 Task: Look for space in South Valley, United States from 12th July, 2023 to 16th July, 2023 for 8 adults in price range Rs.10000 to Rs.16000. Place can be private room with 8 bedrooms having 8 beds and 8 bathrooms. Property type can be house, flat, guest house, hotel. Amenities needed are: wifi, TV, free parkinig on premises, gym, breakfast. Booking option can be shelf check-in. Required host language is English.
Action: Mouse moved to (614, 154)
Screenshot: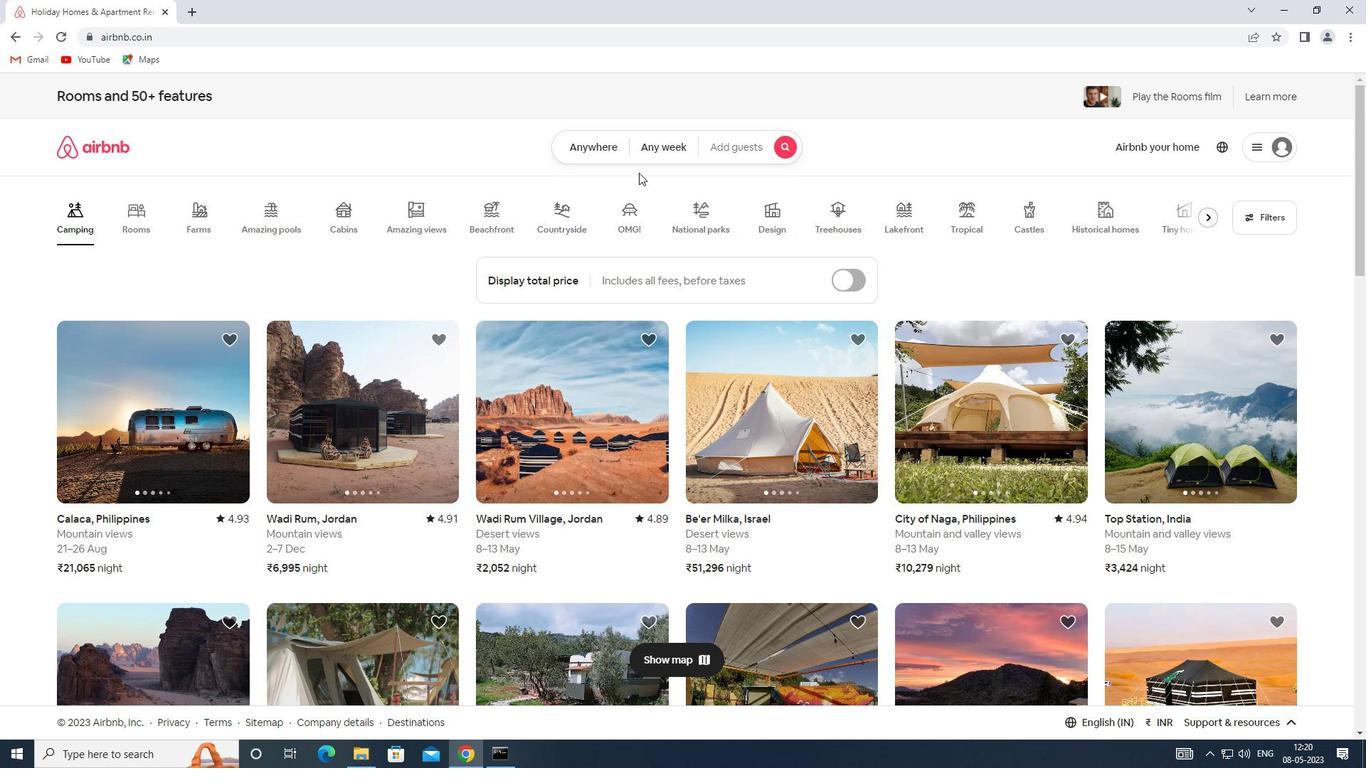 
Action: Mouse pressed left at (614, 154)
Screenshot: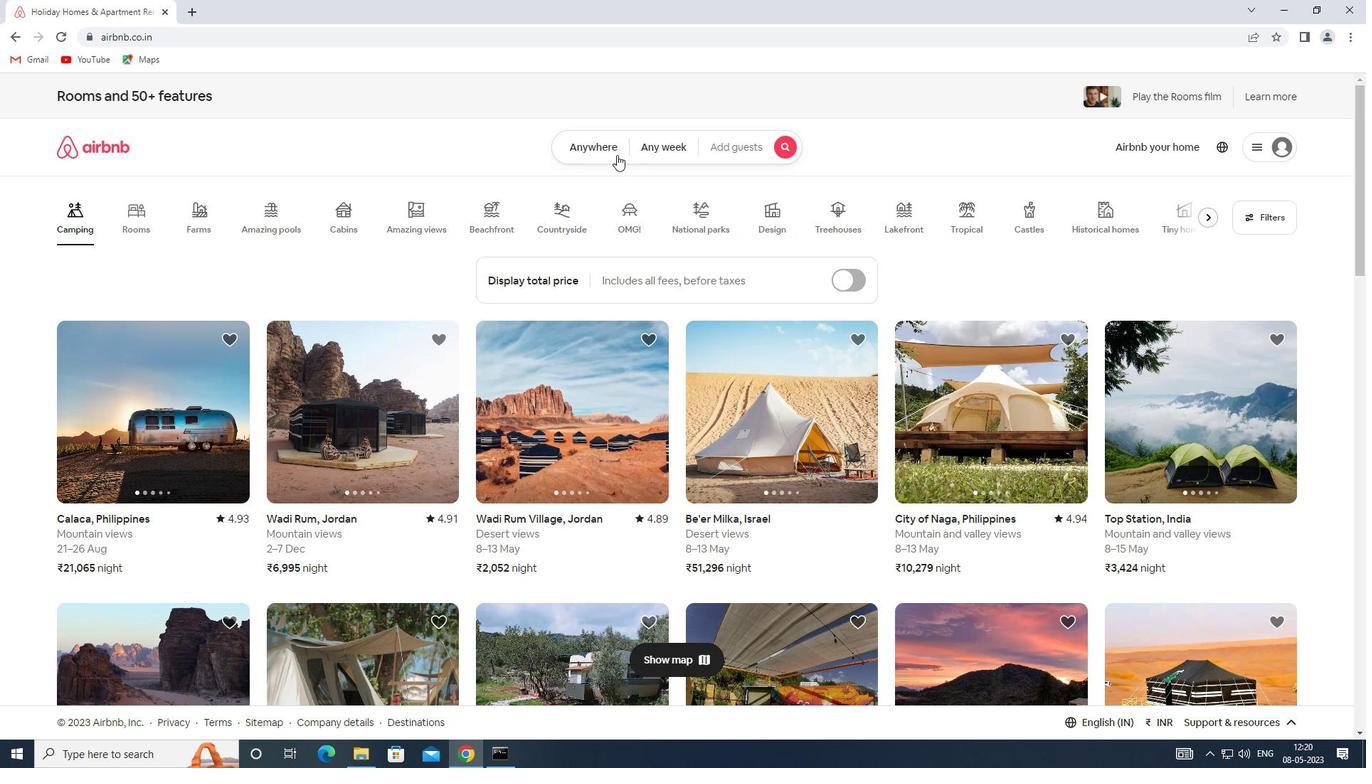 
Action: Mouse moved to (444, 205)
Screenshot: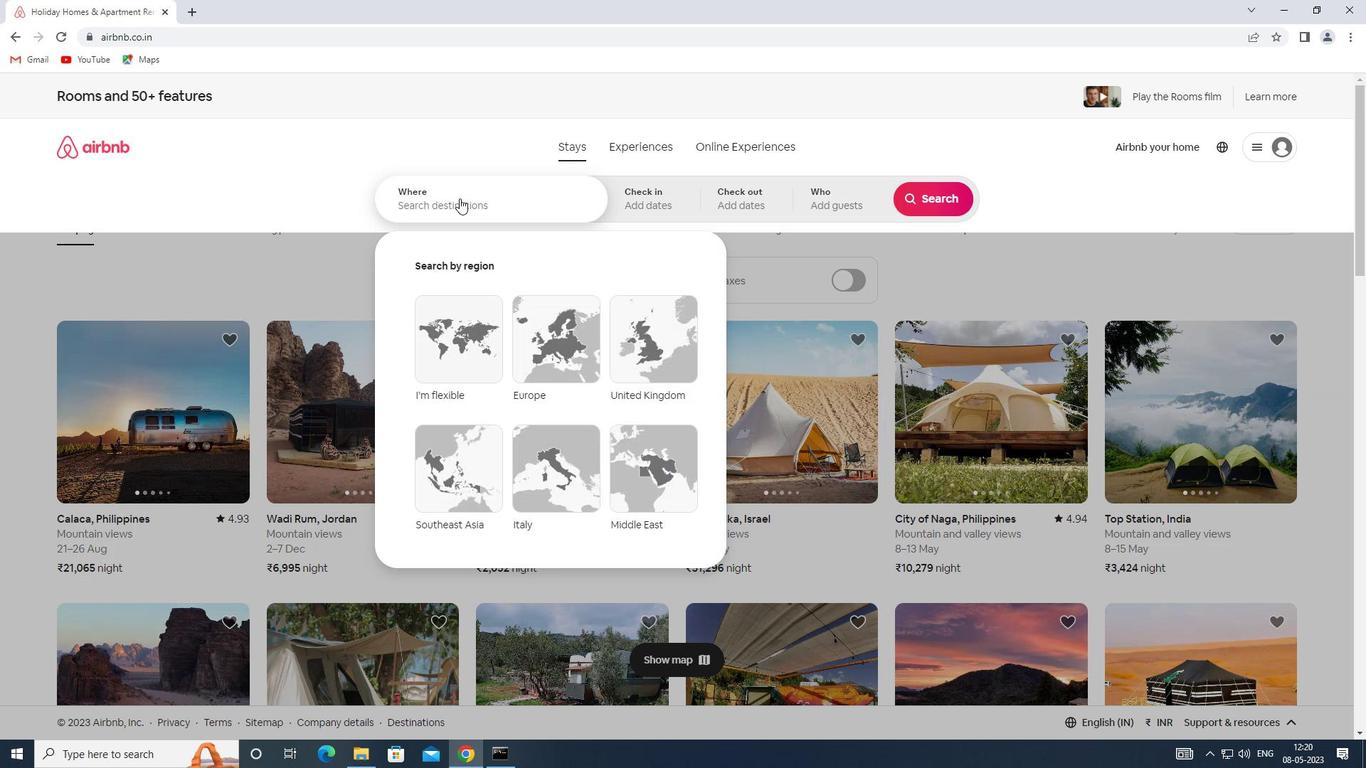 
Action: Mouse pressed left at (444, 205)
Screenshot: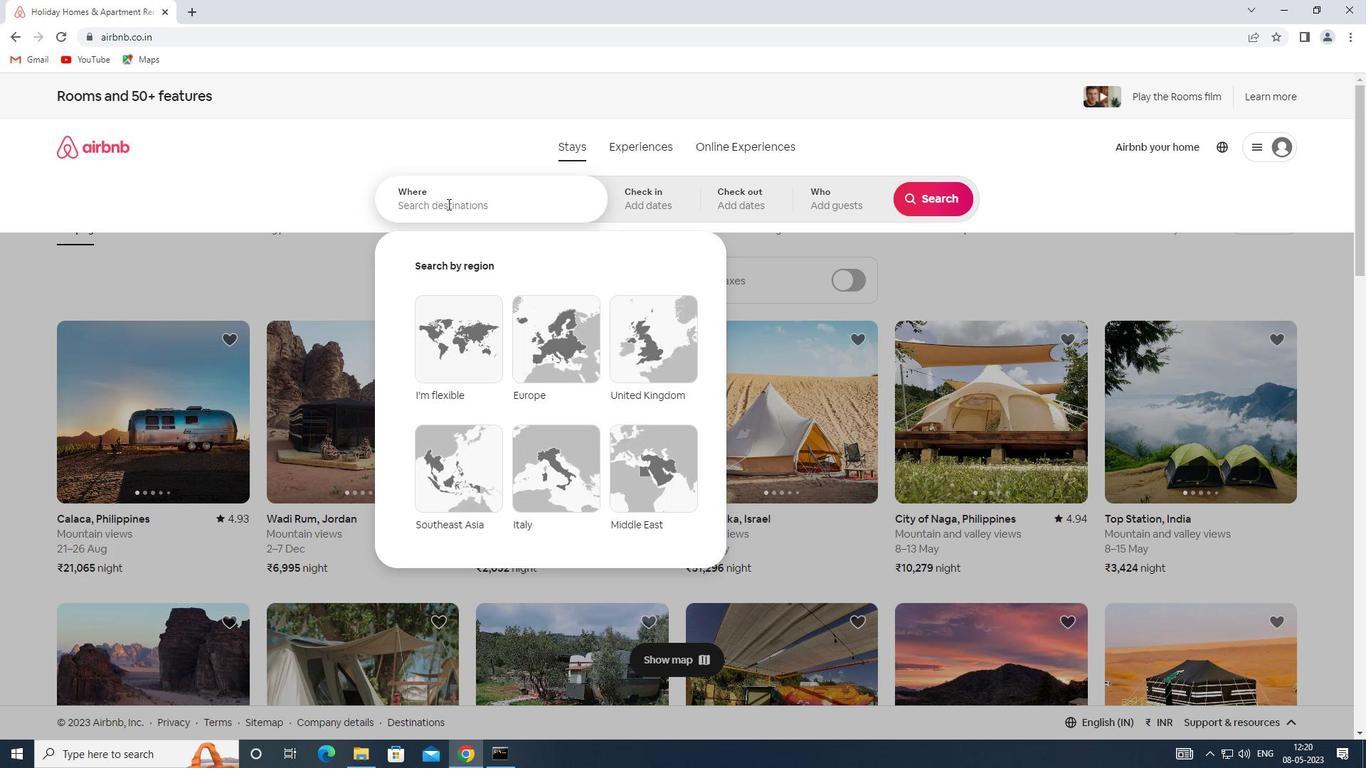 
Action: Key pressed <Key.shift>SPACE<Key.space>IN<Key.space><Key.shift><Key.shift><Key.shift><Key.shift><Key.shift>SOUTH<Key.space><Key.shift>VALLEY,<Key.shift>UNITED<Key.space><Key.shift>STATES
Screenshot: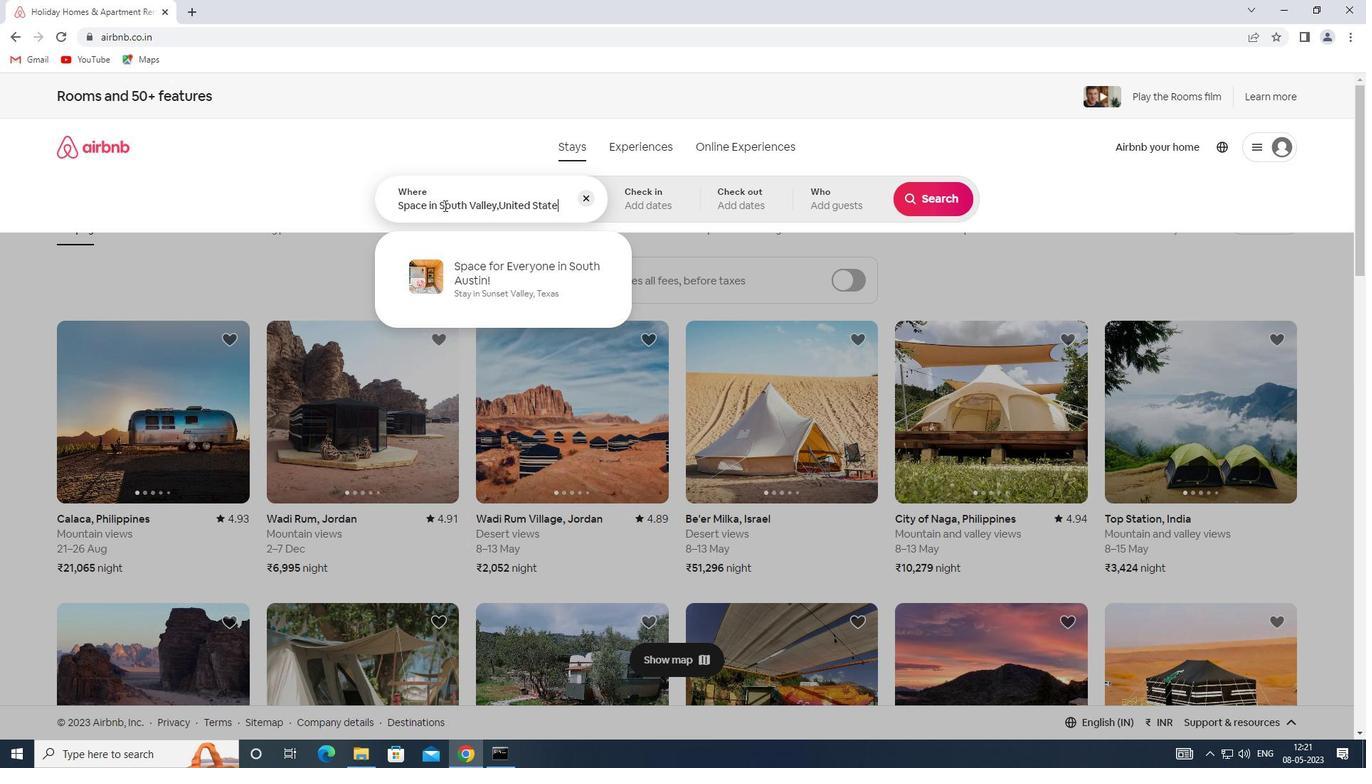 
Action: Mouse moved to (625, 200)
Screenshot: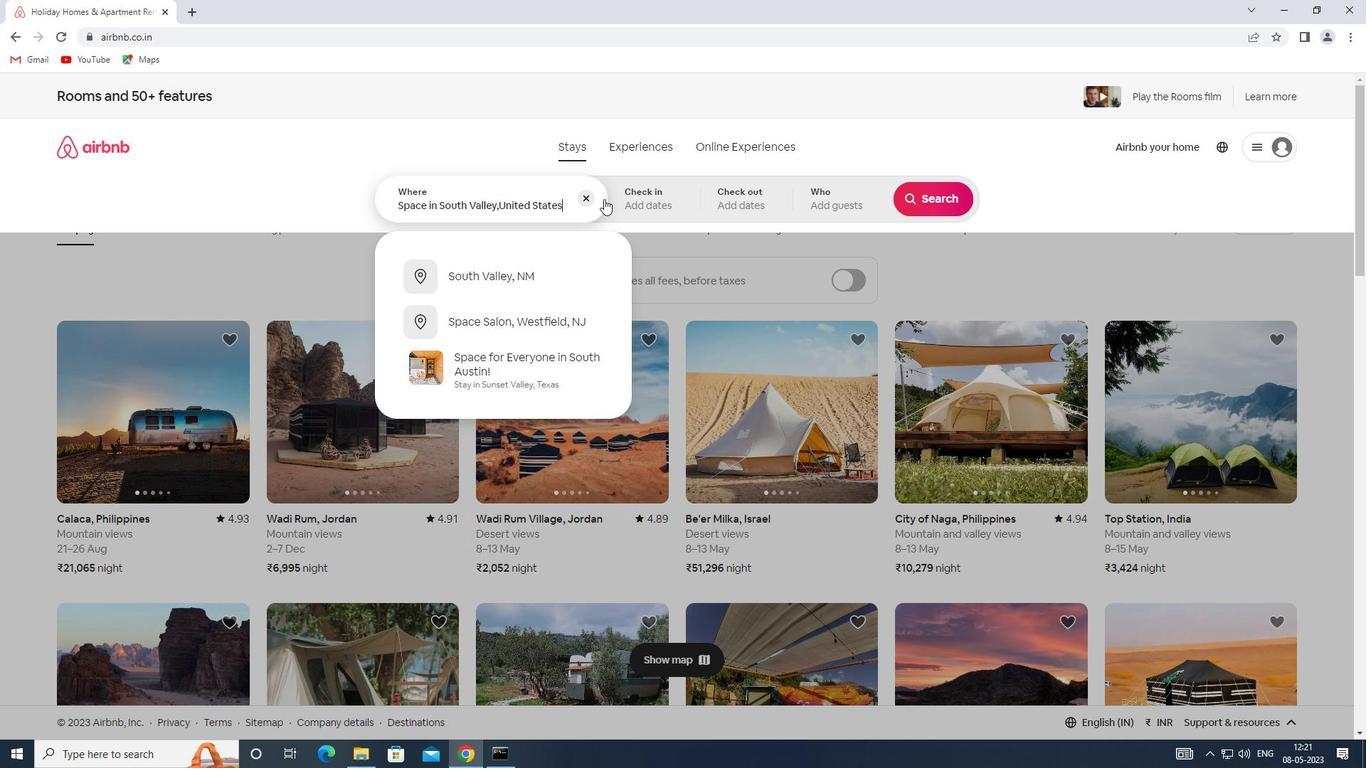
Action: Mouse pressed left at (625, 200)
Screenshot: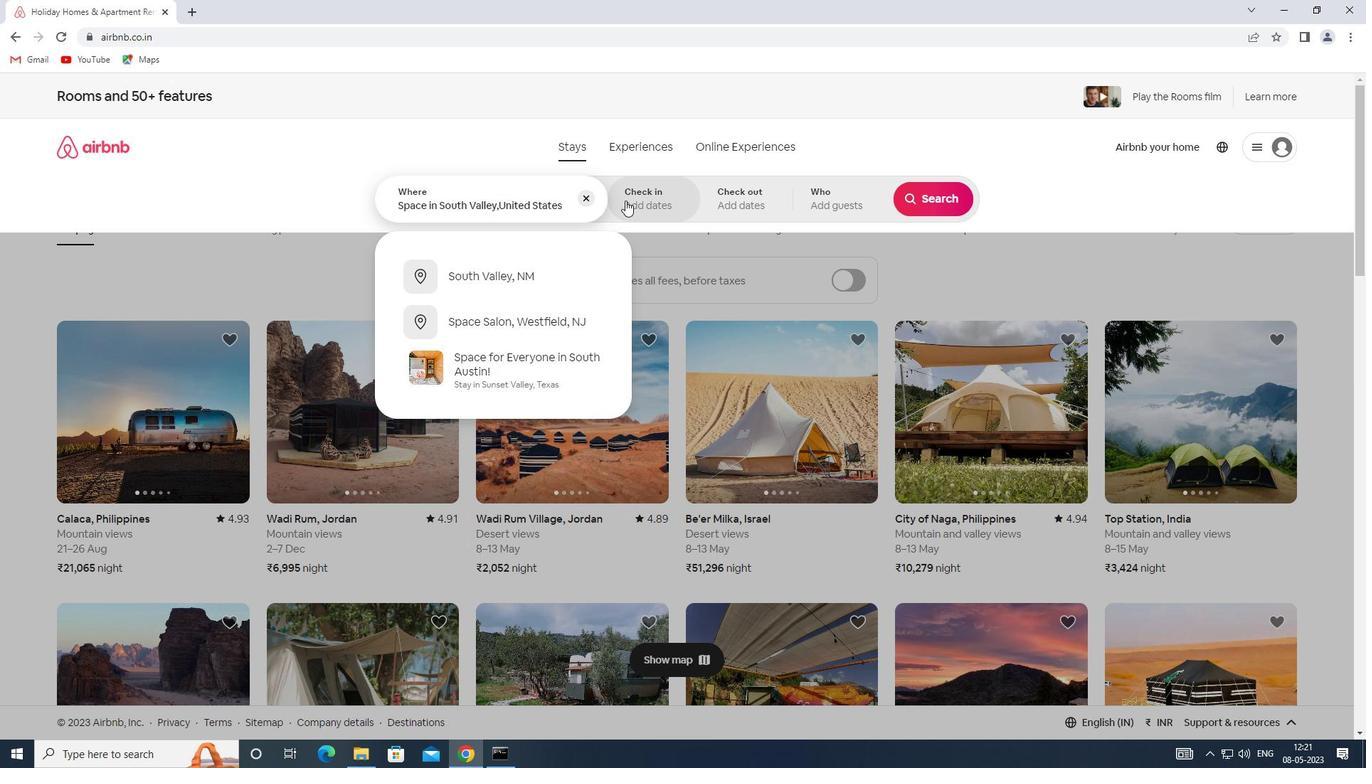 
Action: Mouse moved to (923, 312)
Screenshot: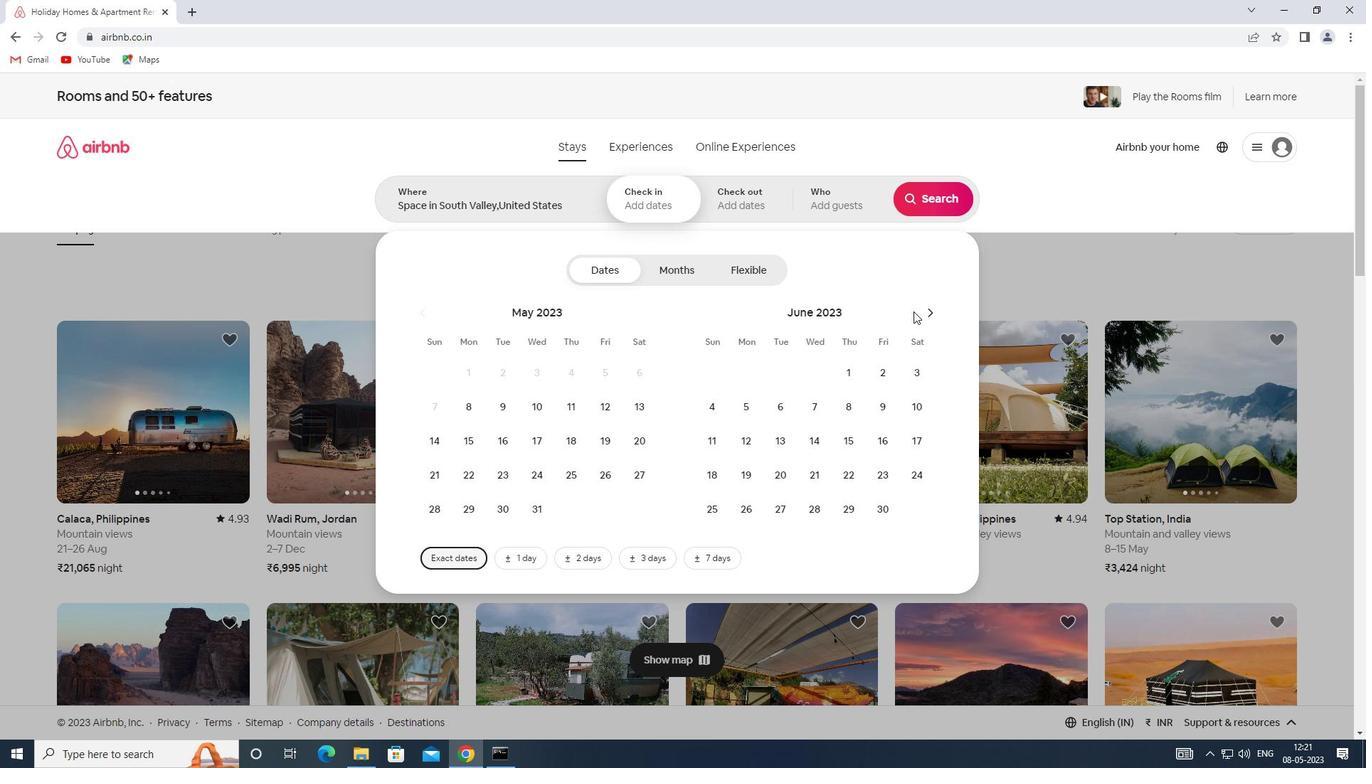 
Action: Mouse pressed left at (923, 312)
Screenshot: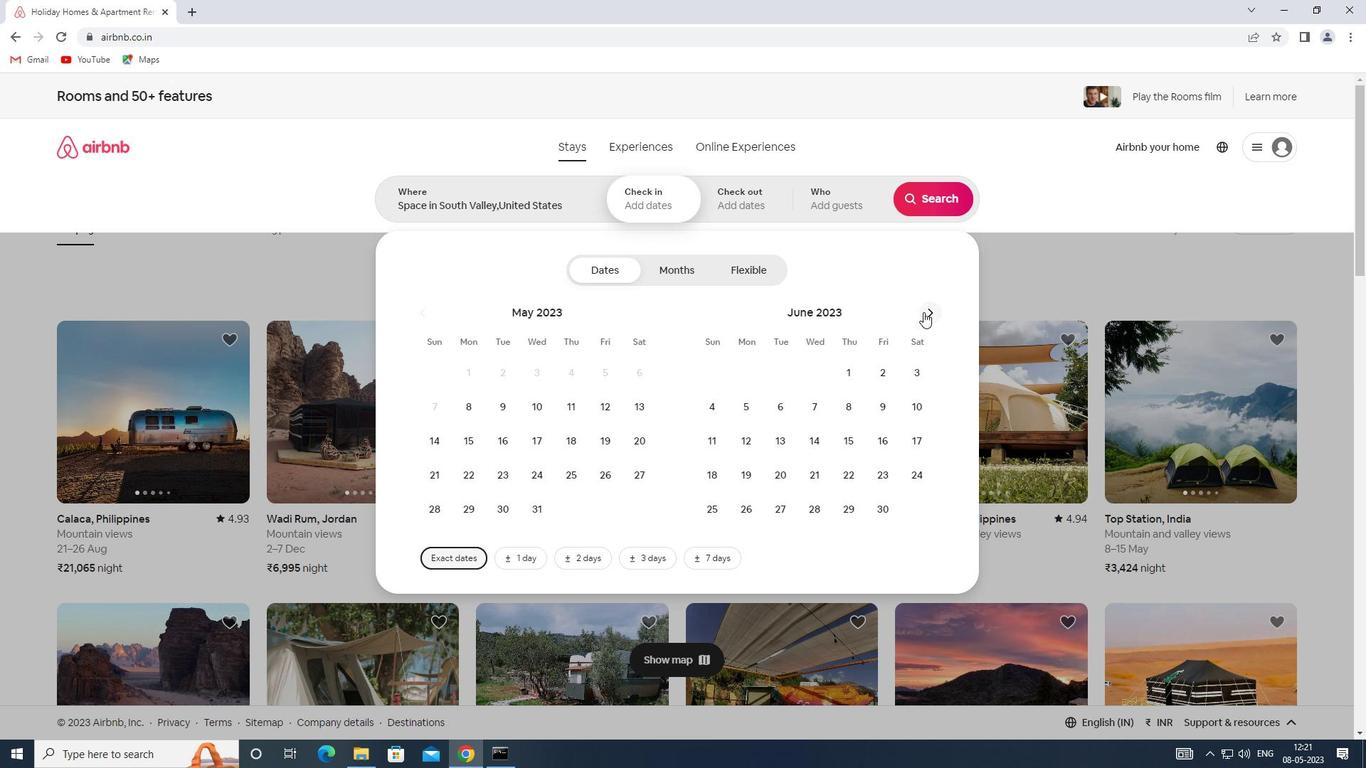 
Action: Mouse moved to (817, 438)
Screenshot: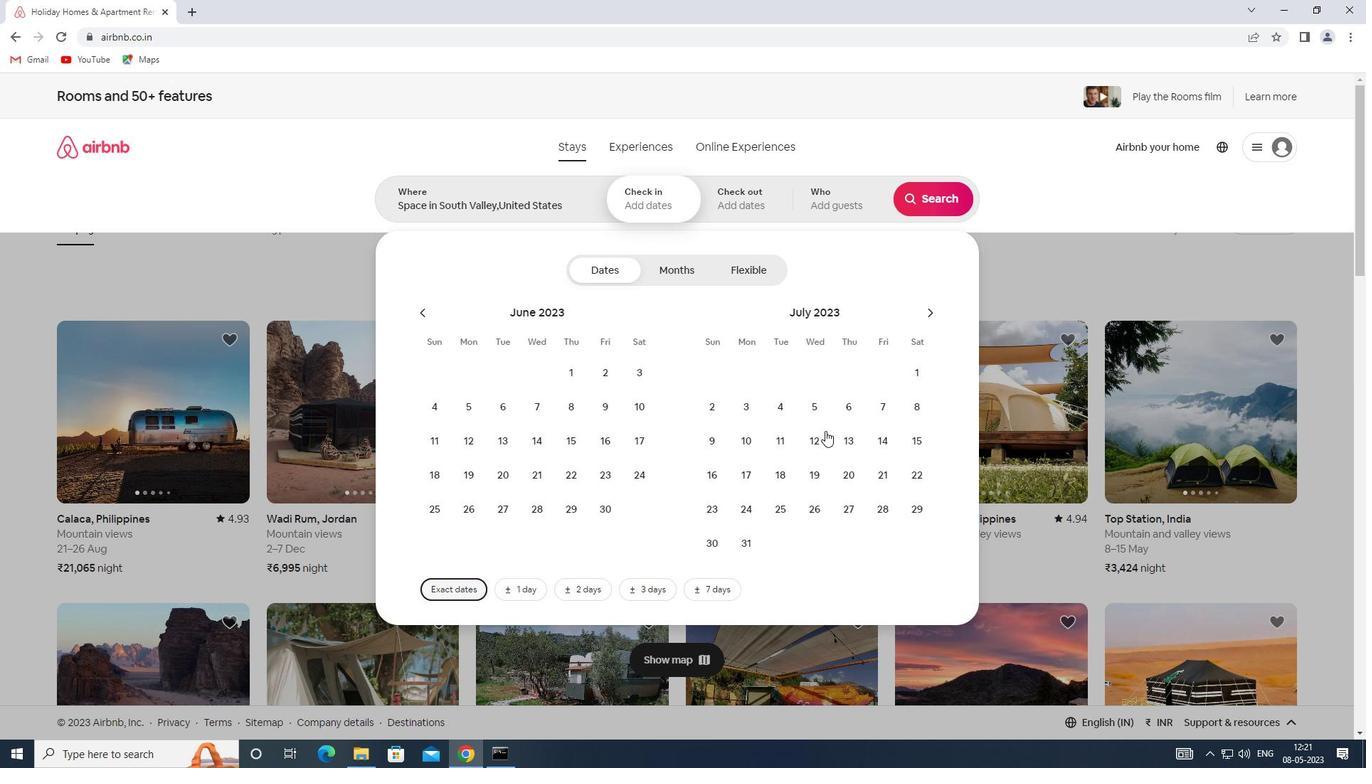 
Action: Mouse pressed left at (817, 438)
Screenshot: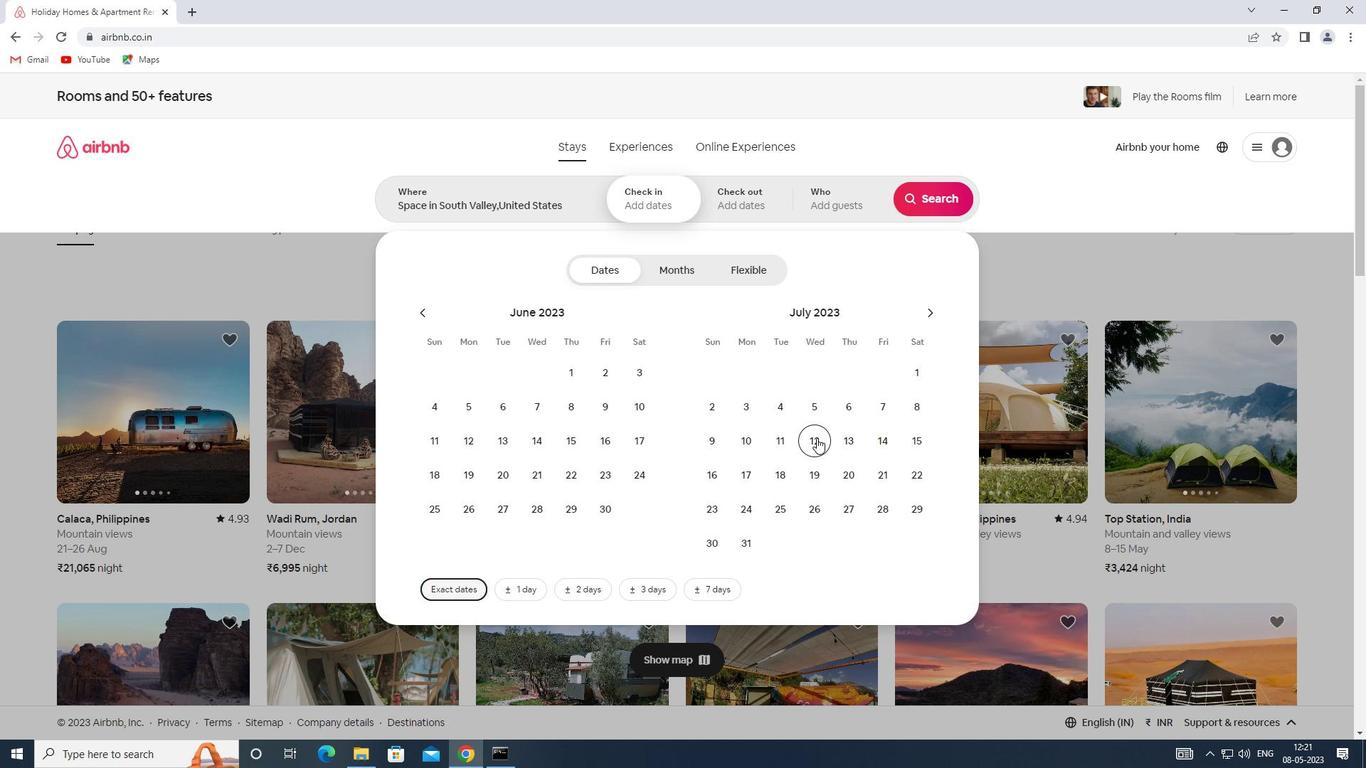 
Action: Mouse moved to (714, 476)
Screenshot: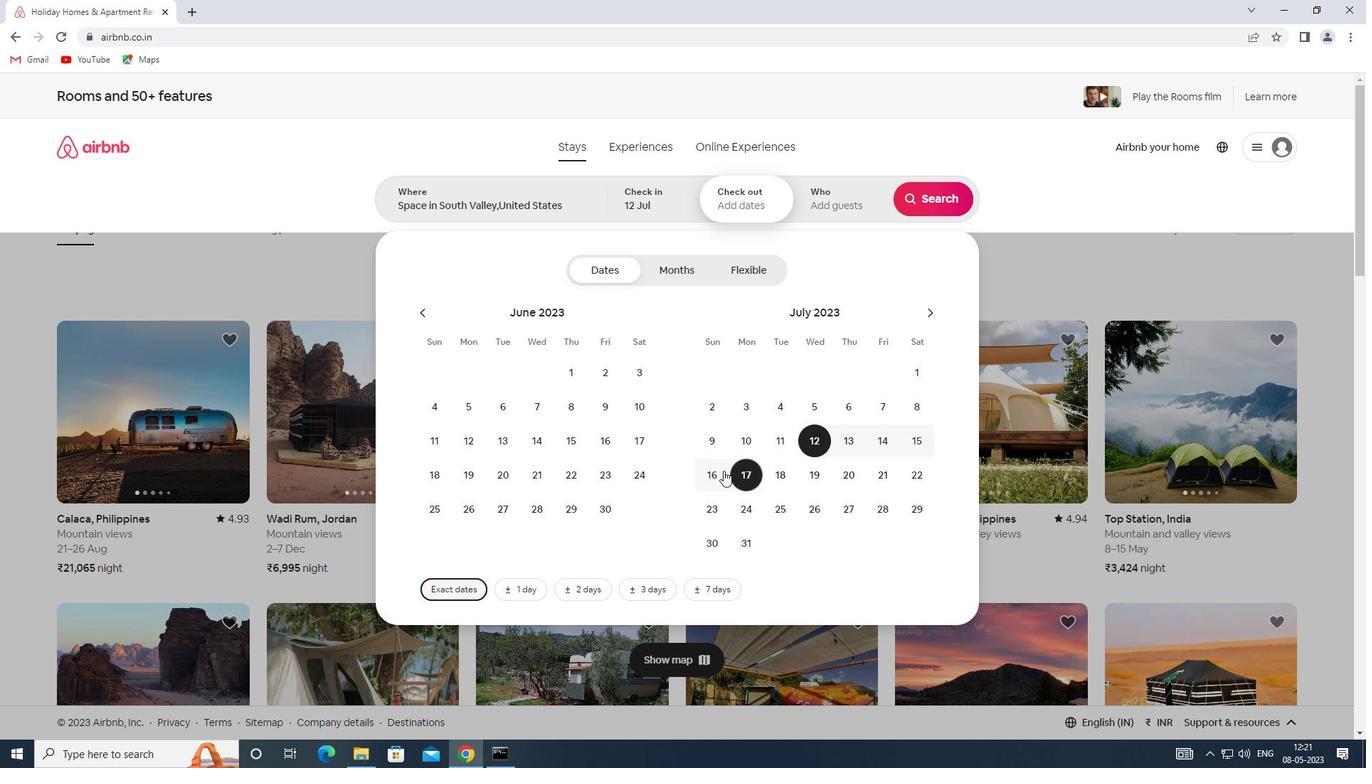 
Action: Mouse pressed left at (714, 476)
Screenshot: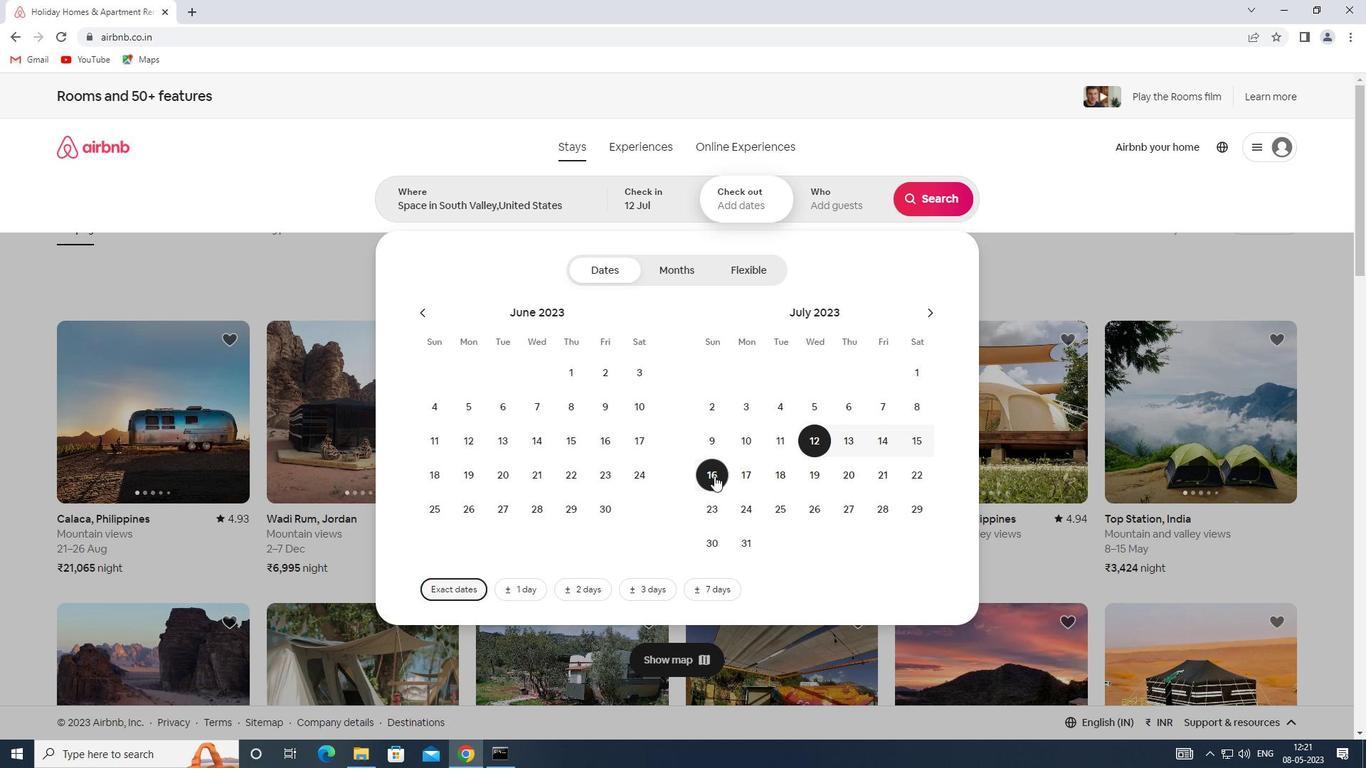 
Action: Mouse moved to (840, 189)
Screenshot: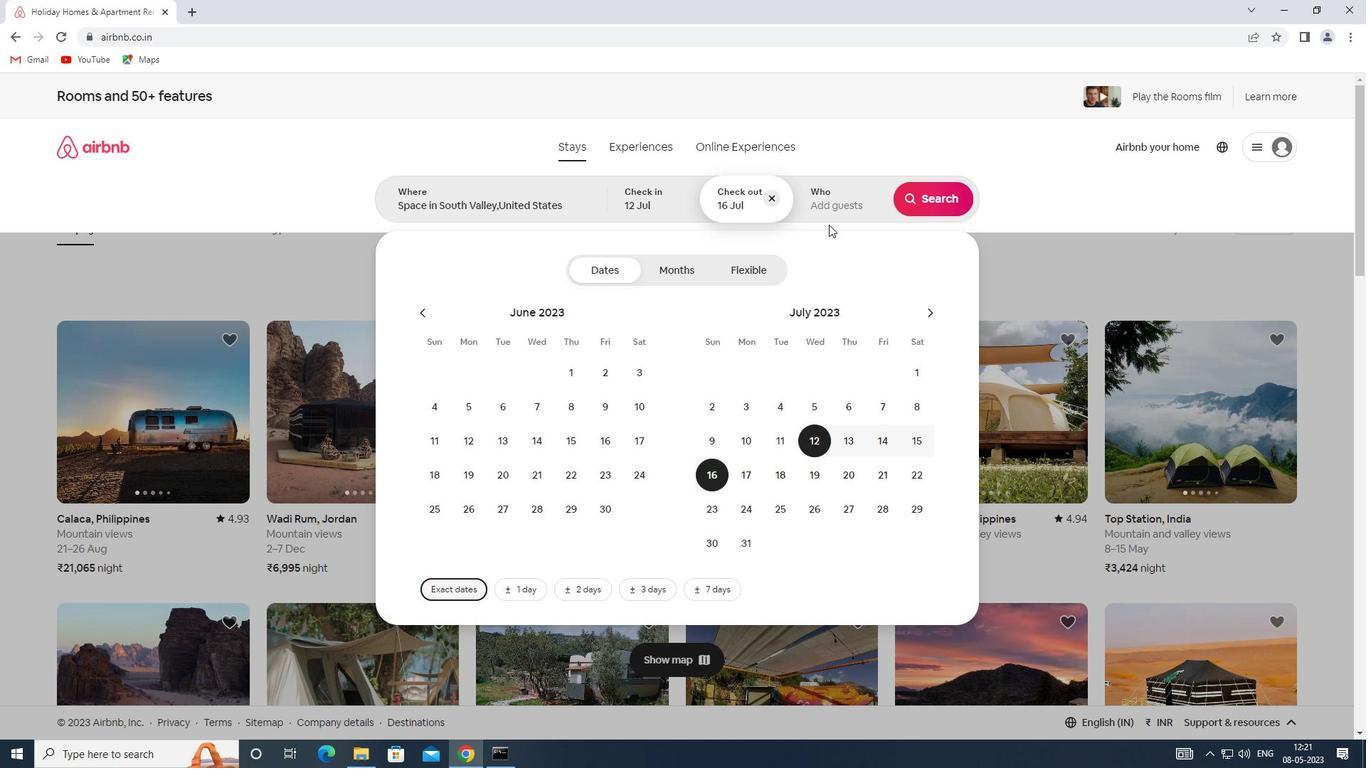 
Action: Mouse pressed left at (840, 189)
Screenshot: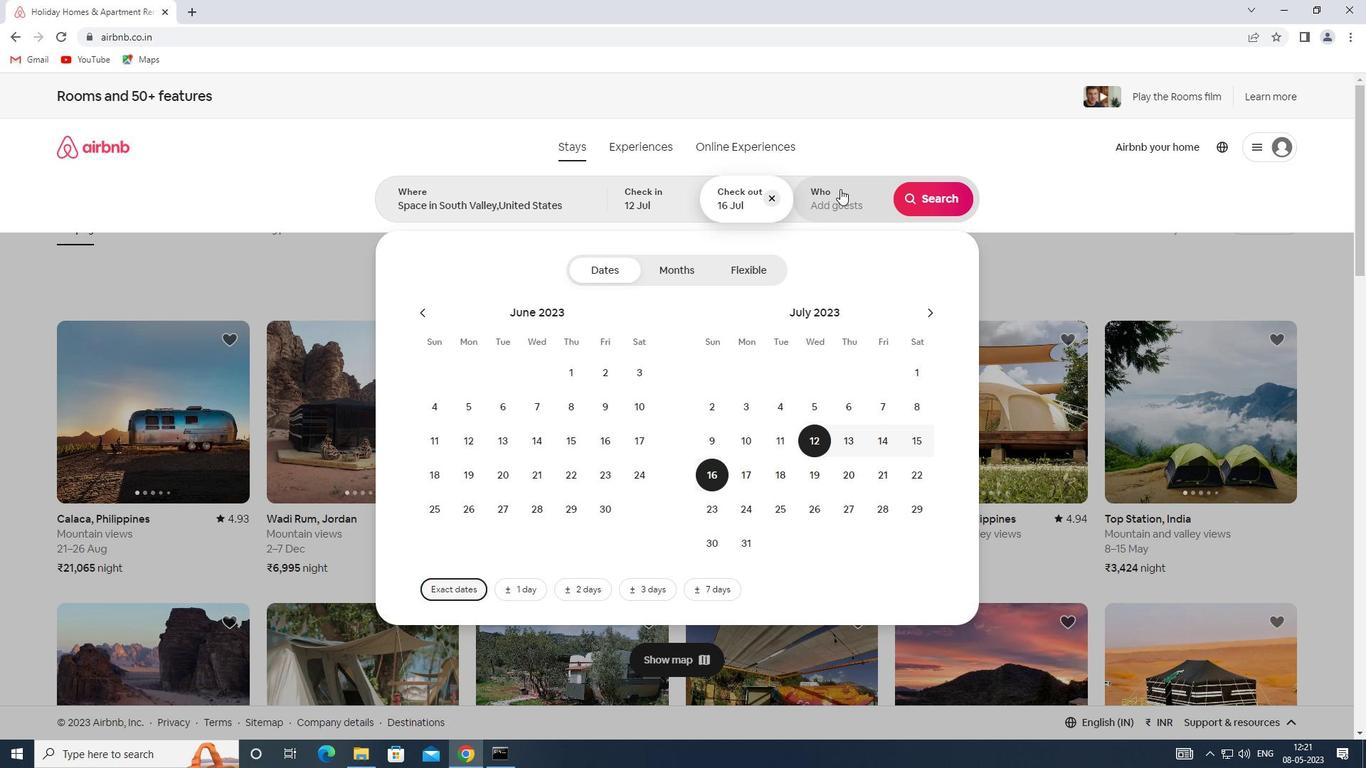 
Action: Mouse moved to (930, 279)
Screenshot: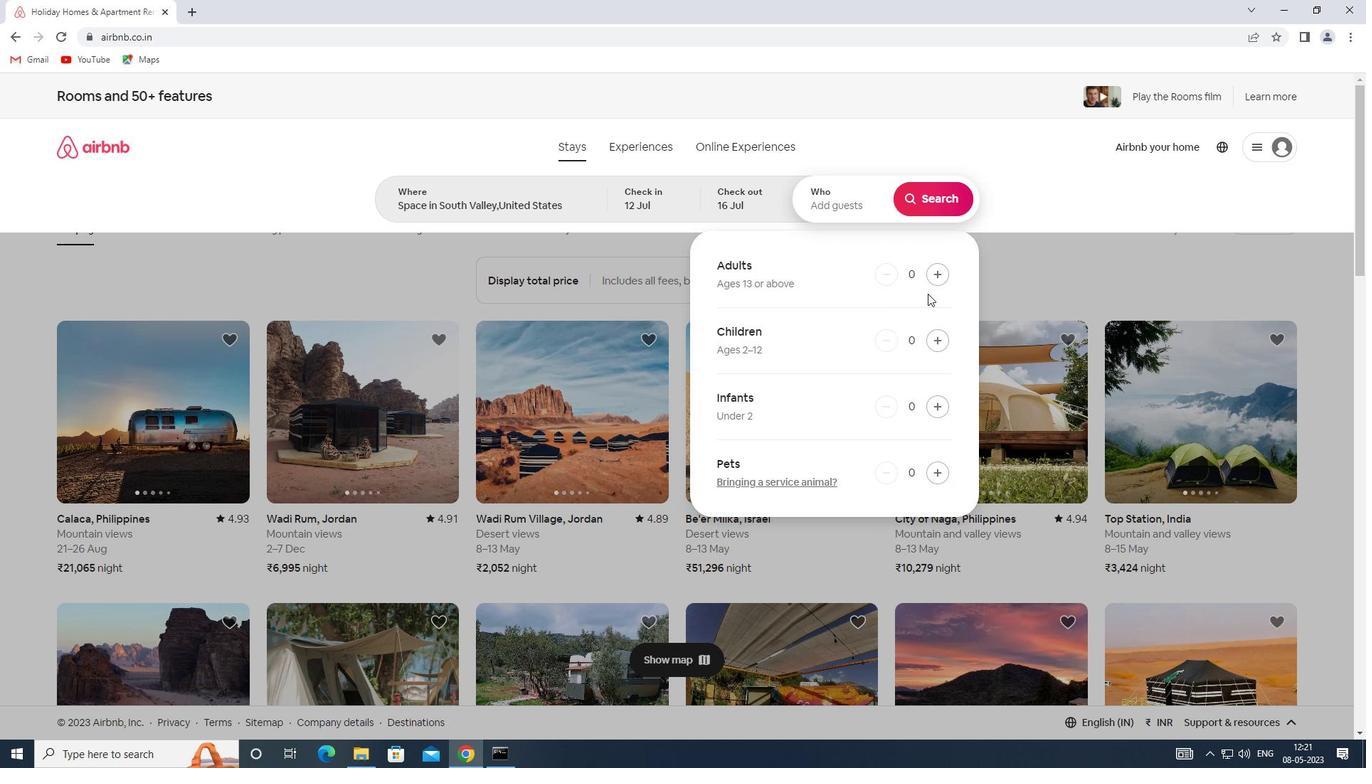
Action: Mouse pressed left at (930, 279)
Screenshot: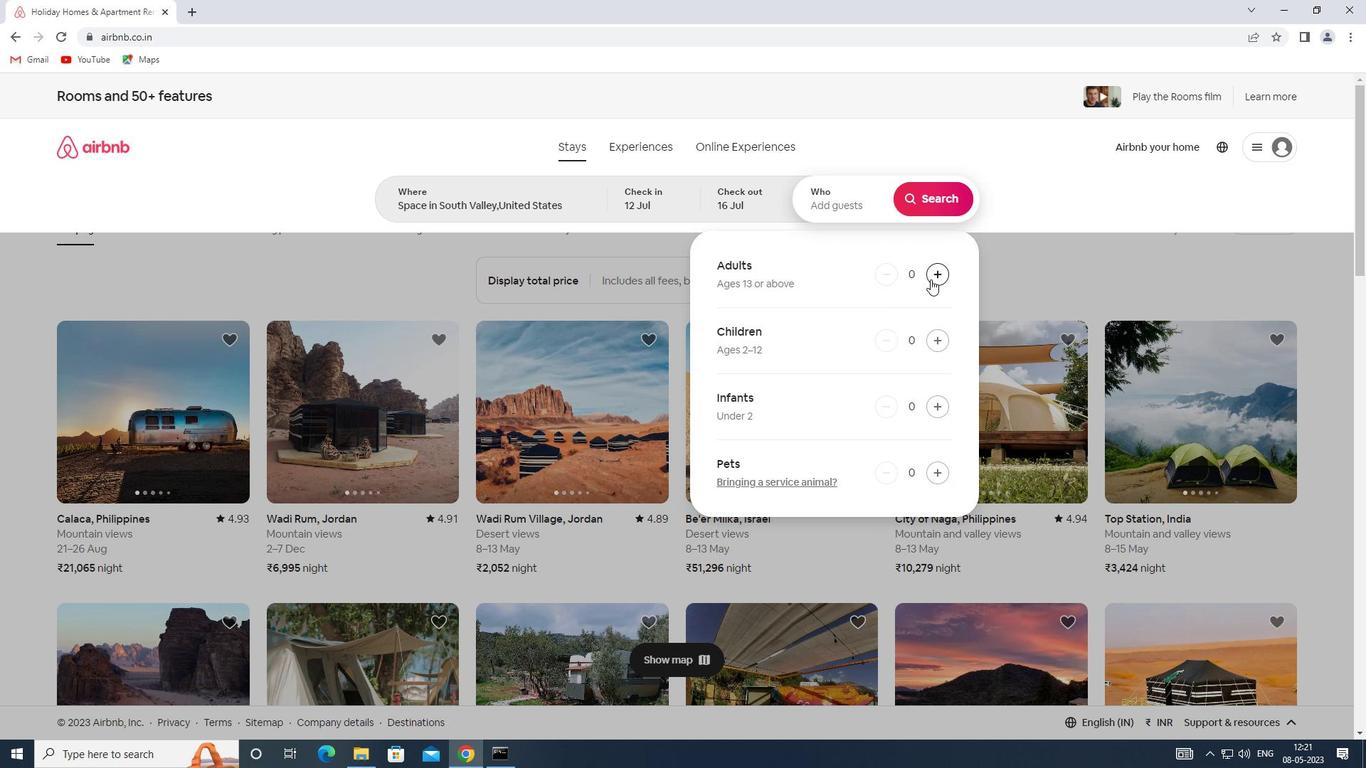 
Action: Mouse pressed left at (930, 279)
Screenshot: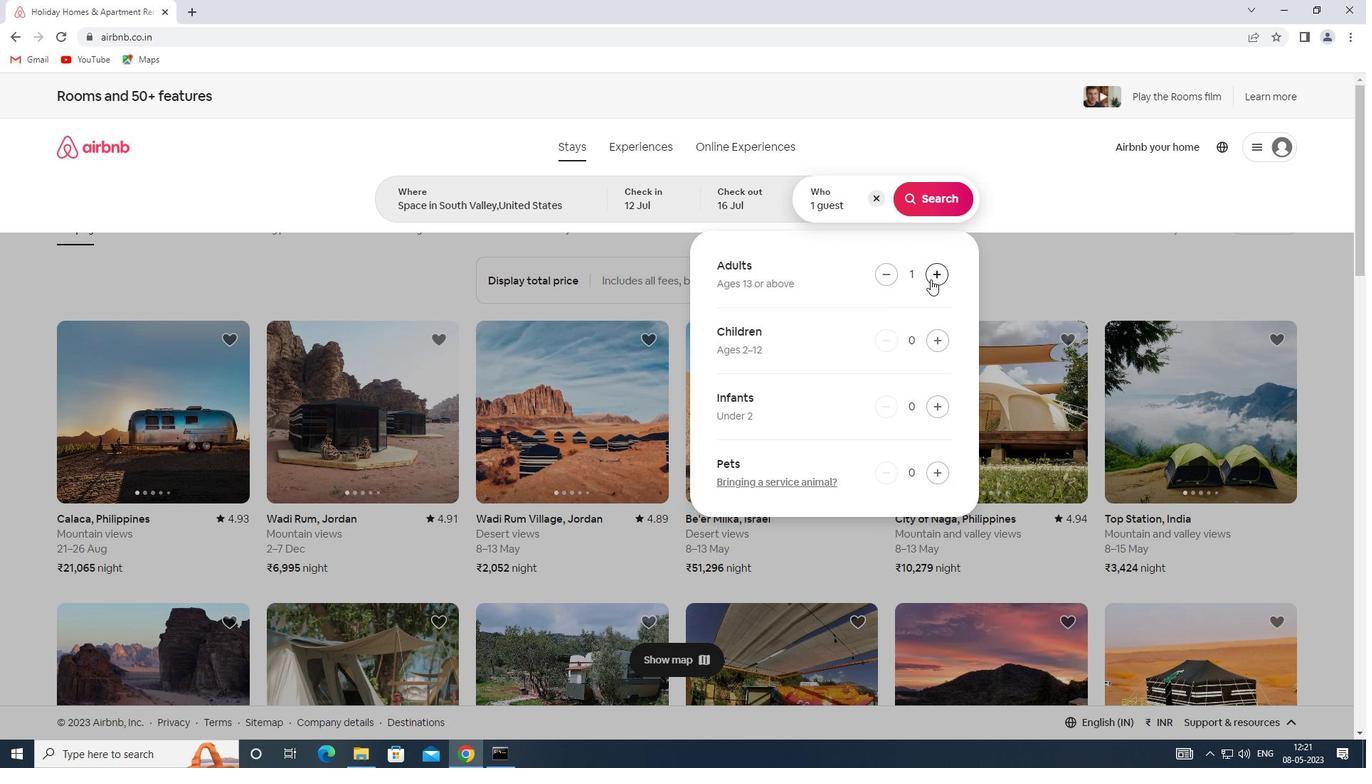 
Action: Mouse pressed left at (930, 279)
Screenshot: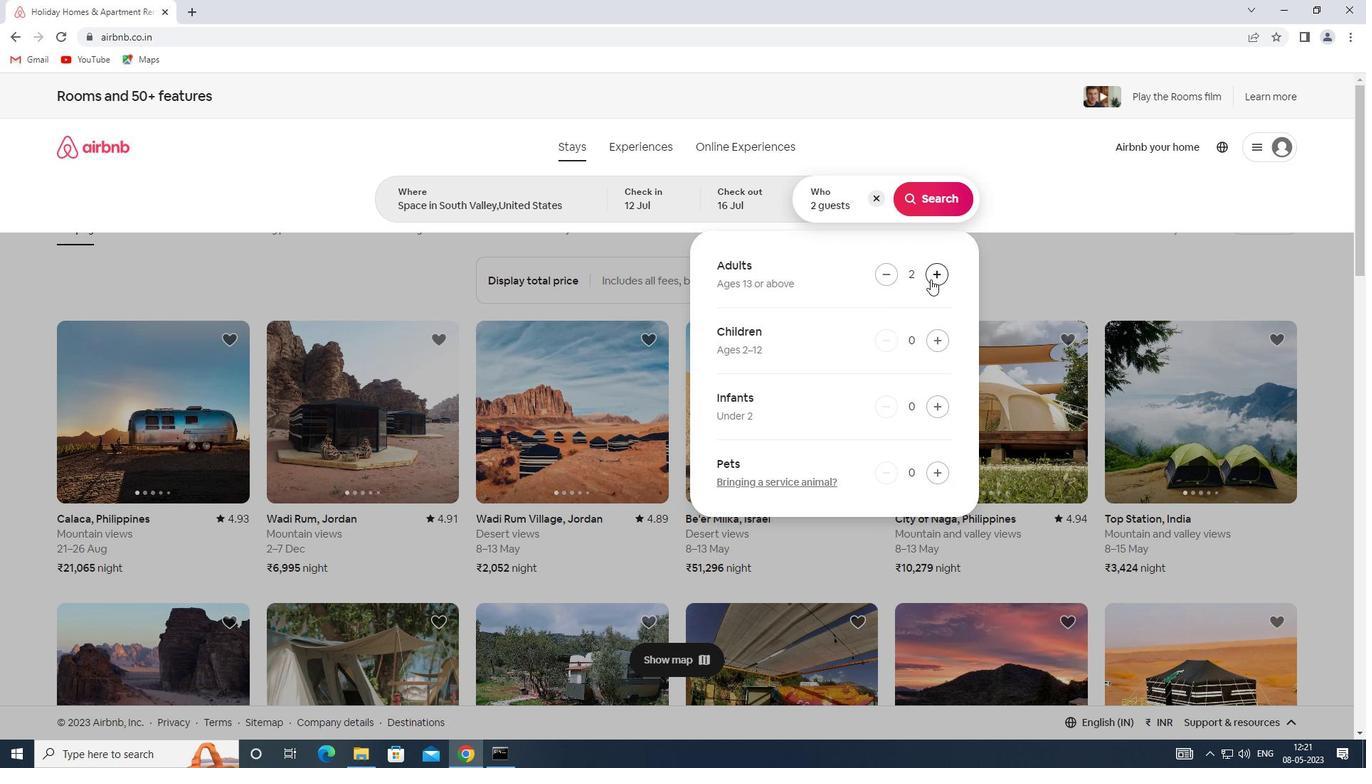 
Action: Mouse pressed left at (930, 279)
Screenshot: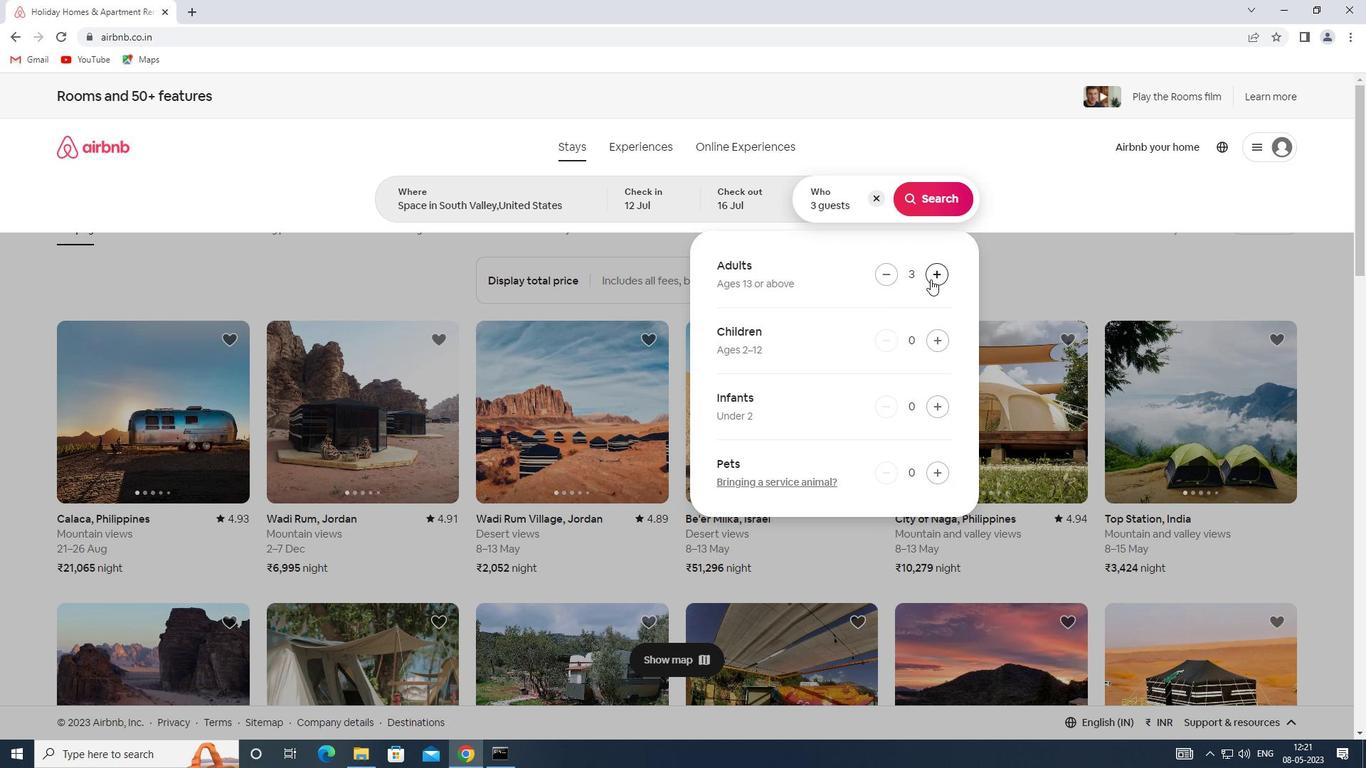 
Action: Mouse pressed left at (930, 279)
Screenshot: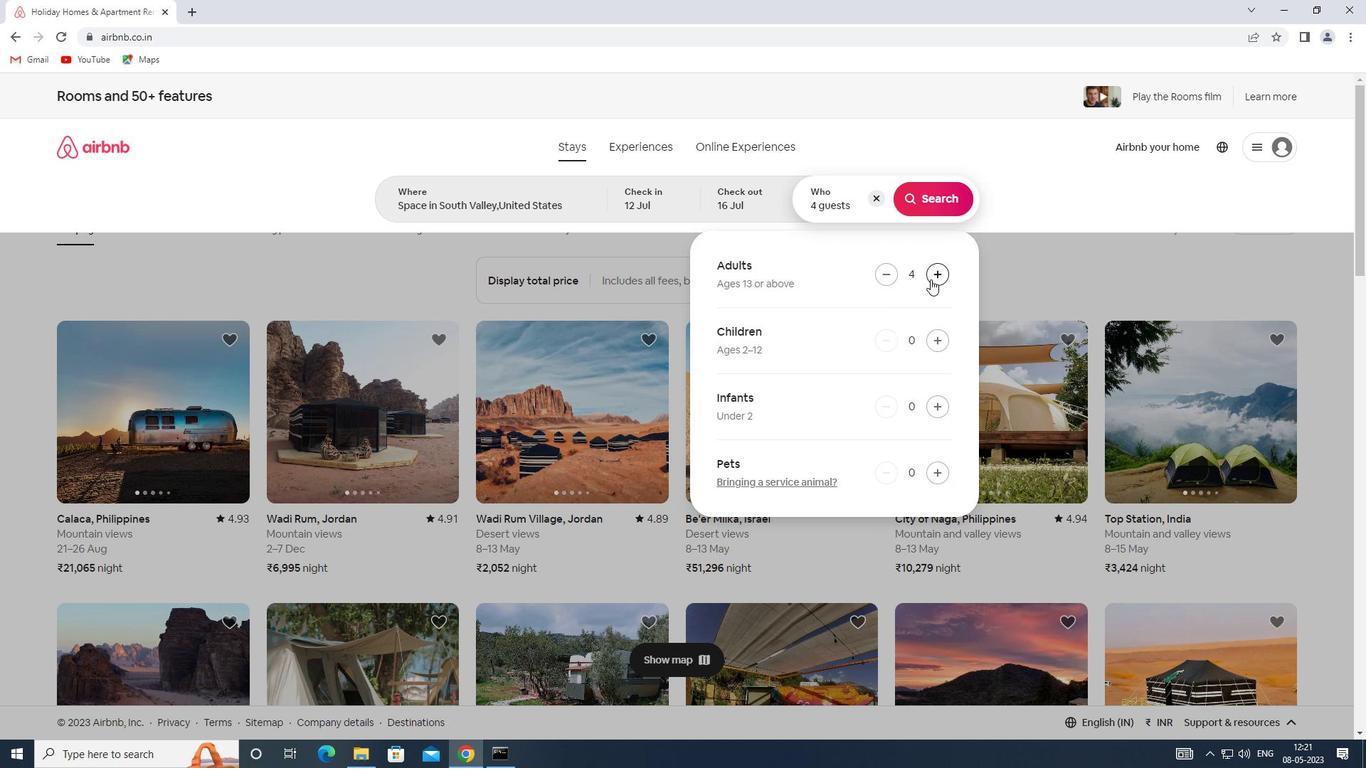 
Action: Mouse pressed left at (930, 279)
Screenshot: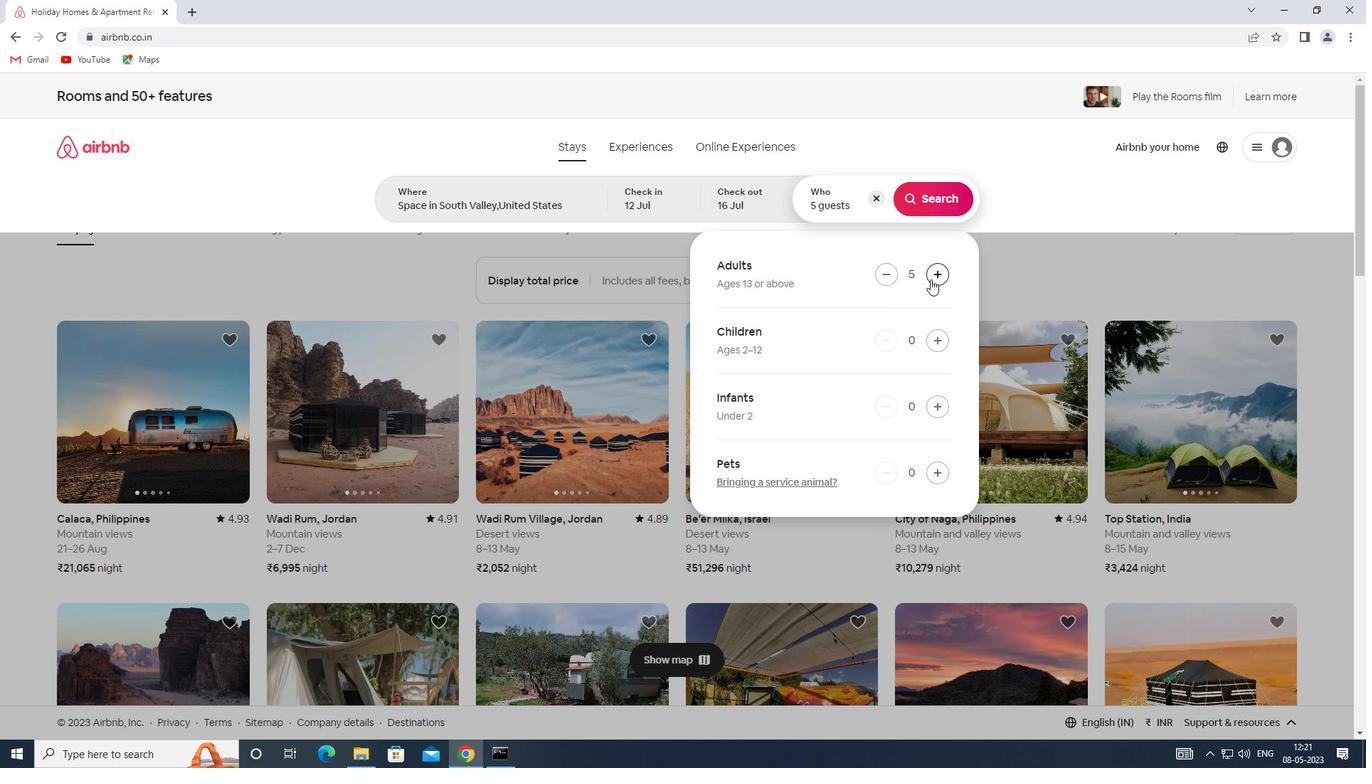 
Action: Mouse pressed left at (930, 279)
Screenshot: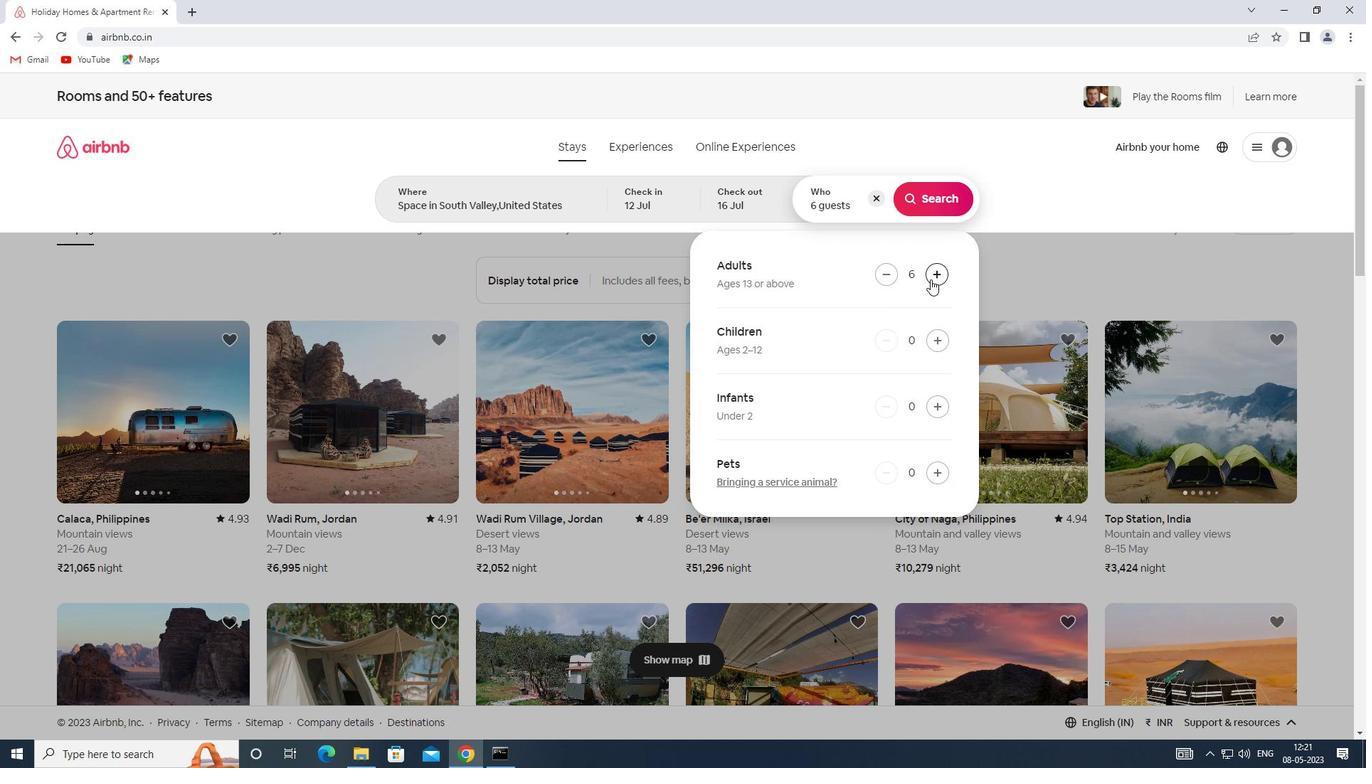 
Action: Mouse pressed left at (930, 279)
Screenshot: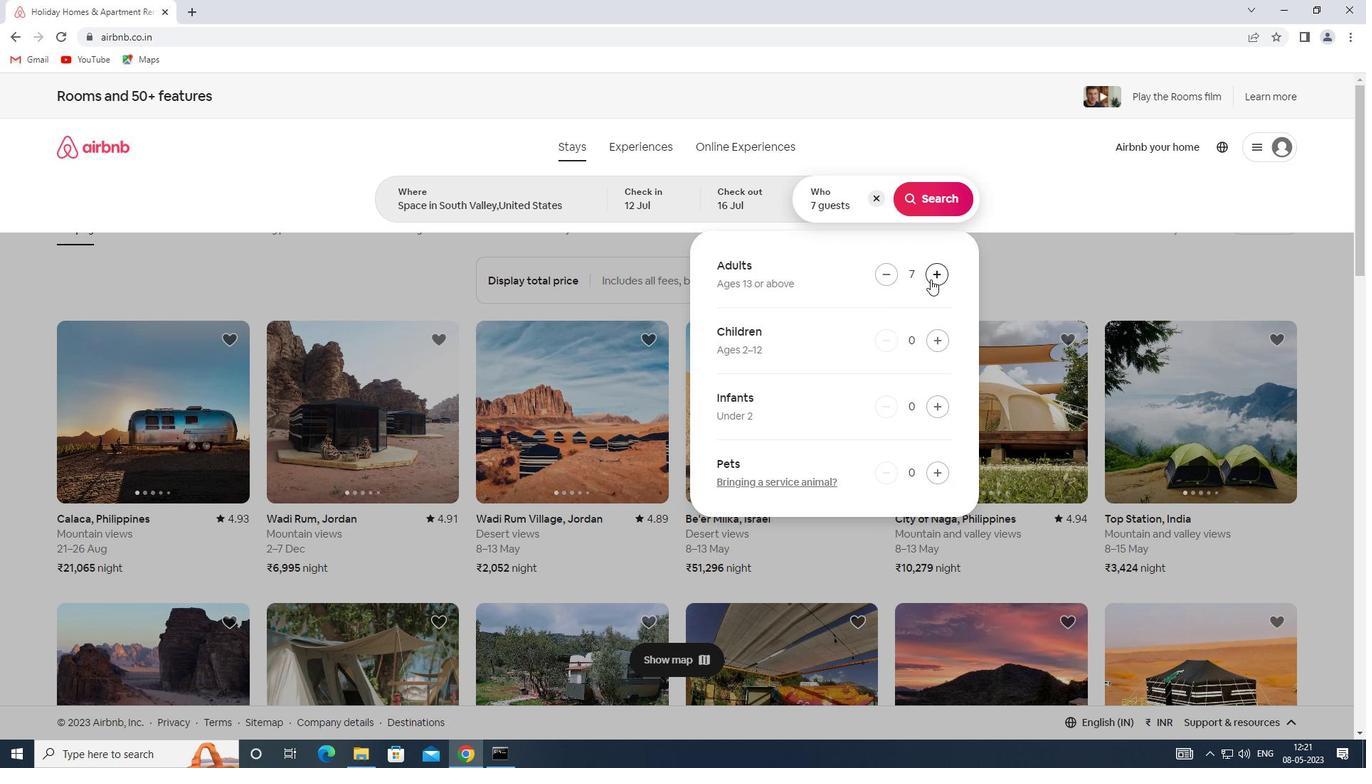 
Action: Mouse moved to (940, 202)
Screenshot: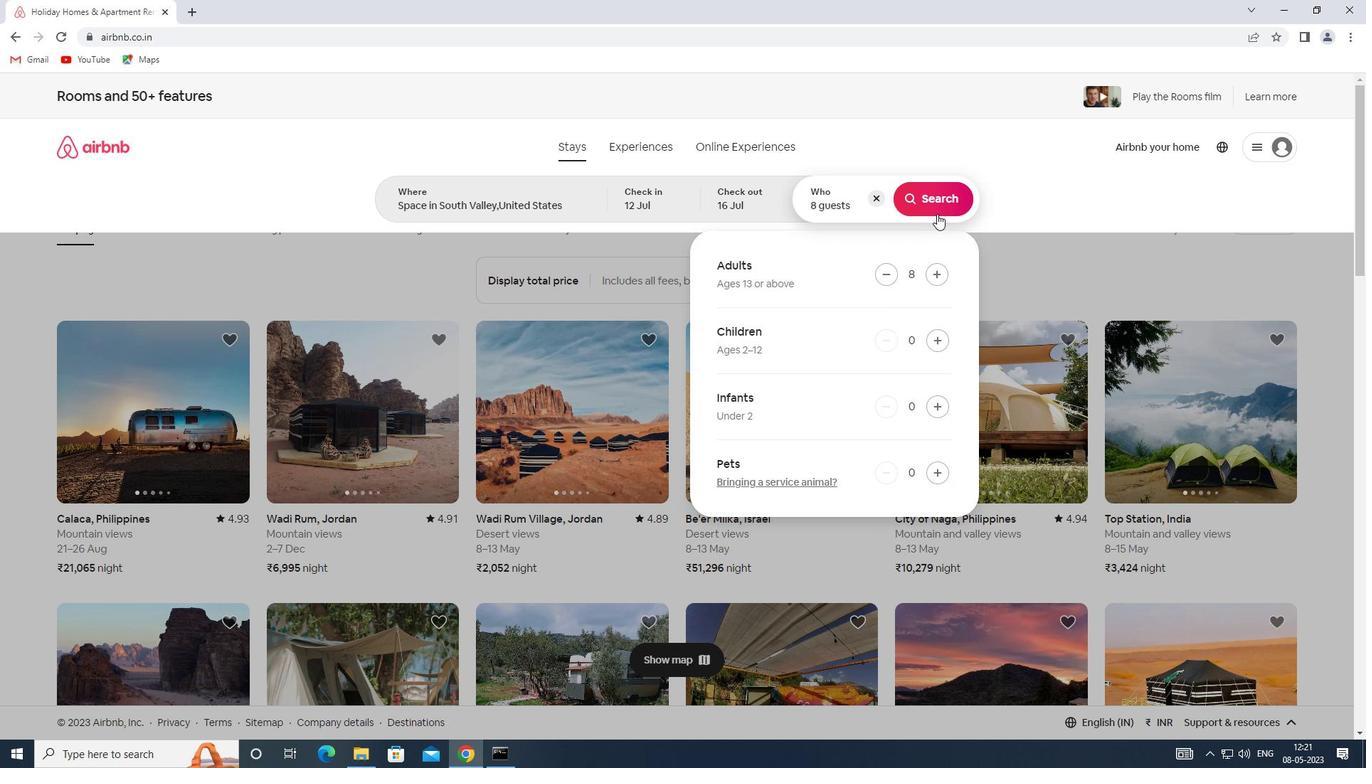 
Action: Mouse pressed left at (940, 202)
Screenshot: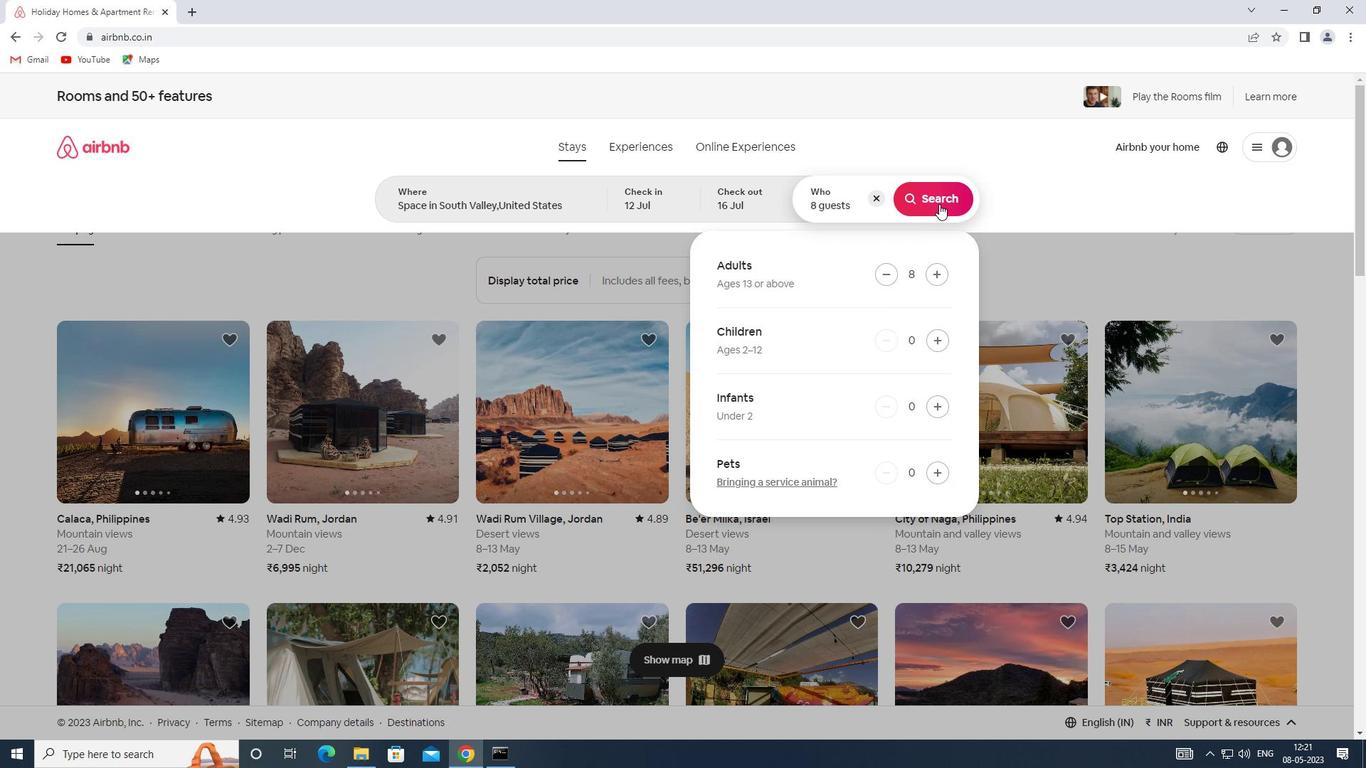 
Action: Mouse moved to (1295, 157)
Screenshot: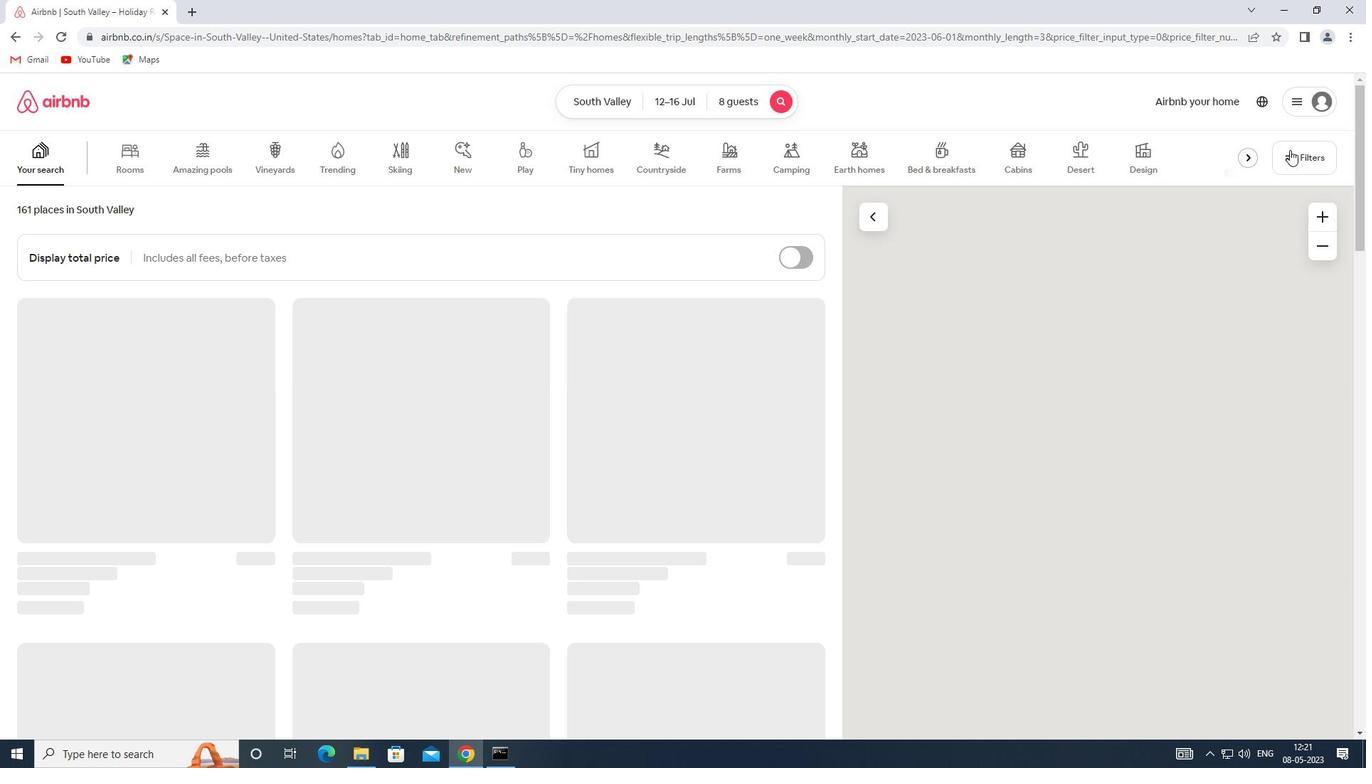 
Action: Mouse pressed left at (1295, 157)
Screenshot: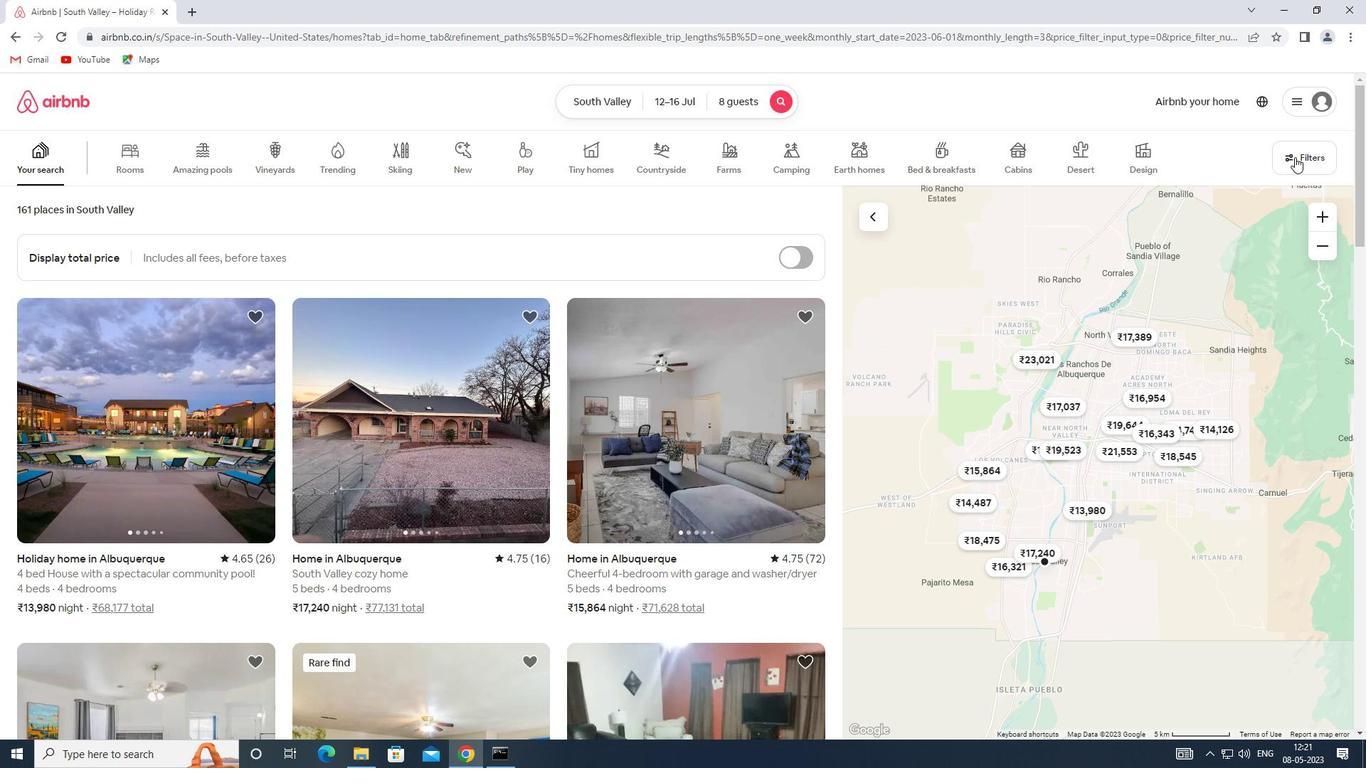 
Action: Mouse moved to (500, 503)
Screenshot: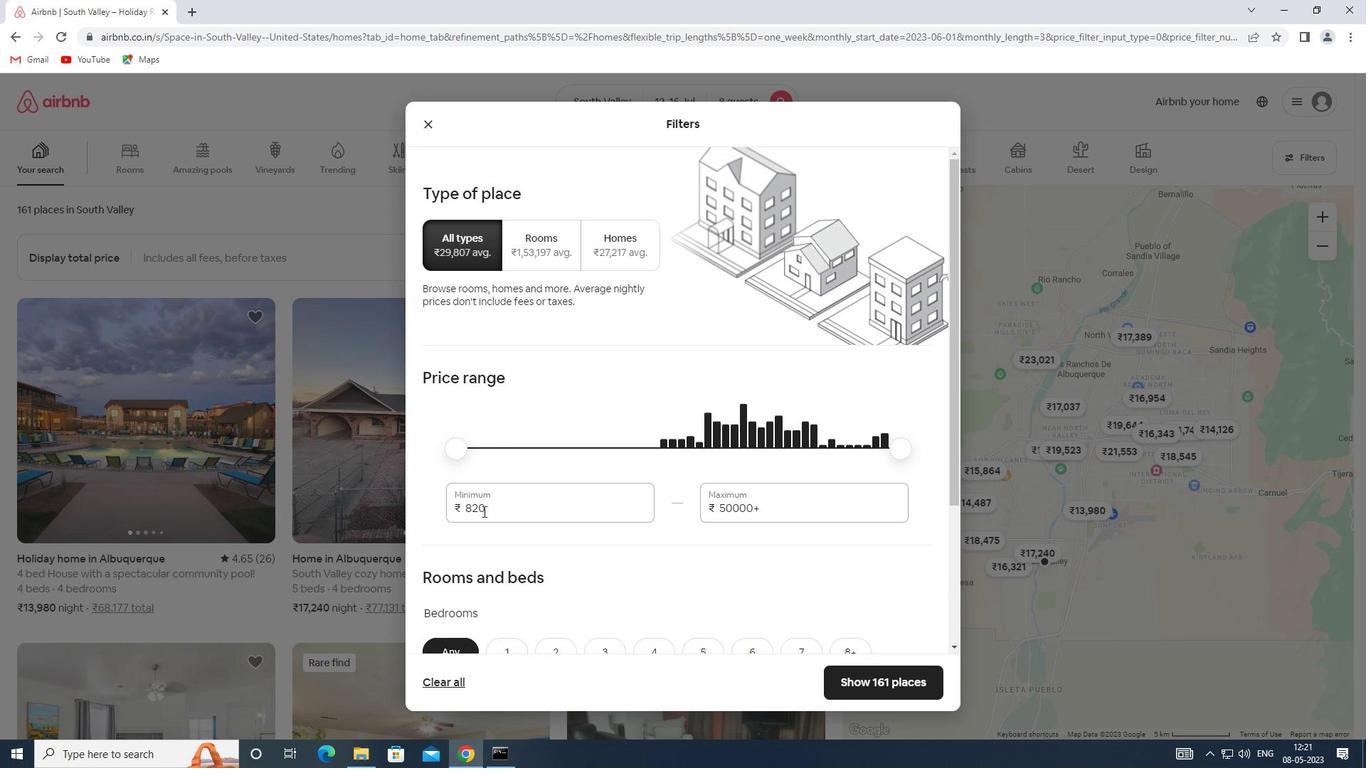 
Action: Mouse pressed left at (500, 503)
Screenshot: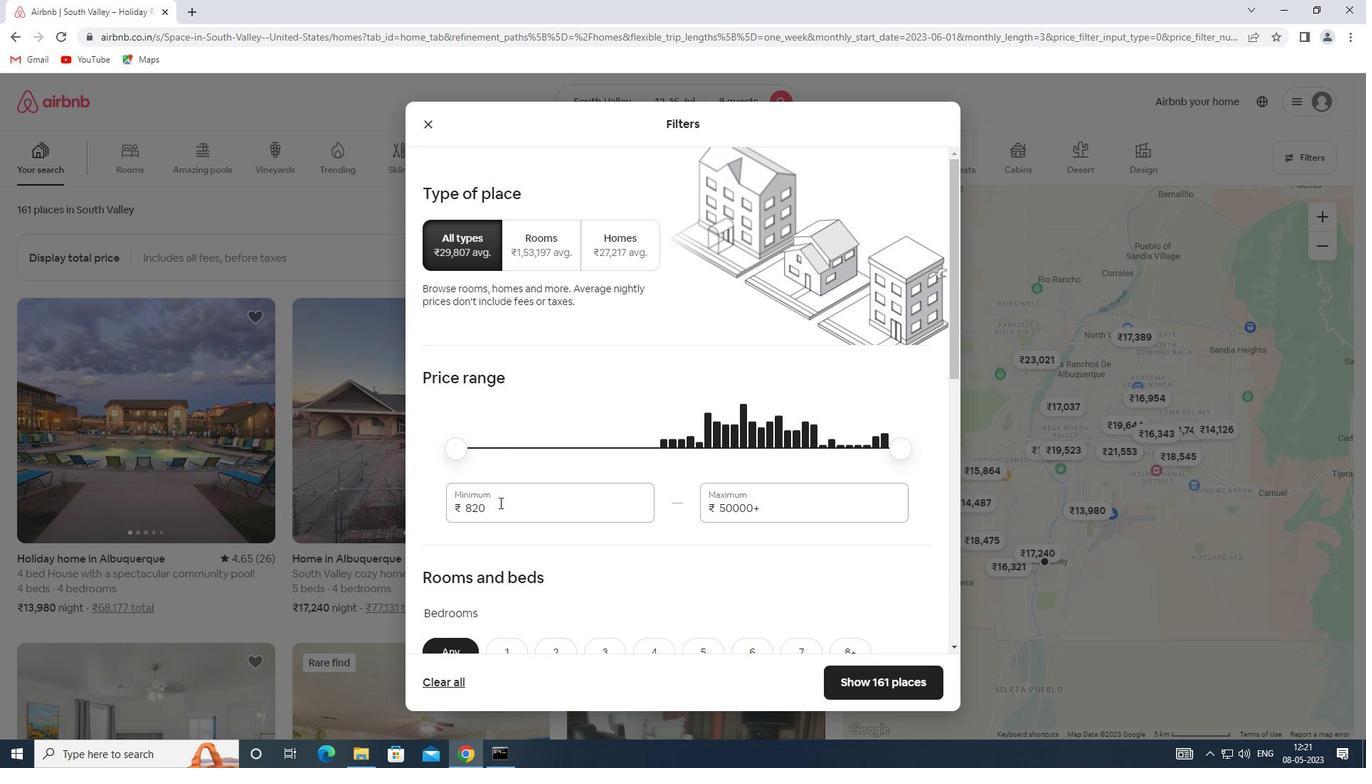 
Action: Mouse moved to (462, 508)
Screenshot: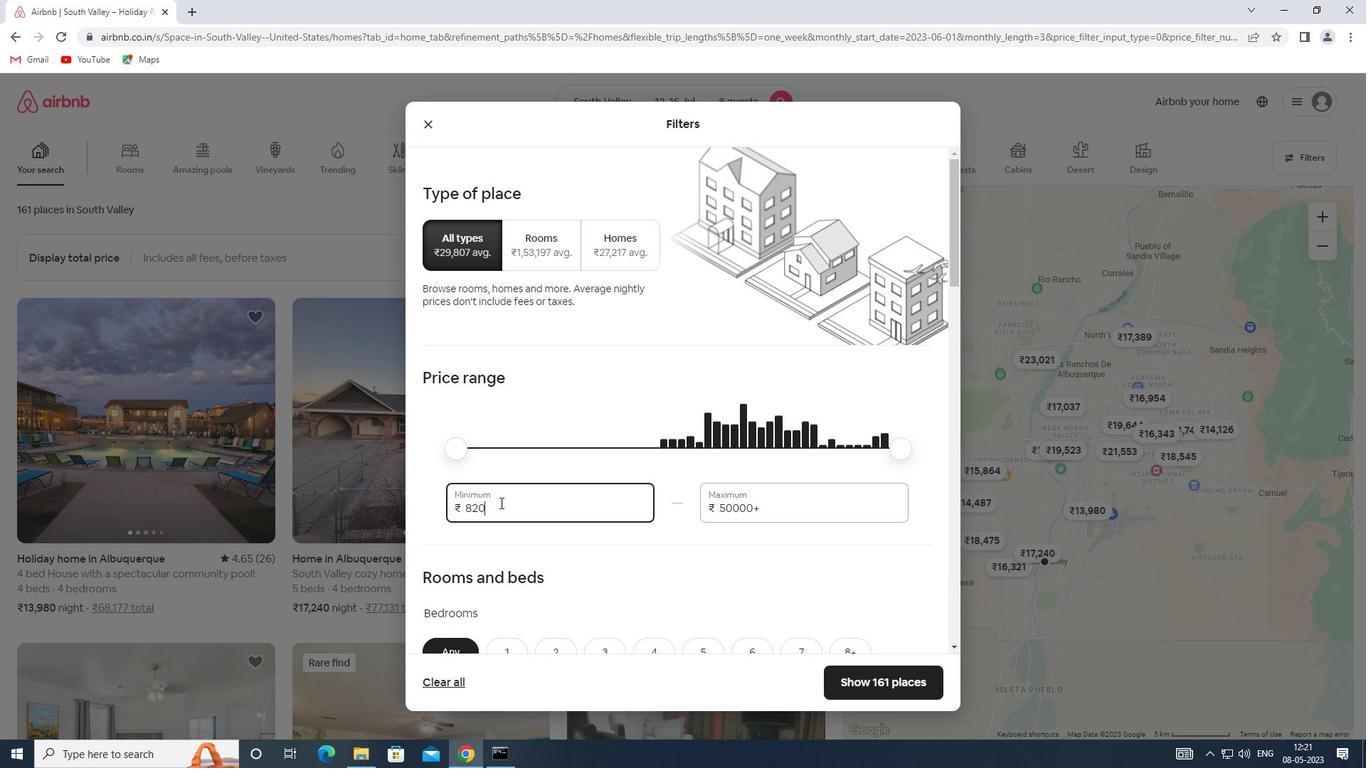 
Action: Key pressed 10000
Screenshot: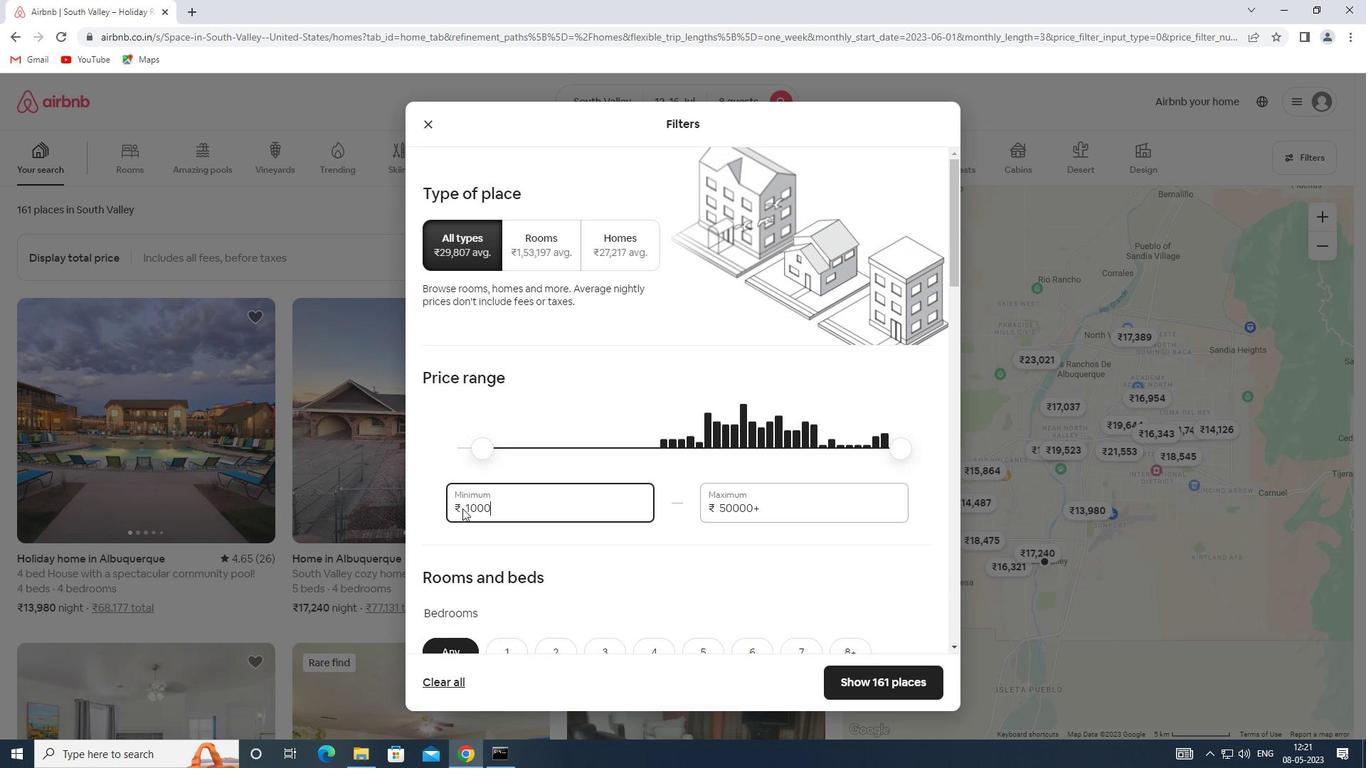 
Action: Mouse moved to (760, 507)
Screenshot: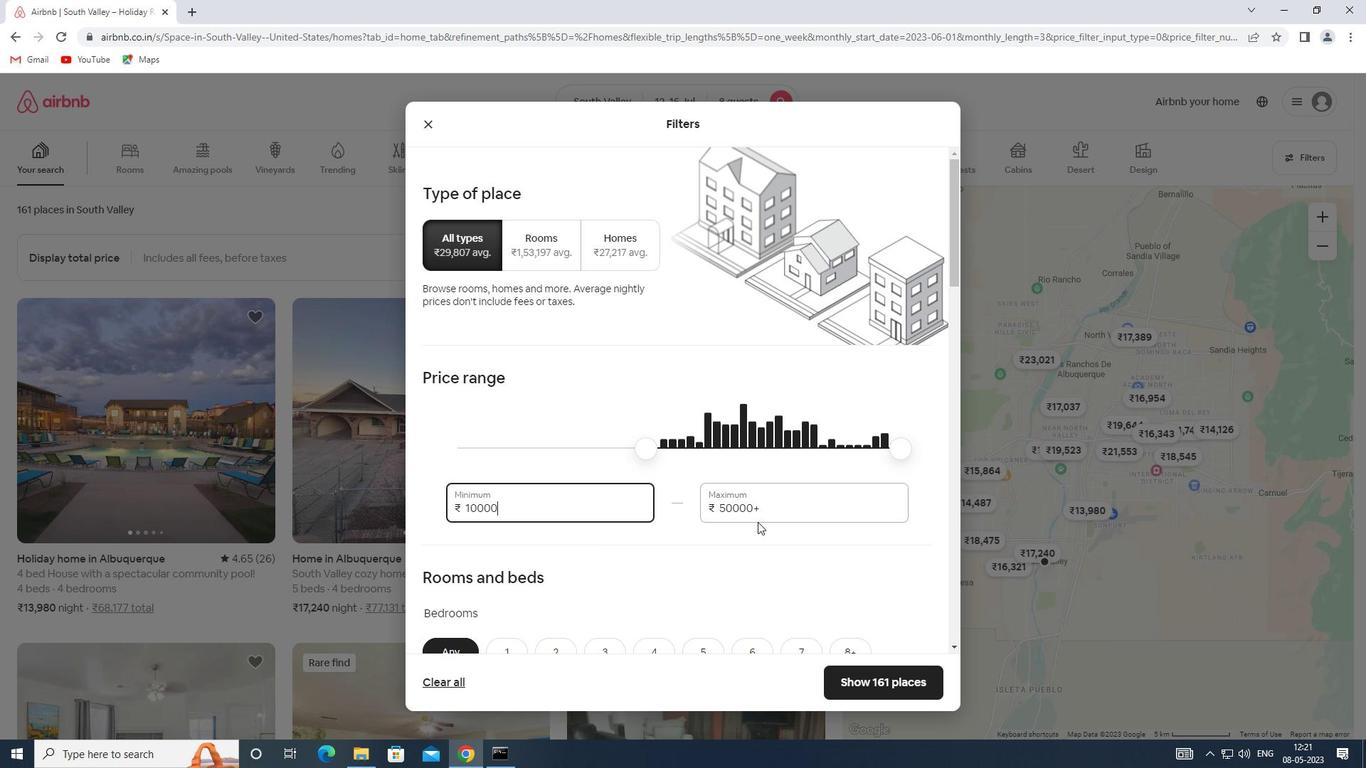 
Action: Mouse pressed left at (760, 507)
Screenshot: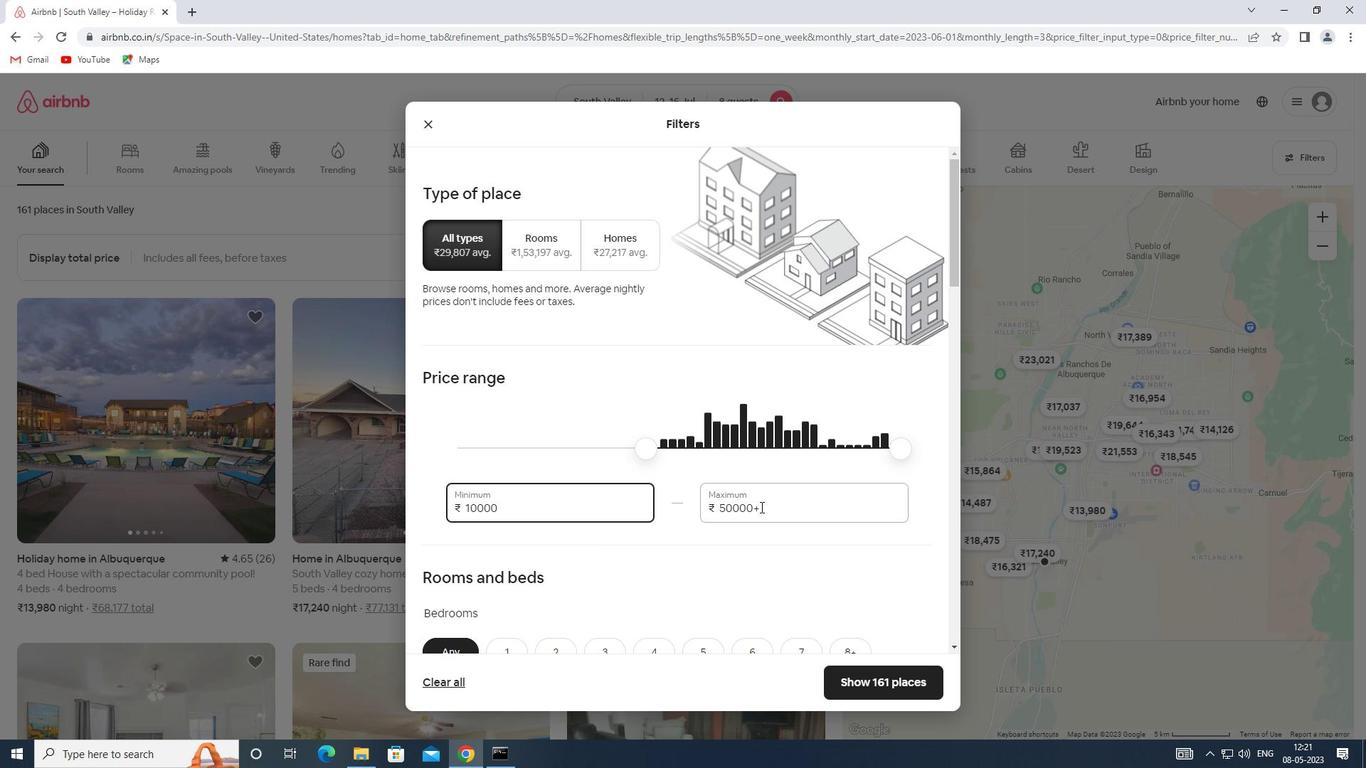 
Action: Mouse moved to (646, 506)
Screenshot: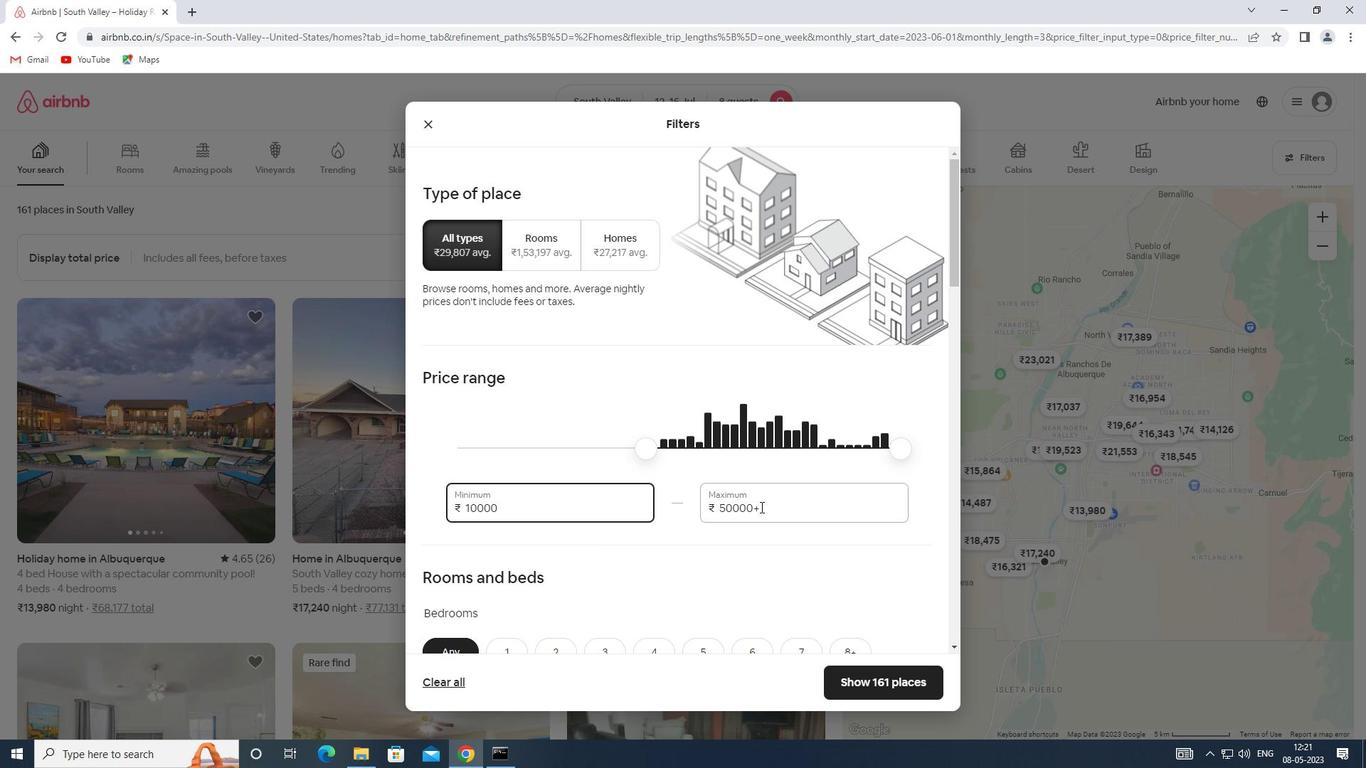 
Action: Key pressed 16000
Screenshot: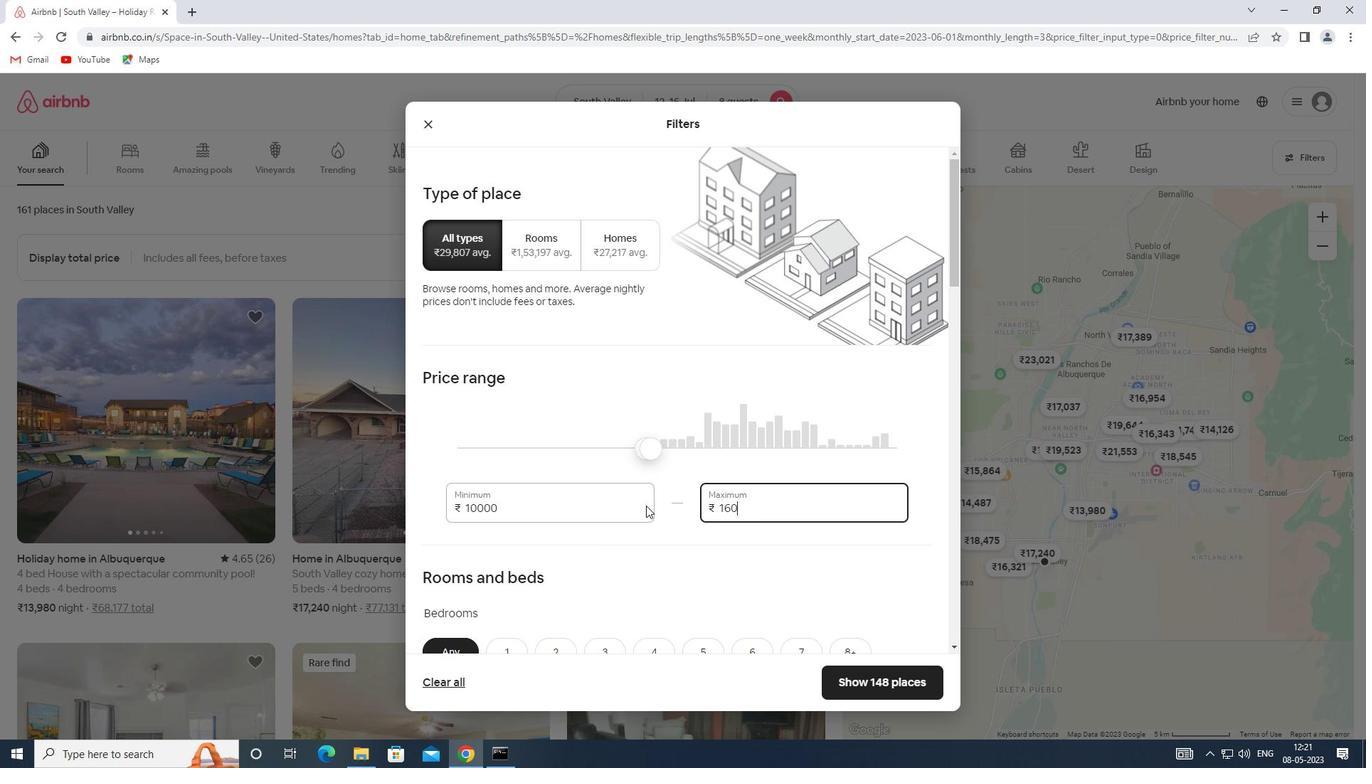 
Action: Mouse scrolled (646, 505) with delta (0, 0)
Screenshot: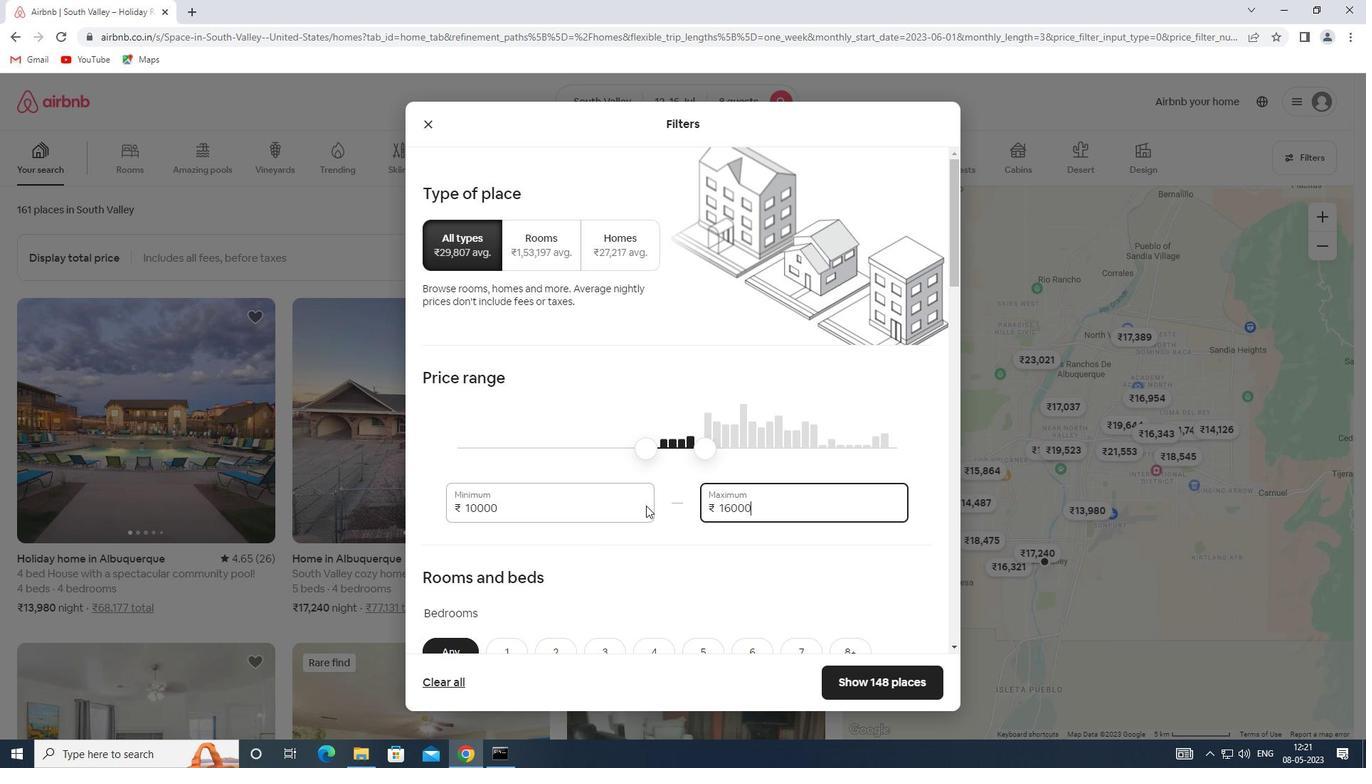 
Action: Mouse scrolled (646, 505) with delta (0, 0)
Screenshot: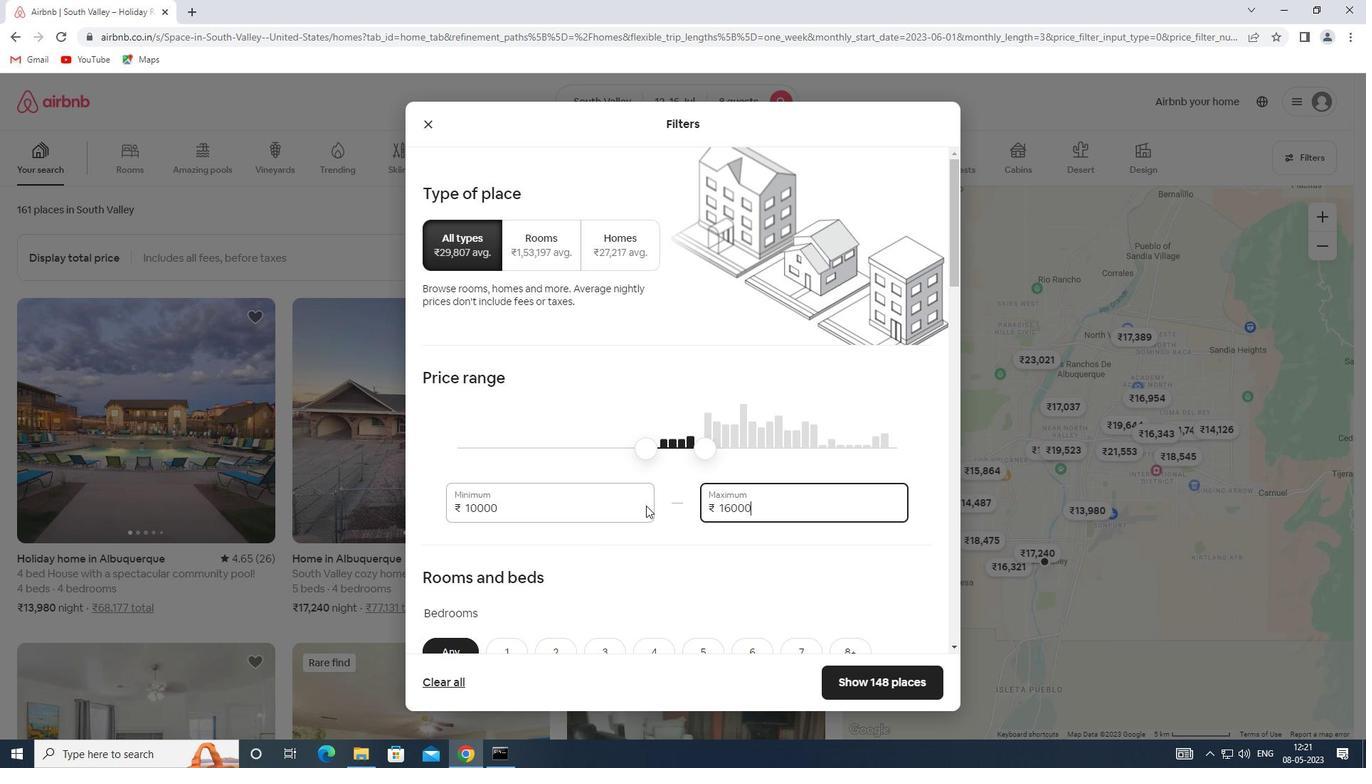 
Action: Mouse moved to (849, 506)
Screenshot: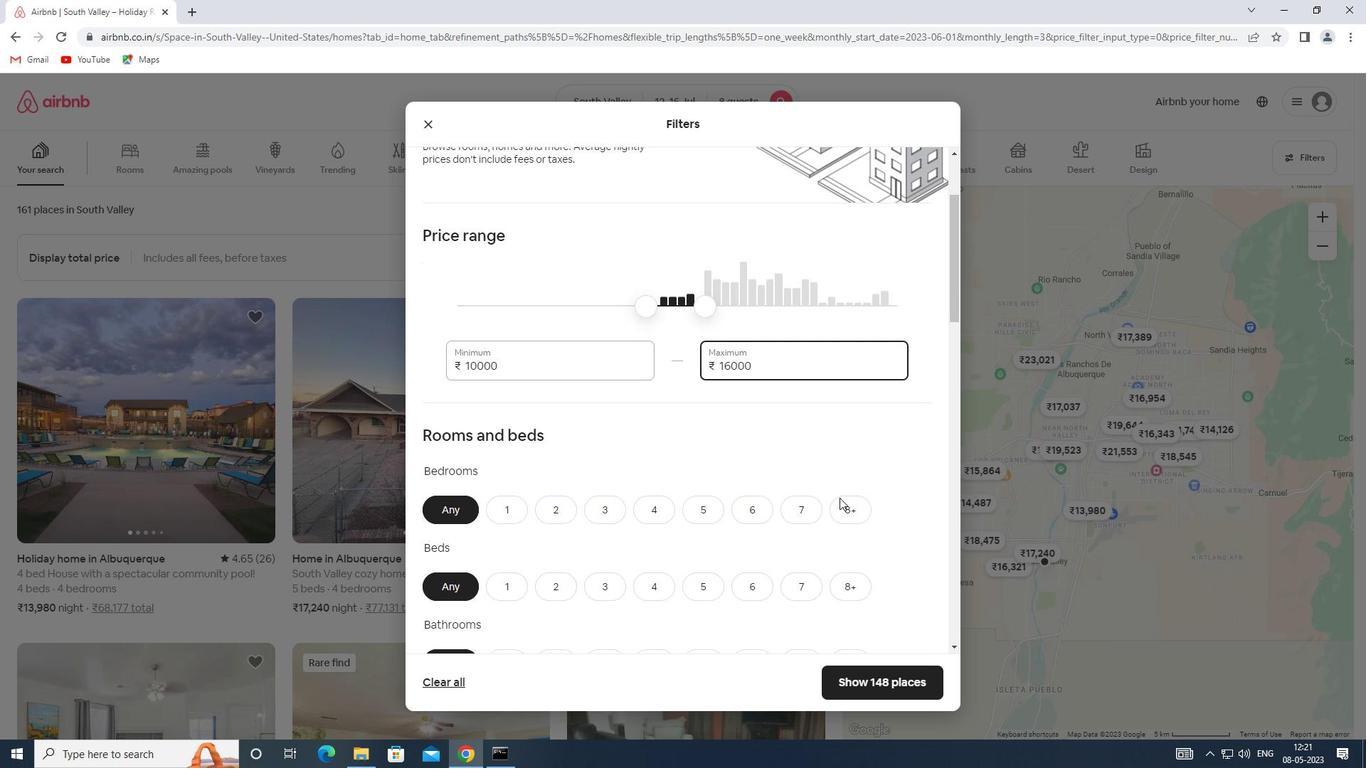 
Action: Mouse pressed left at (849, 506)
Screenshot: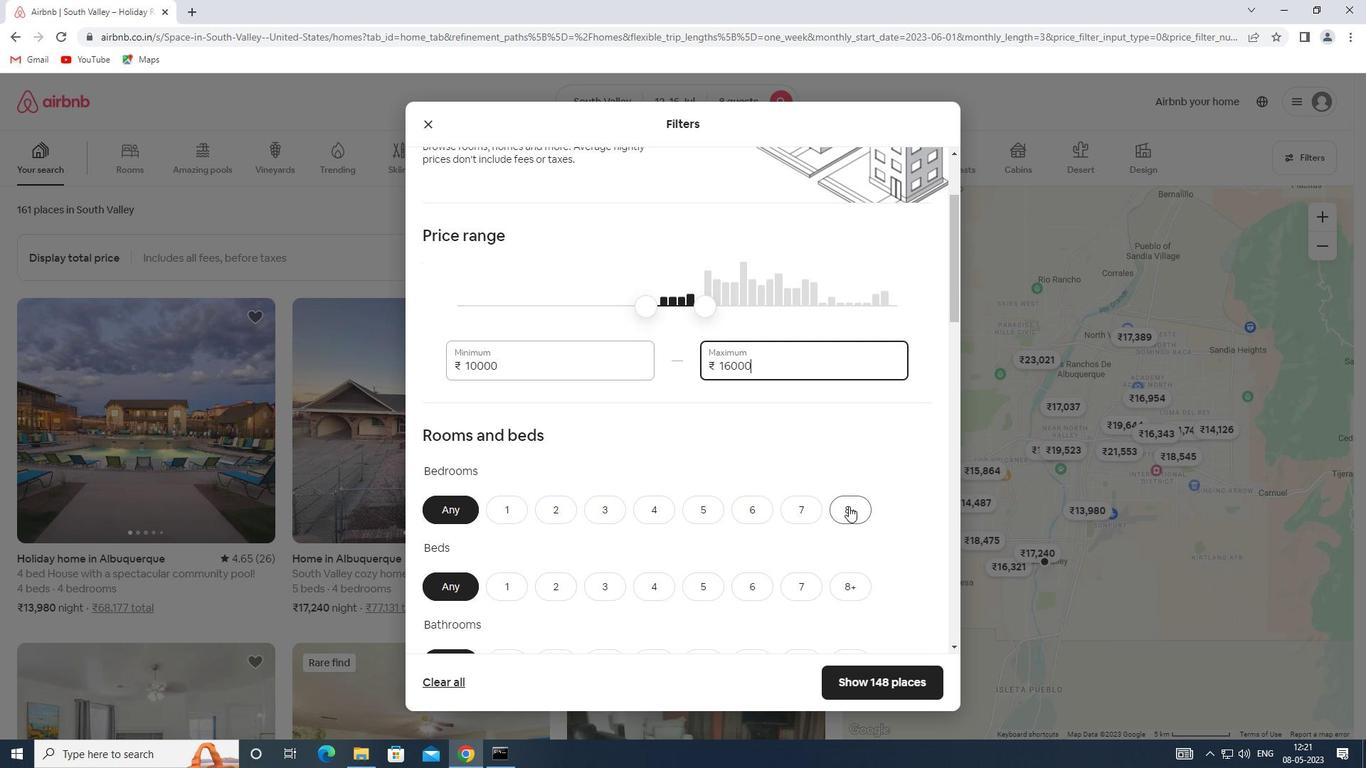 
Action: Mouse scrolled (849, 506) with delta (0, 0)
Screenshot: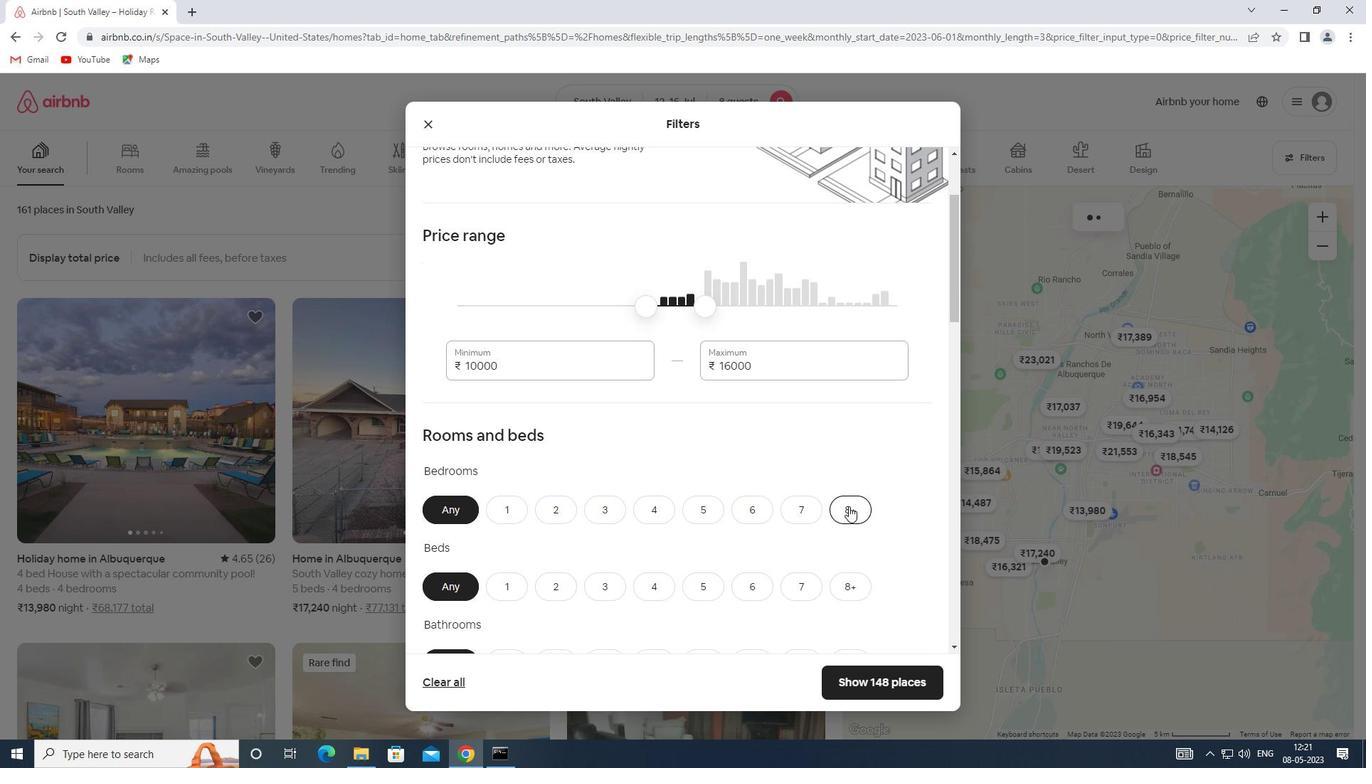 
Action: Mouse scrolled (849, 506) with delta (0, 0)
Screenshot: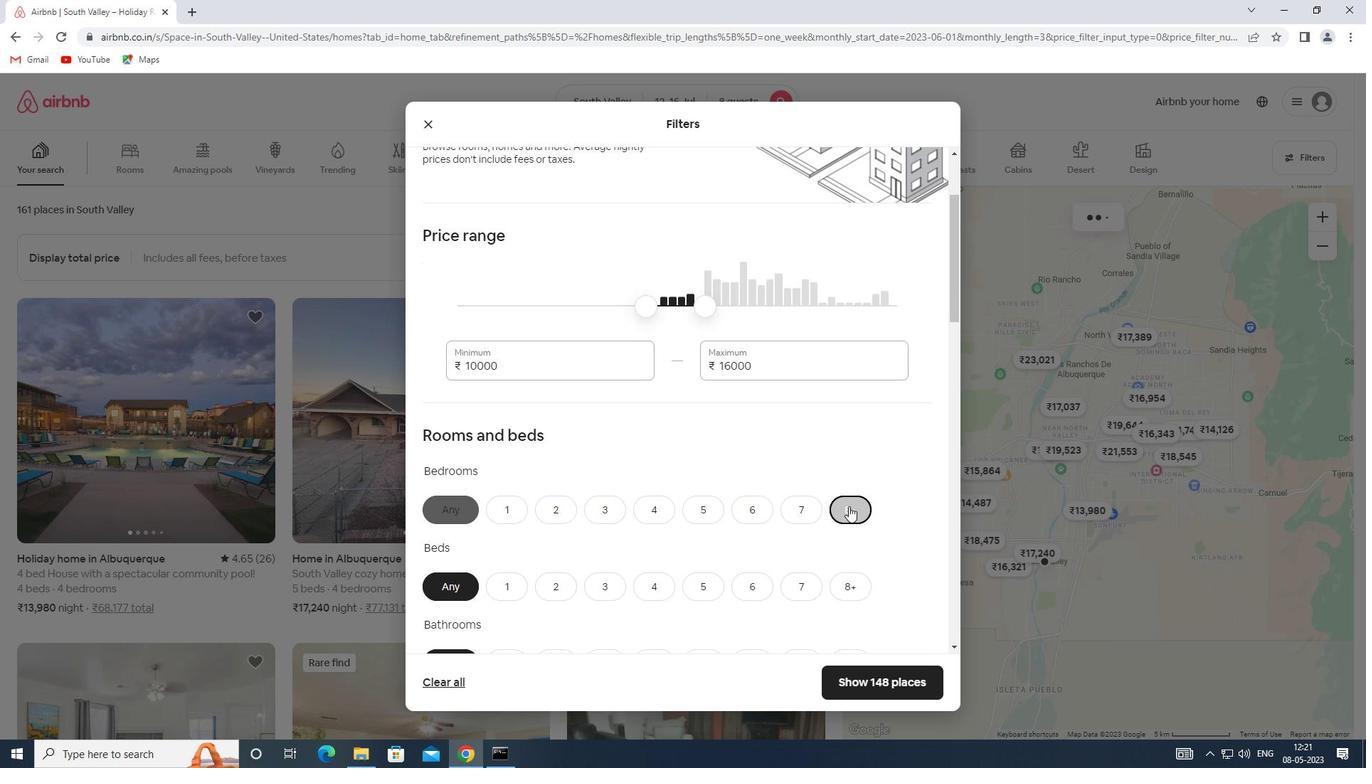 
Action: Mouse moved to (855, 445)
Screenshot: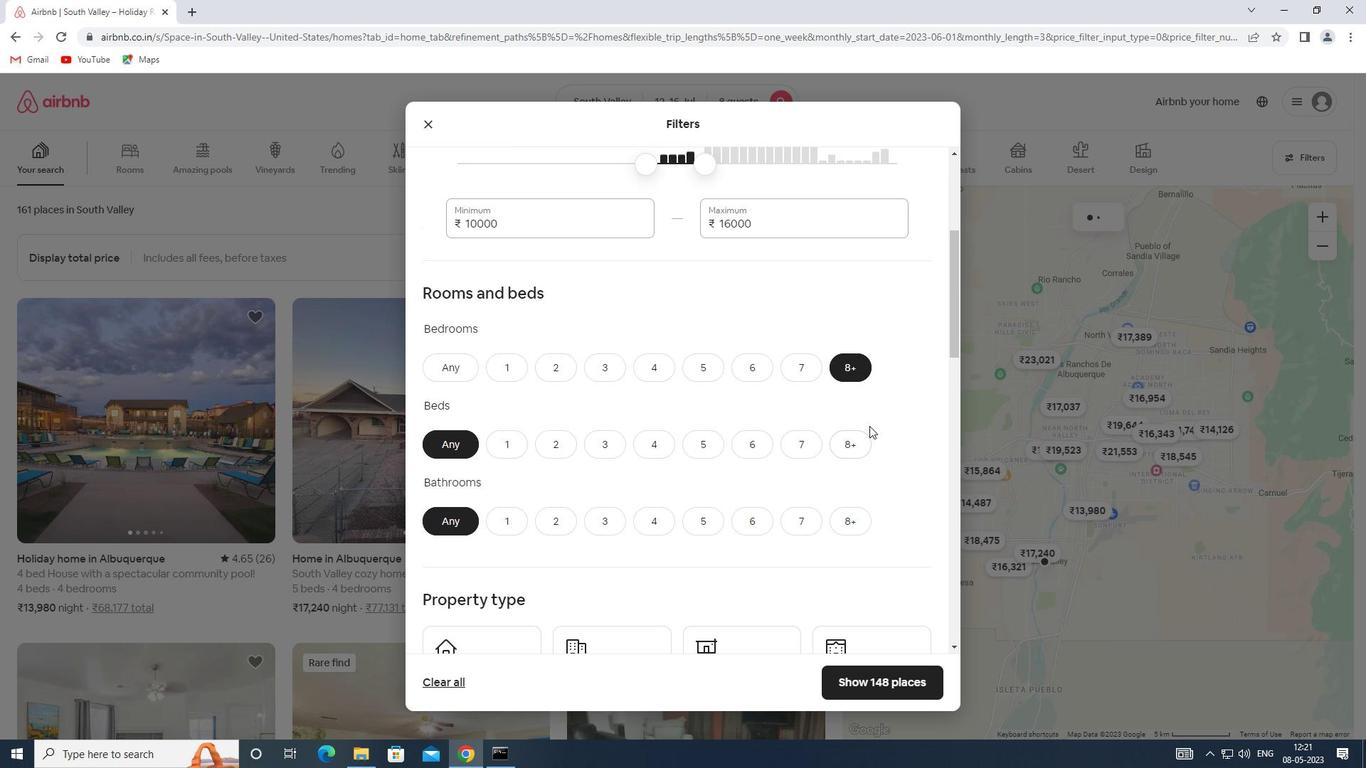 
Action: Mouse pressed left at (855, 445)
Screenshot: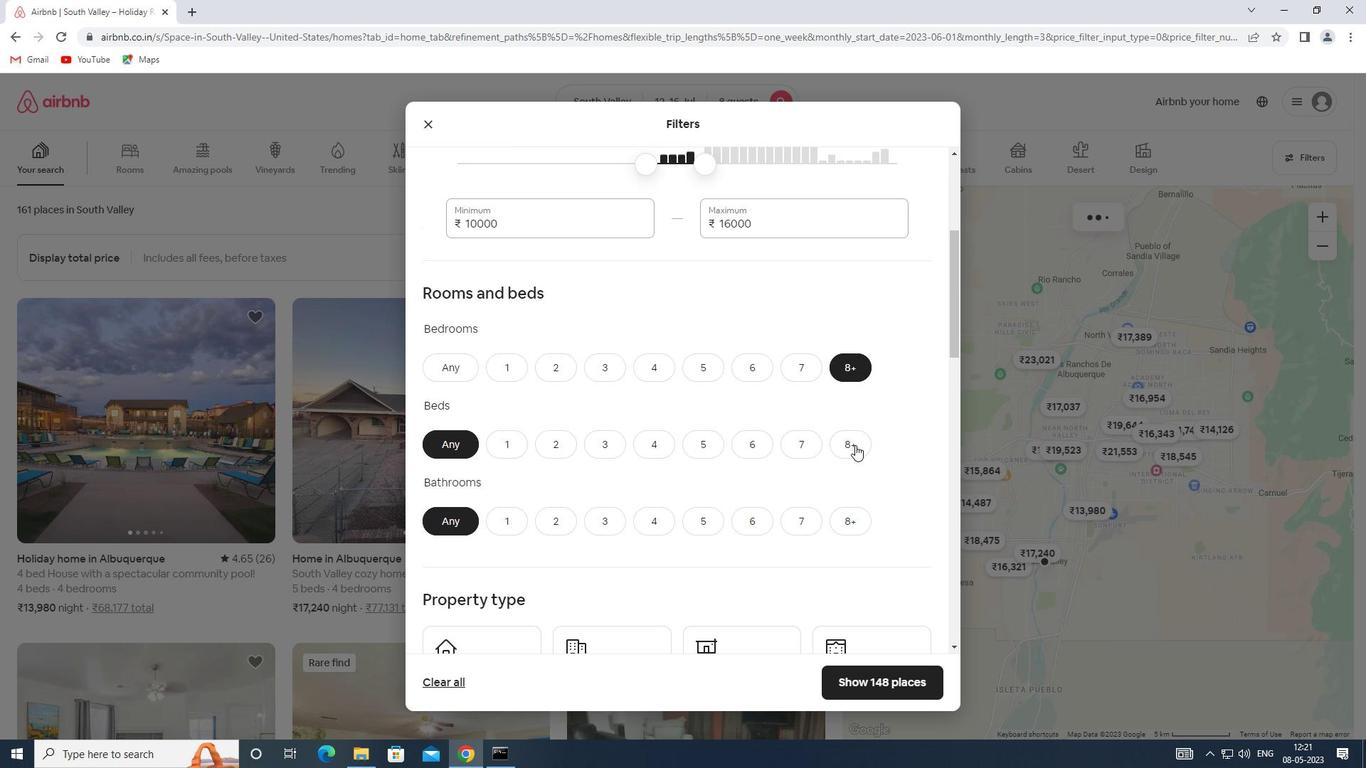 
Action: Mouse moved to (846, 519)
Screenshot: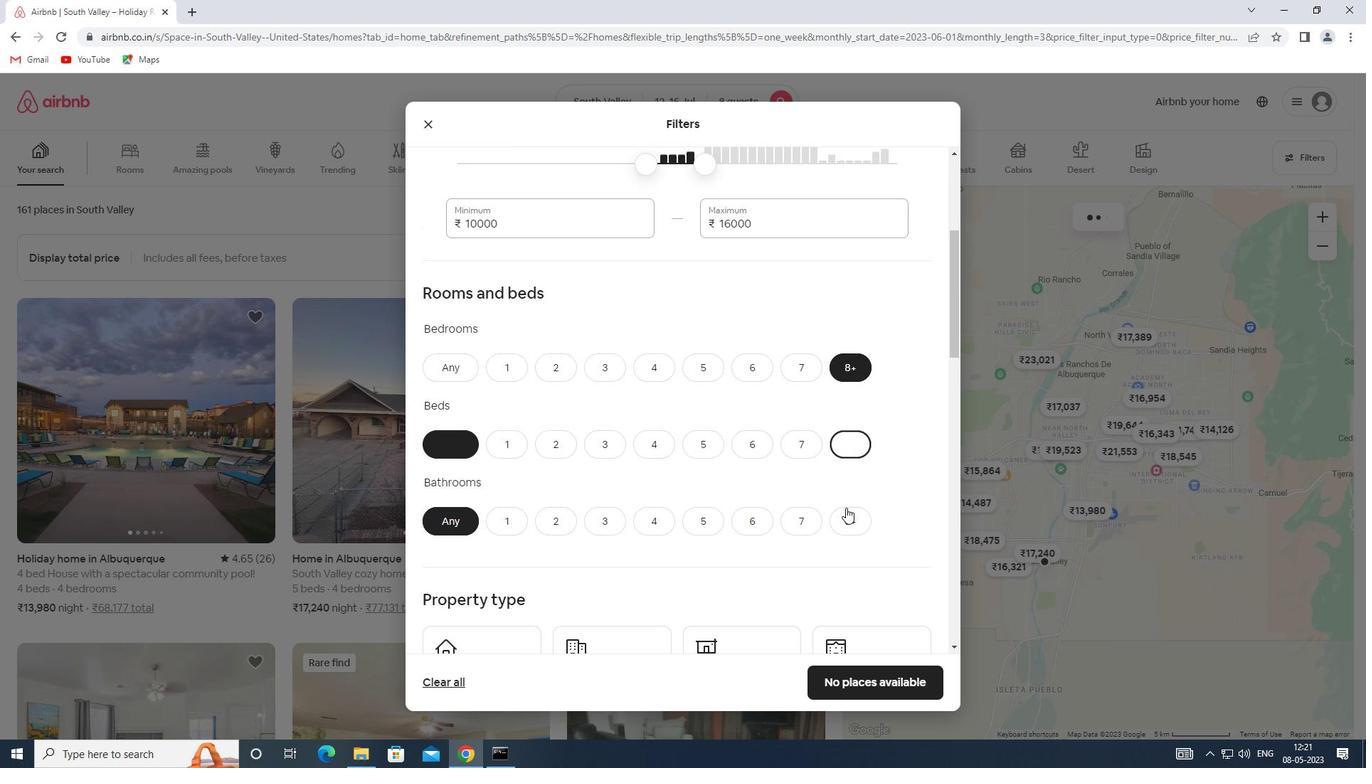 
Action: Mouse pressed left at (846, 519)
Screenshot: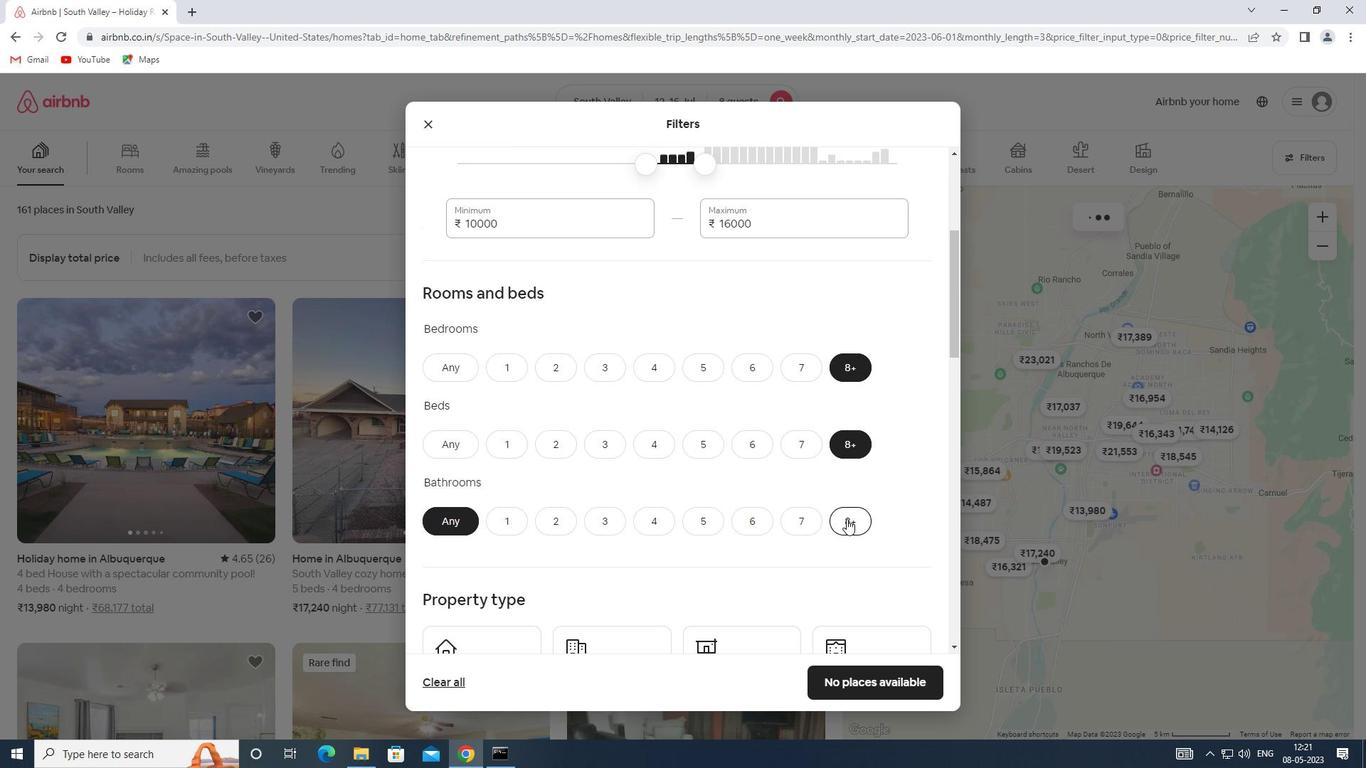 
Action: Mouse moved to (700, 495)
Screenshot: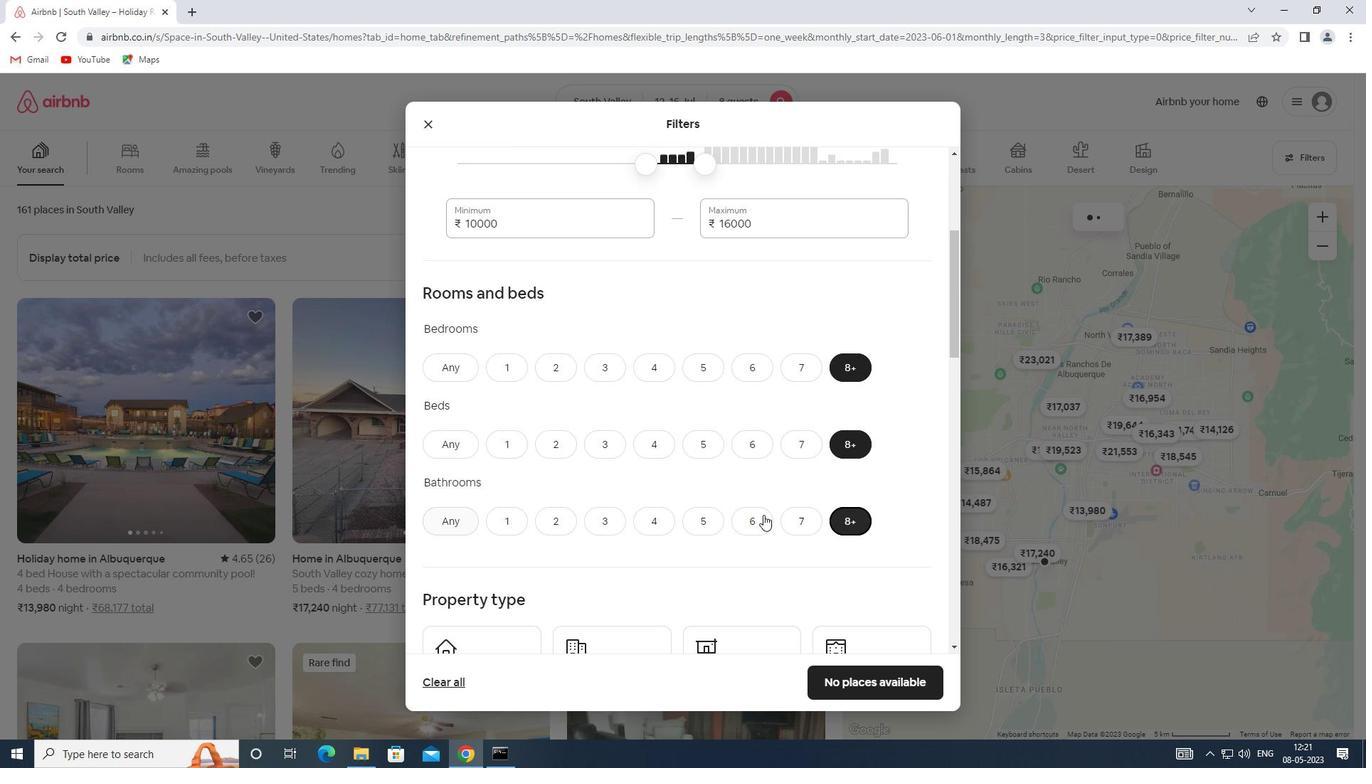 
Action: Mouse scrolled (700, 494) with delta (0, 0)
Screenshot: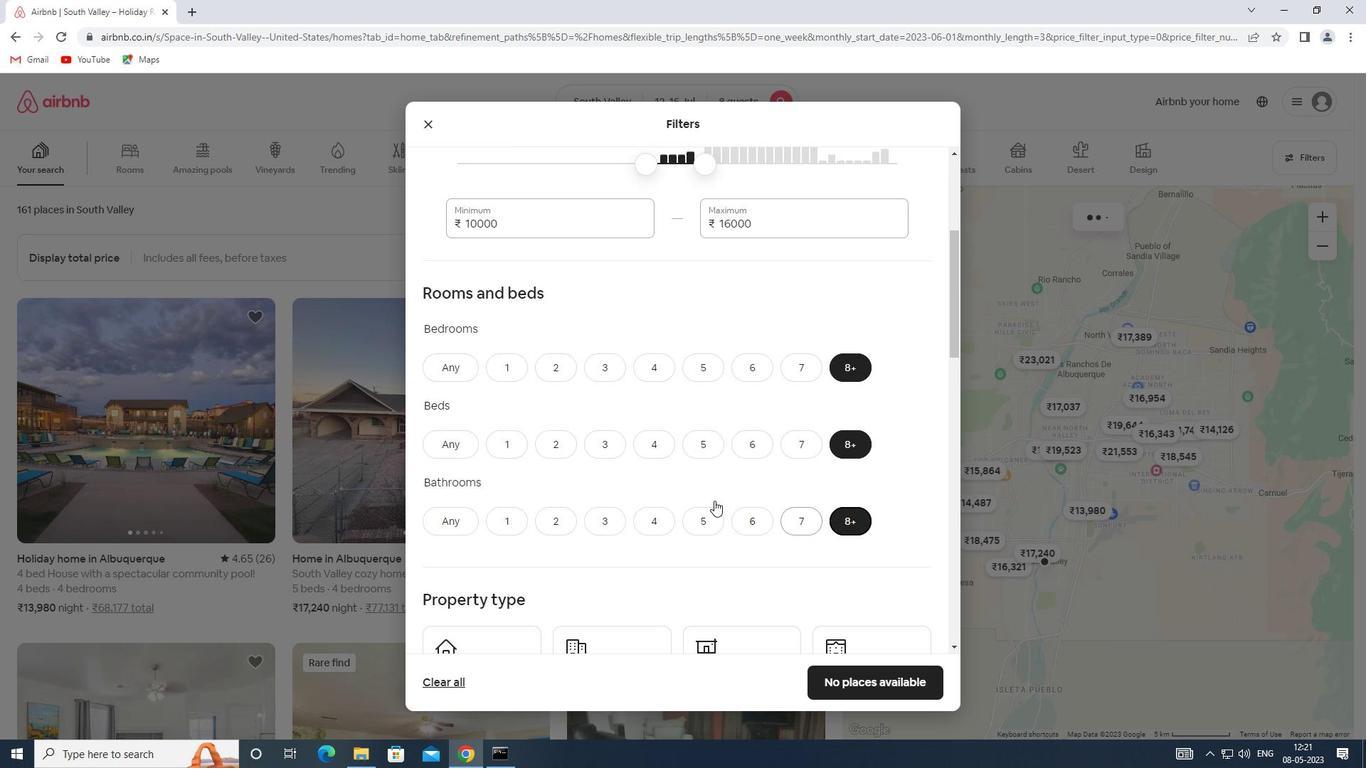 
Action: Mouse scrolled (700, 494) with delta (0, 0)
Screenshot: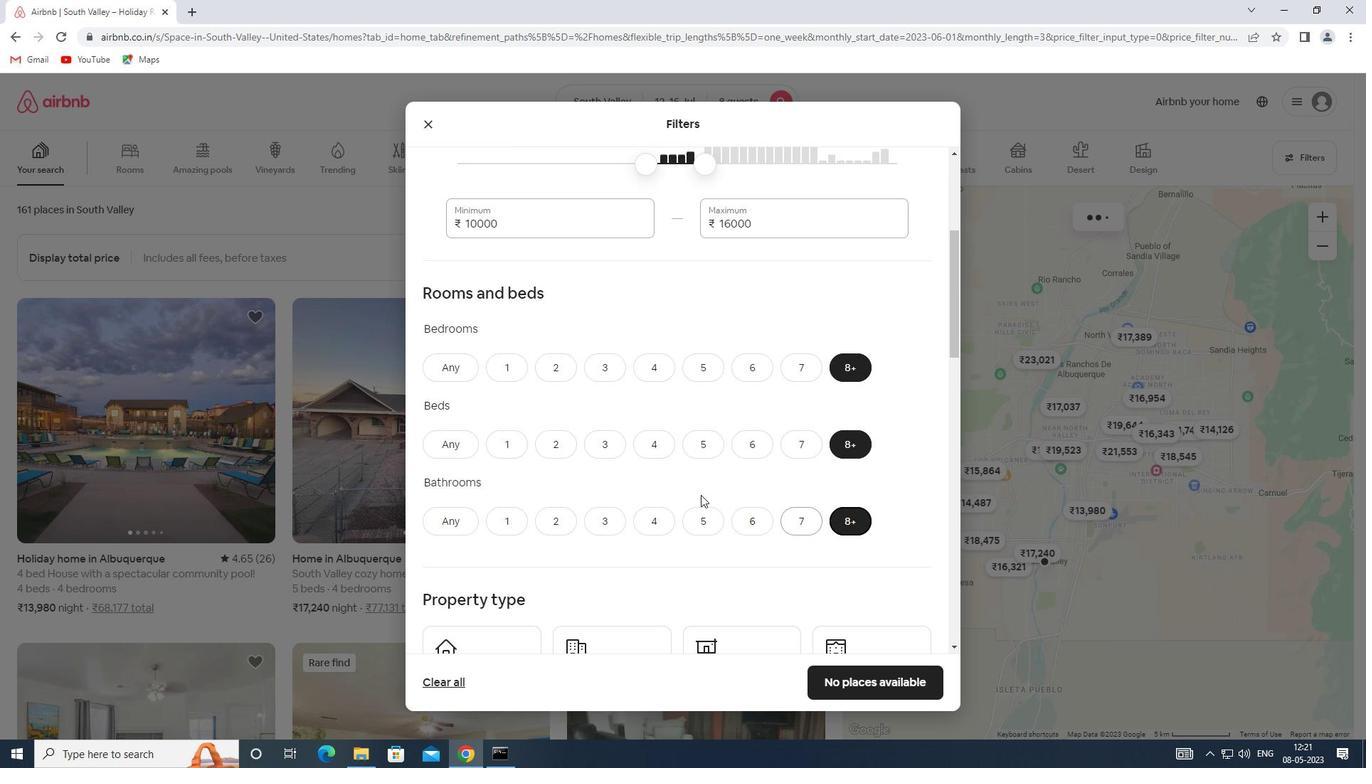 
Action: Mouse scrolled (700, 494) with delta (0, 0)
Screenshot: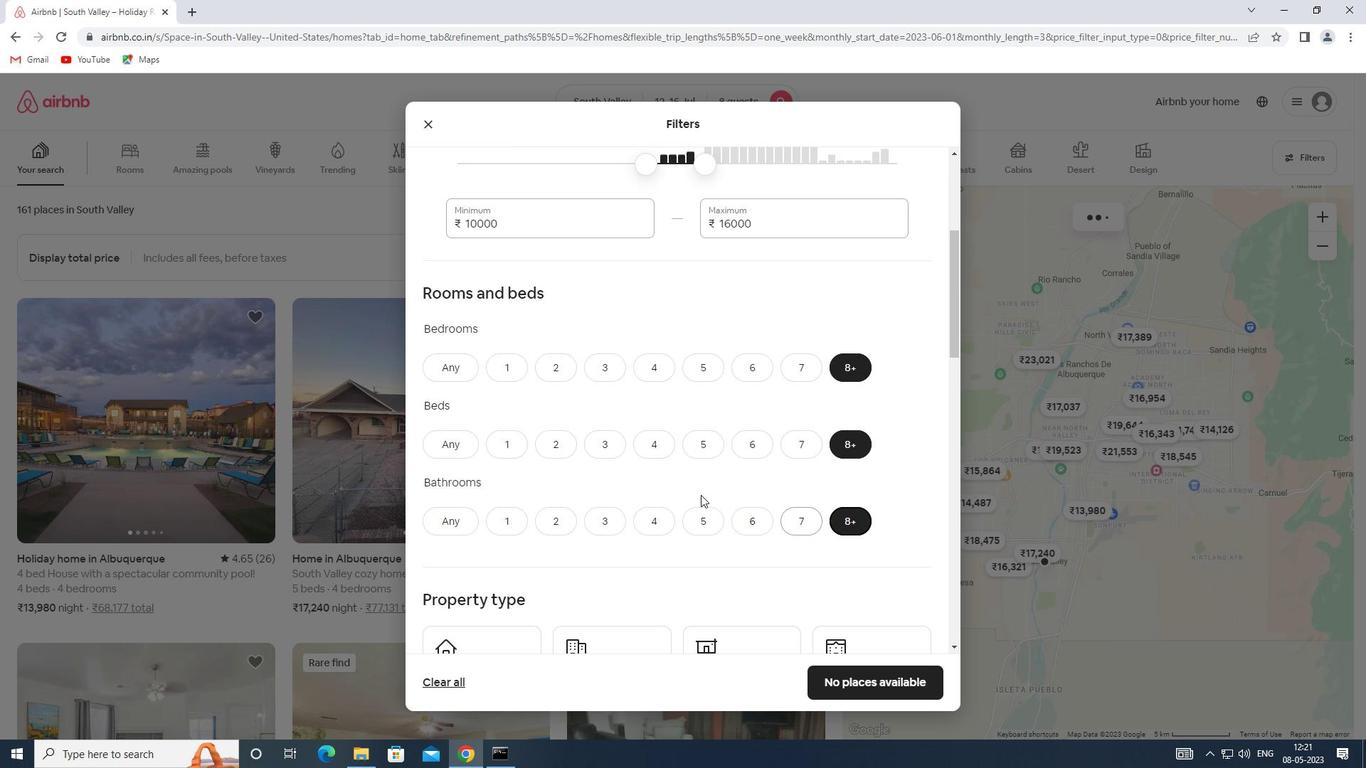 
Action: Mouse moved to (698, 489)
Screenshot: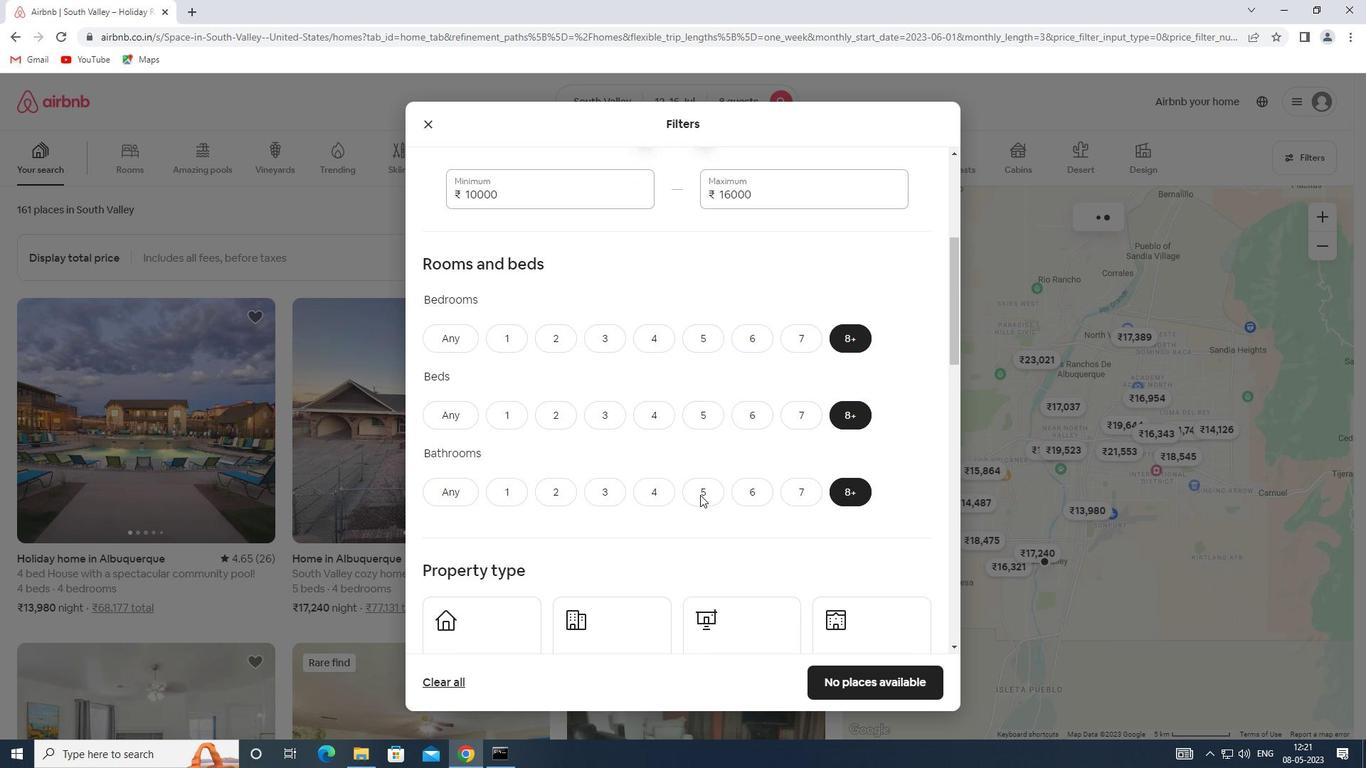 
Action: Mouse scrolled (698, 488) with delta (0, 0)
Screenshot: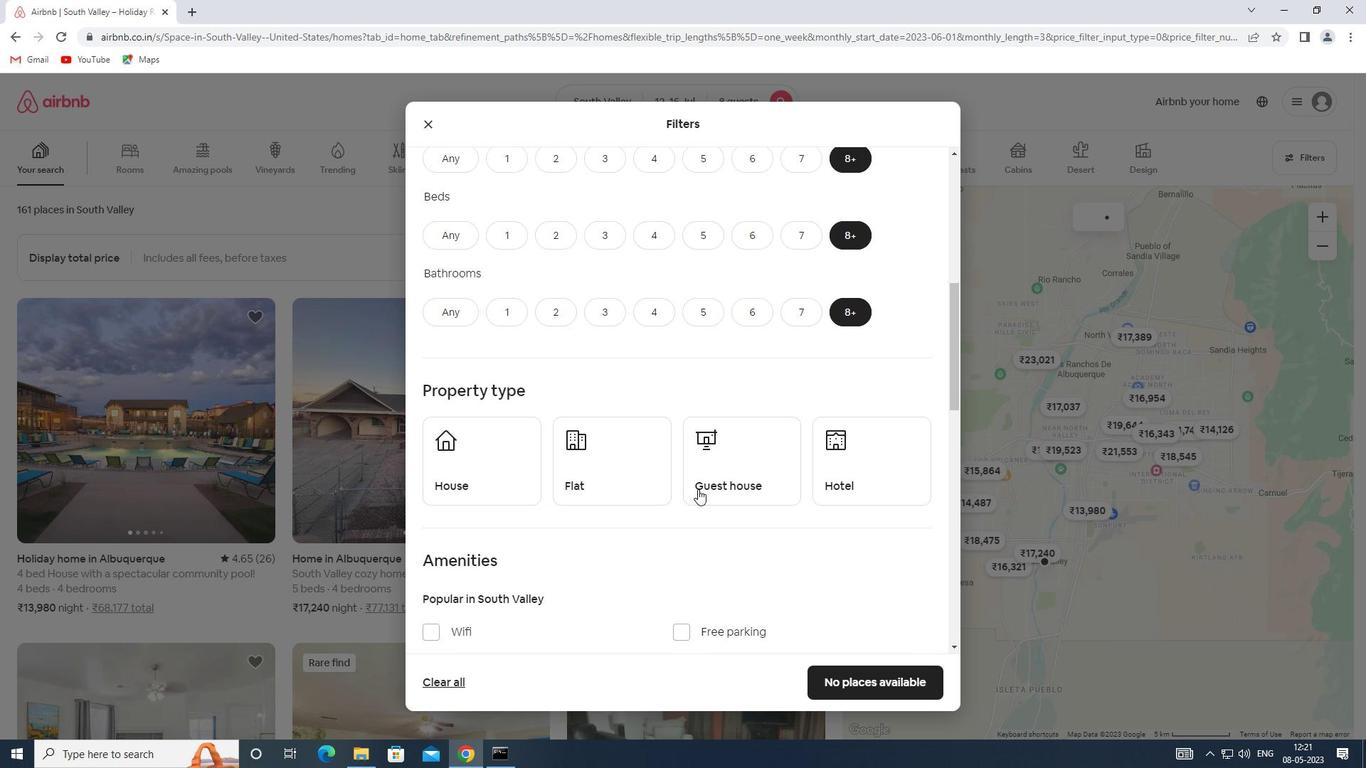 
Action: Mouse moved to (698, 489)
Screenshot: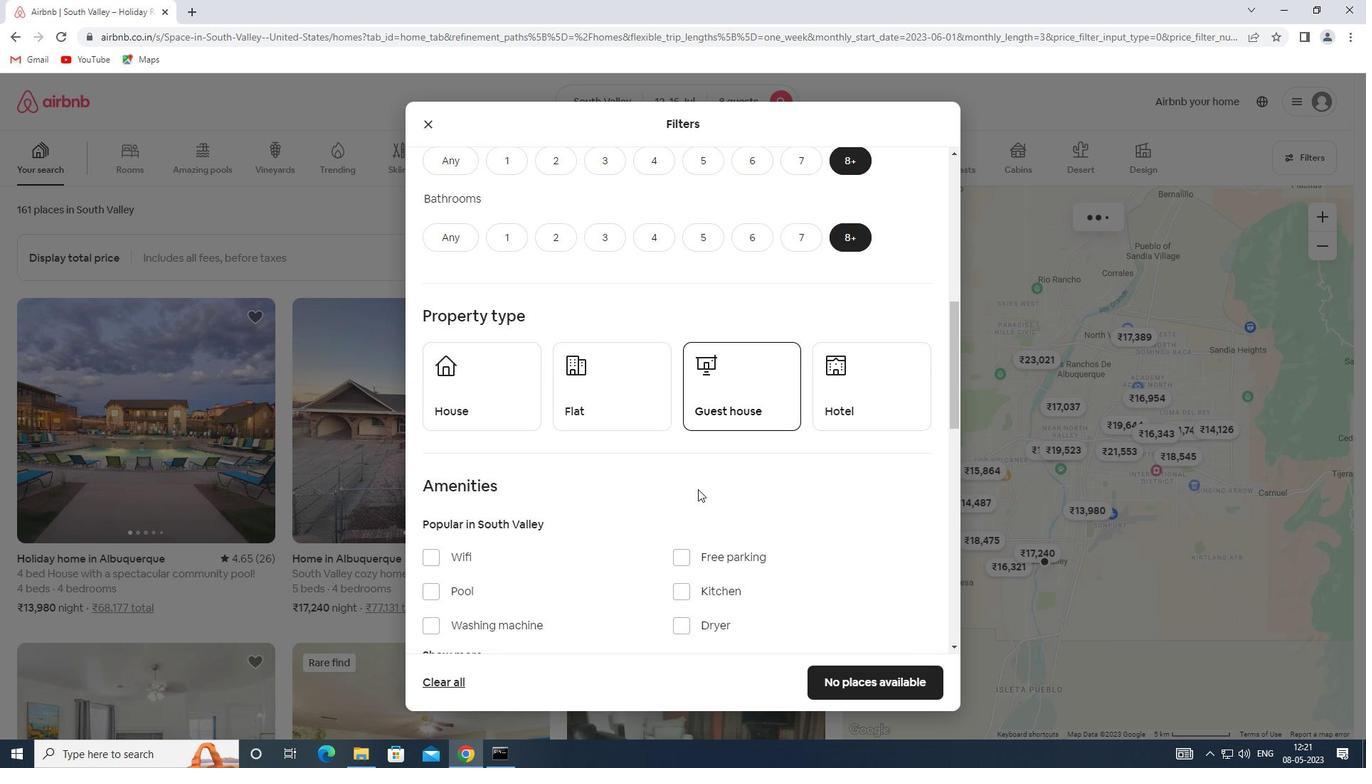 
Action: Mouse scrolled (698, 488) with delta (0, 0)
Screenshot: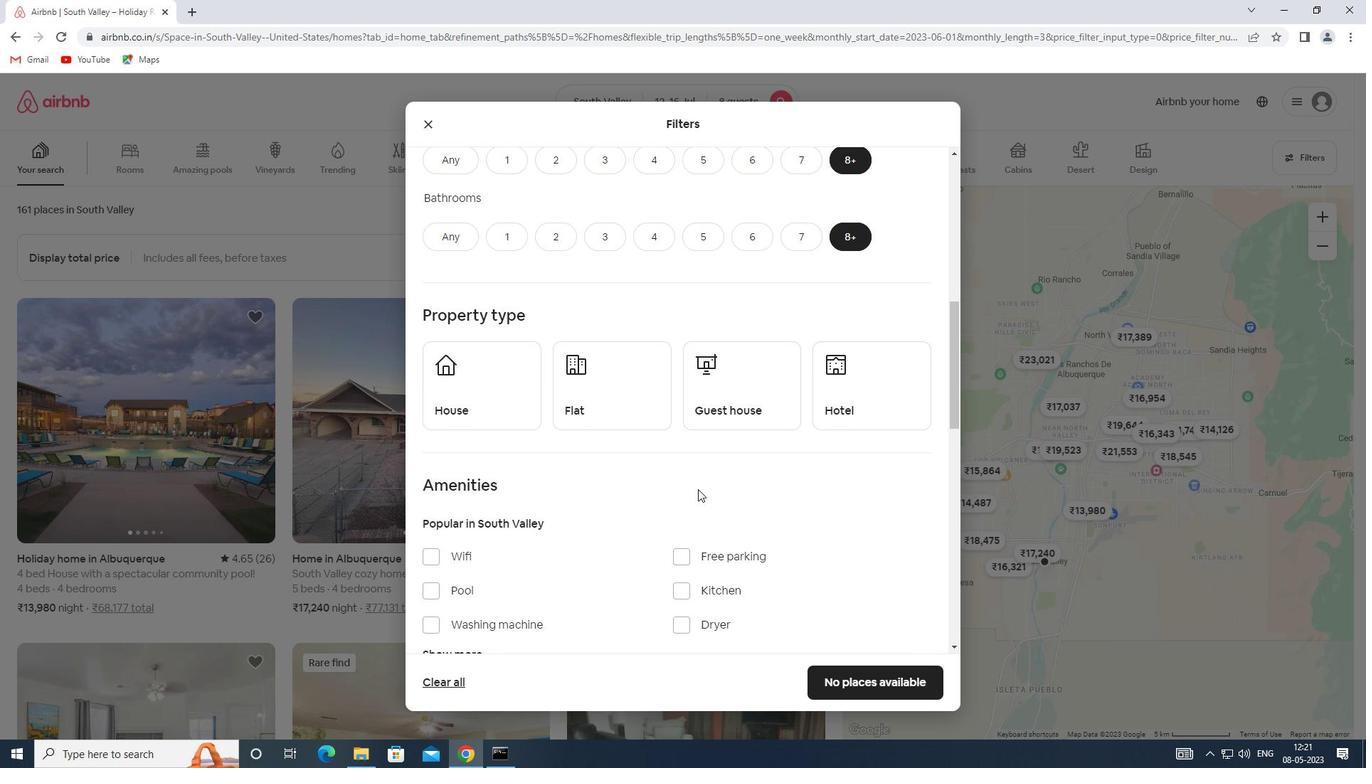 
Action: Mouse moved to (481, 324)
Screenshot: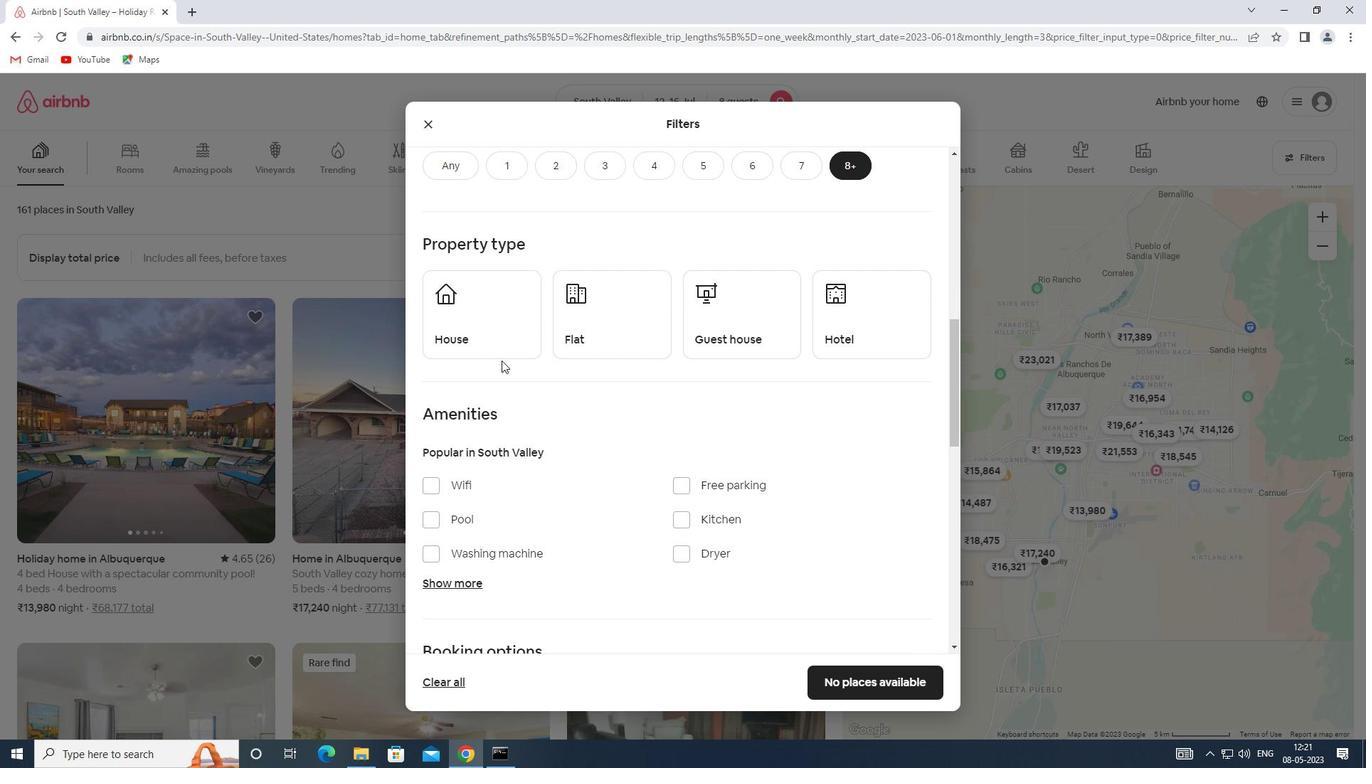 
Action: Mouse pressed left at (481, 324)
Screenshot: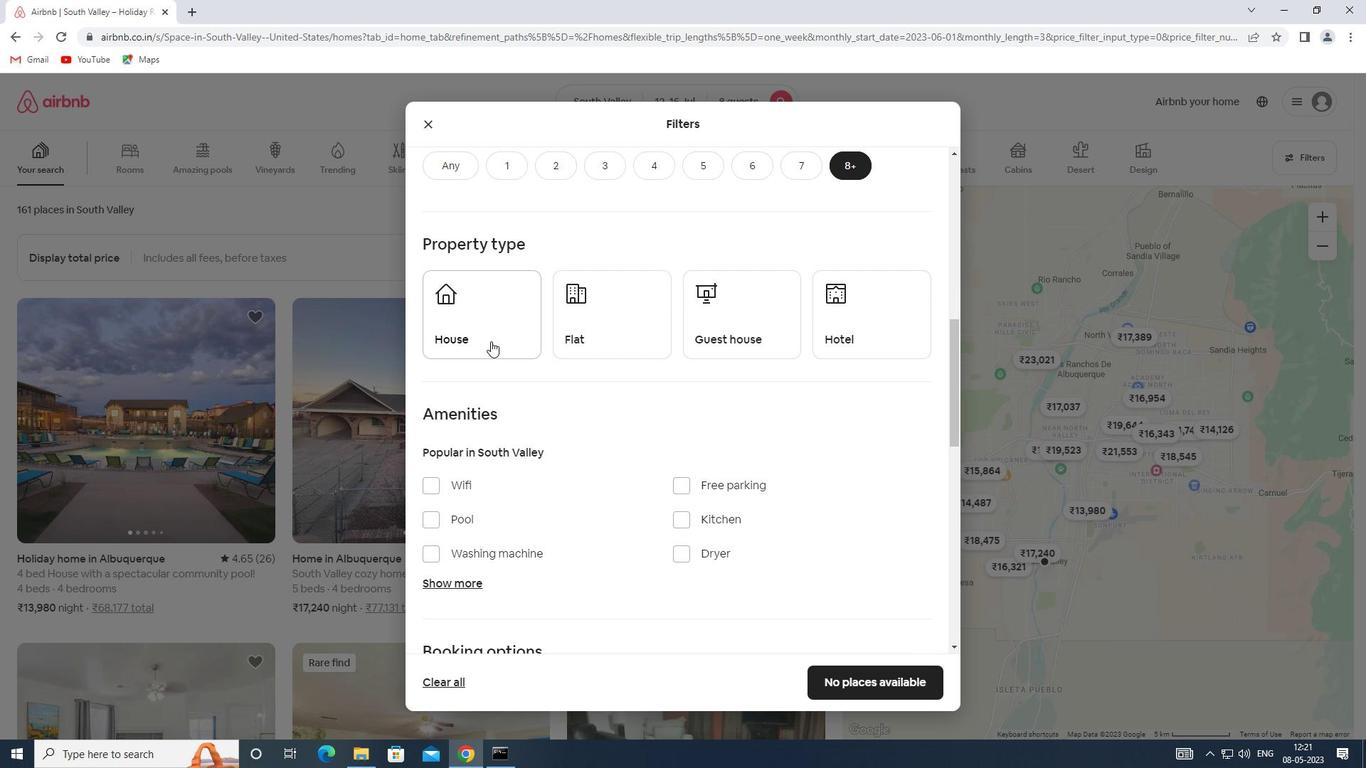 
Action: Mouse moved to (583, 323)
Screenshot: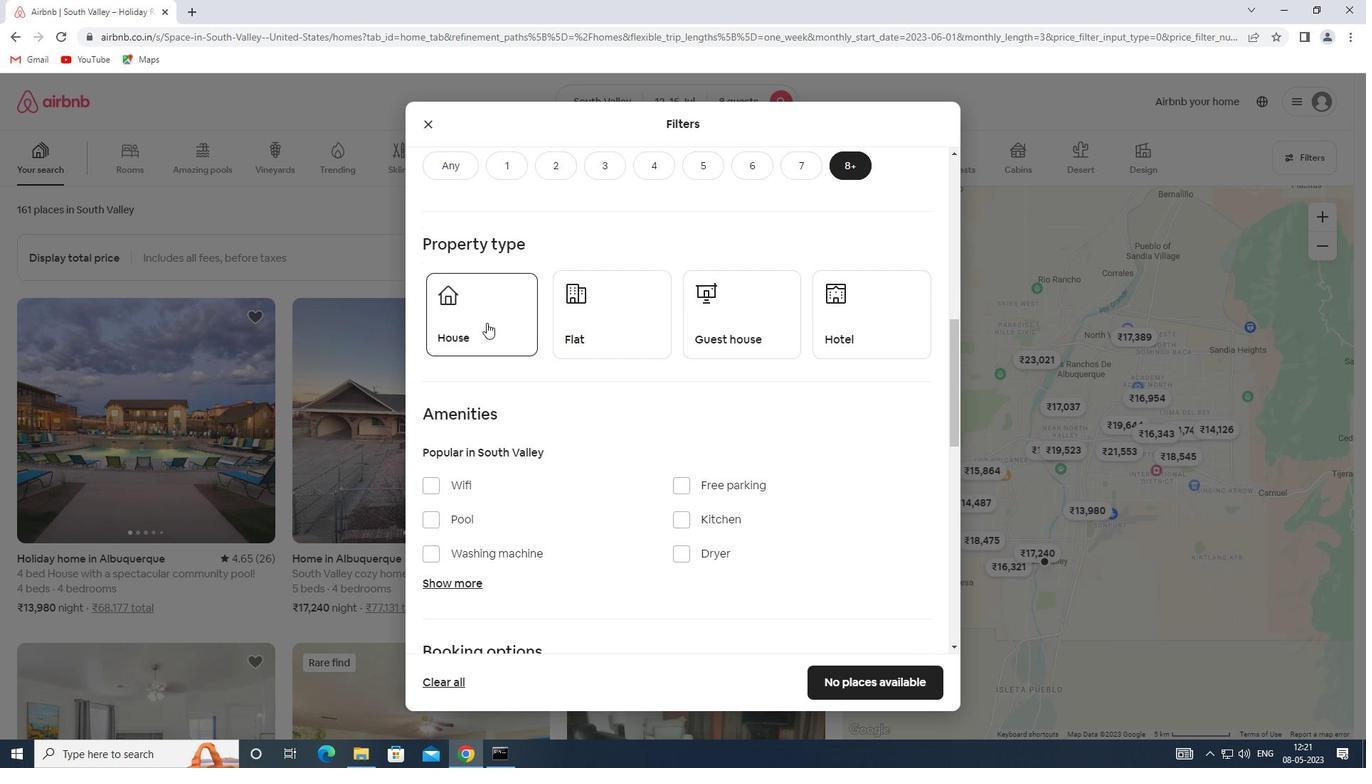 
Action: Mouse pressed left at (583, 323)
Screenshot: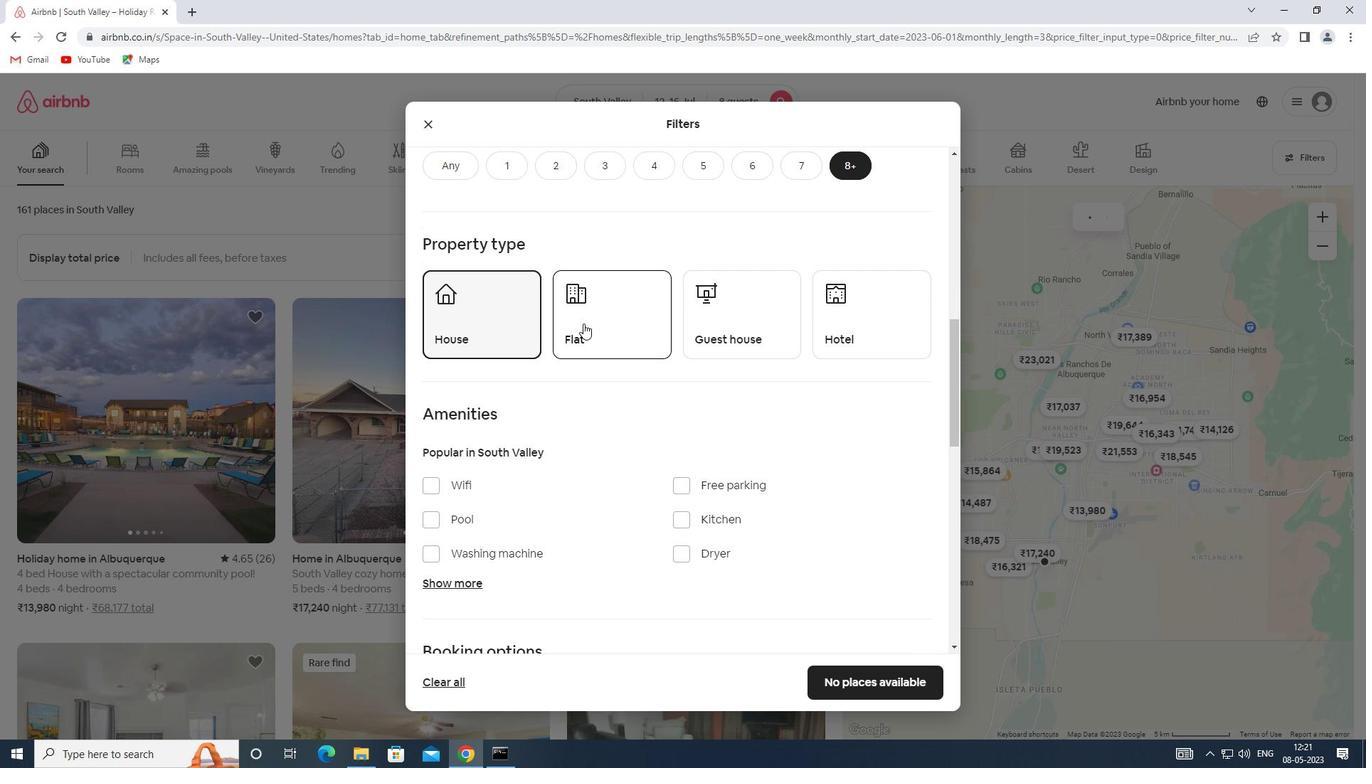 
Action: Mouse moved to (691, 325)
Screenshot: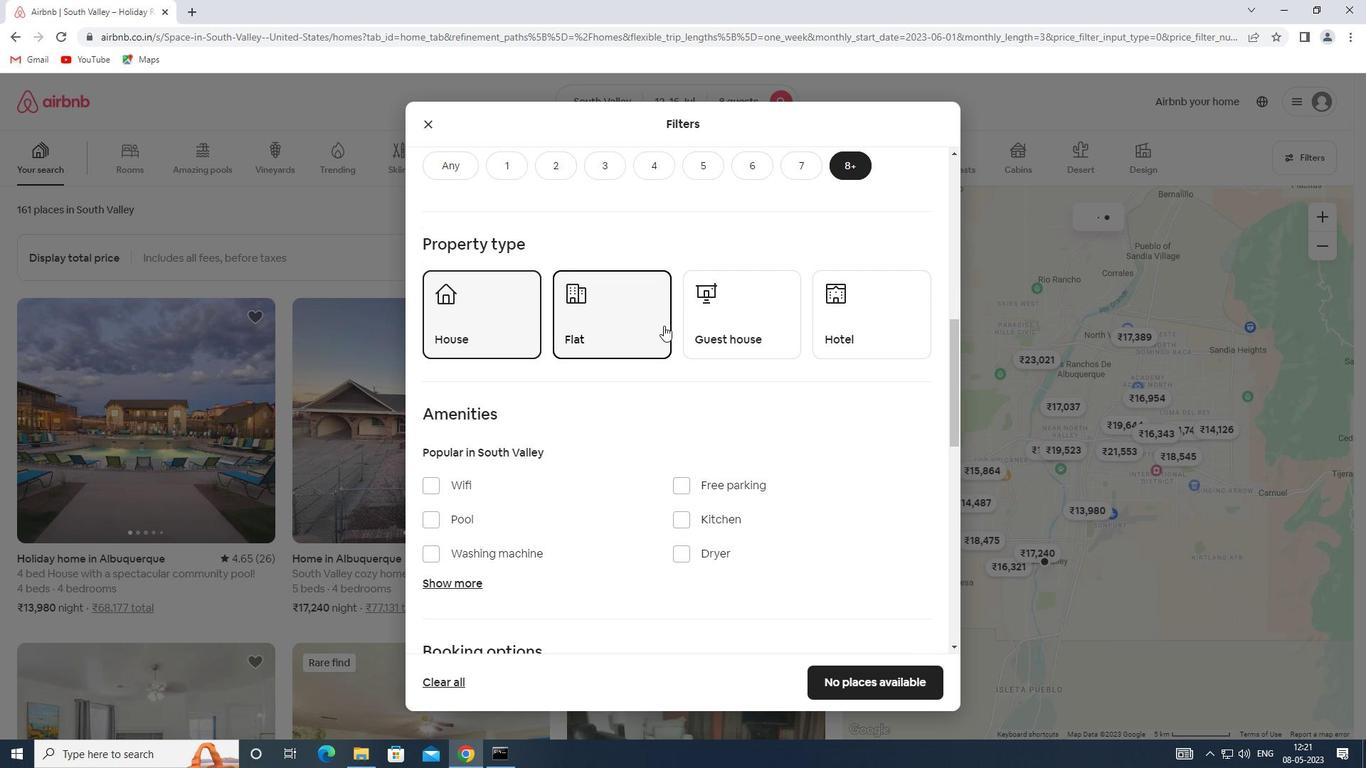 
Action: Mouse pressed left at (691, 325)
Screenshot: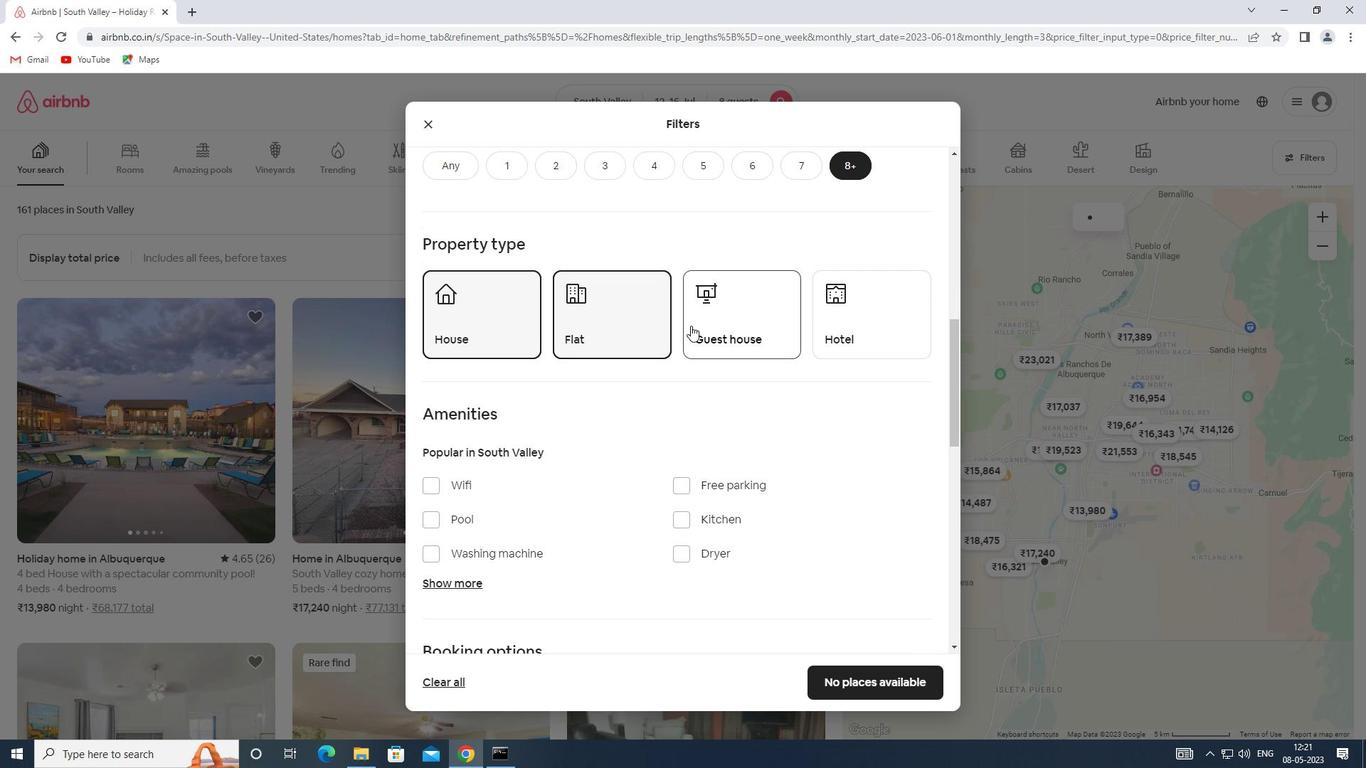 
Action: Mouse moved to (836, 339)
Screenshot: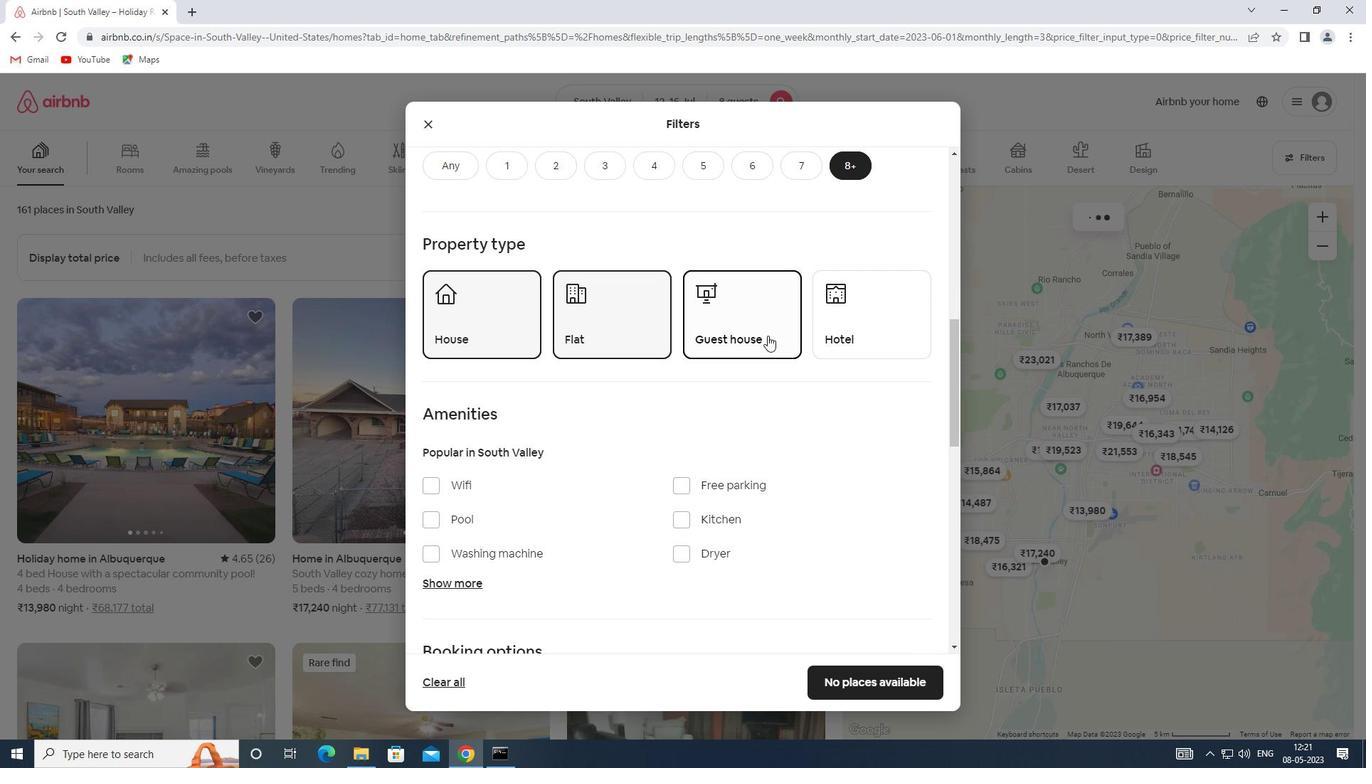 
Action: Mouse pressed left at (836, 339)
Screenshot: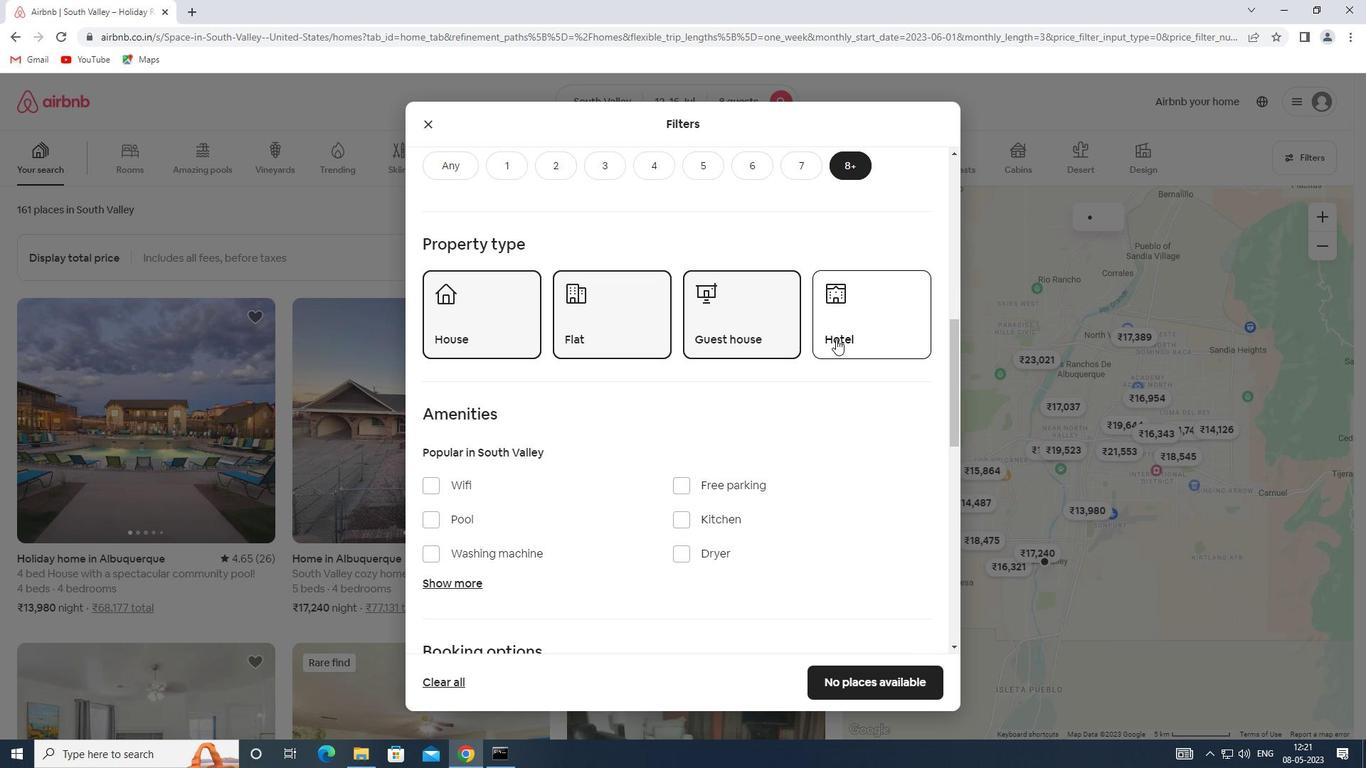 
Action: Mouse moved to (810, 347)
Screenshot: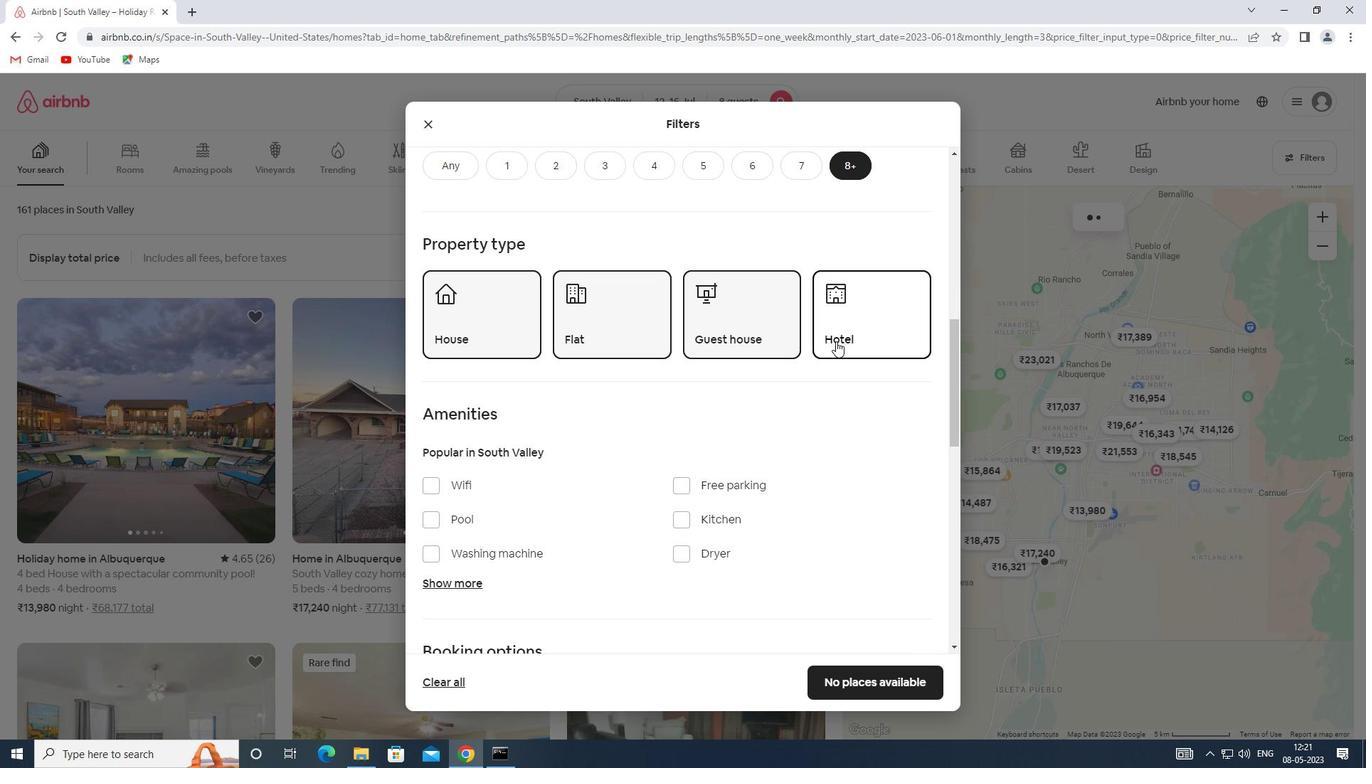 
Action: Mouse scrolled (810, 346) with delta (0, 0)
Screenshot: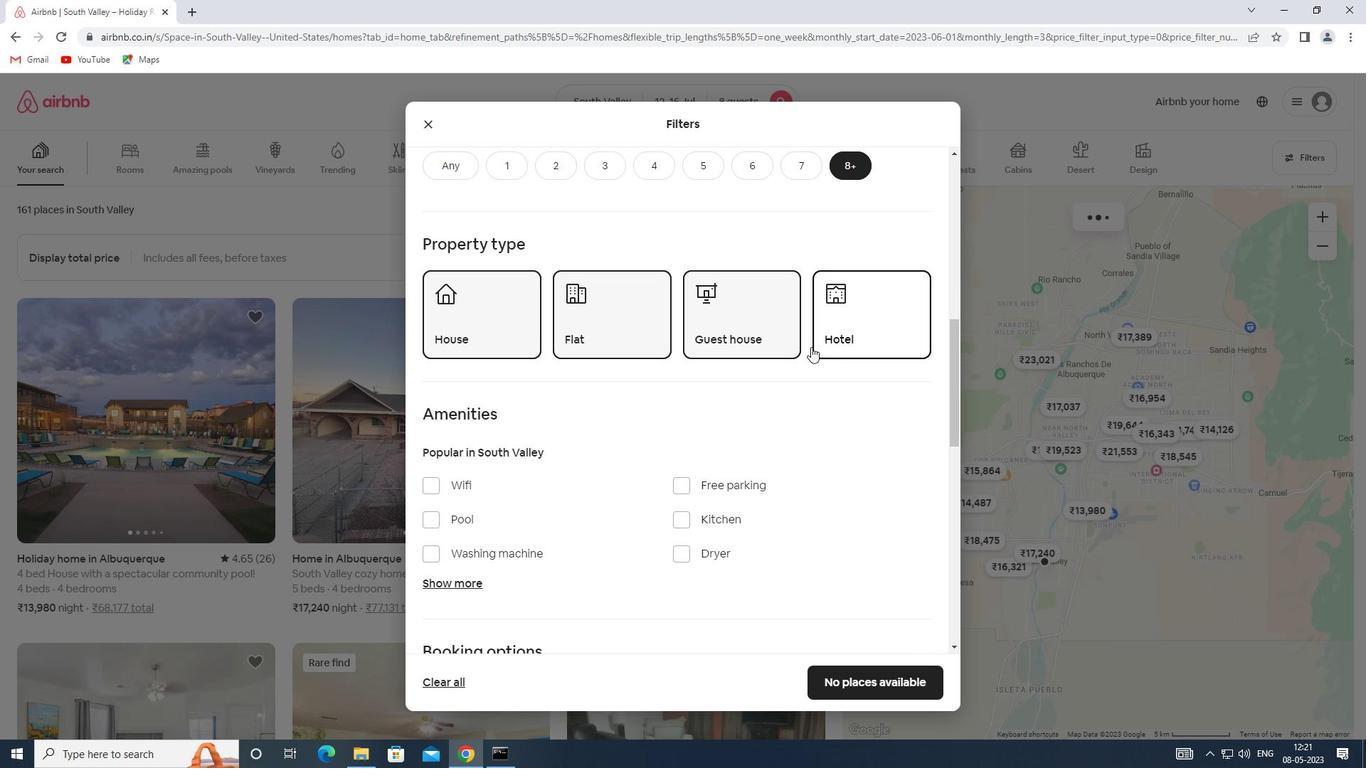 
Action: Mouse scrolled (810, 346) with delta (0, 0)
Screenshot: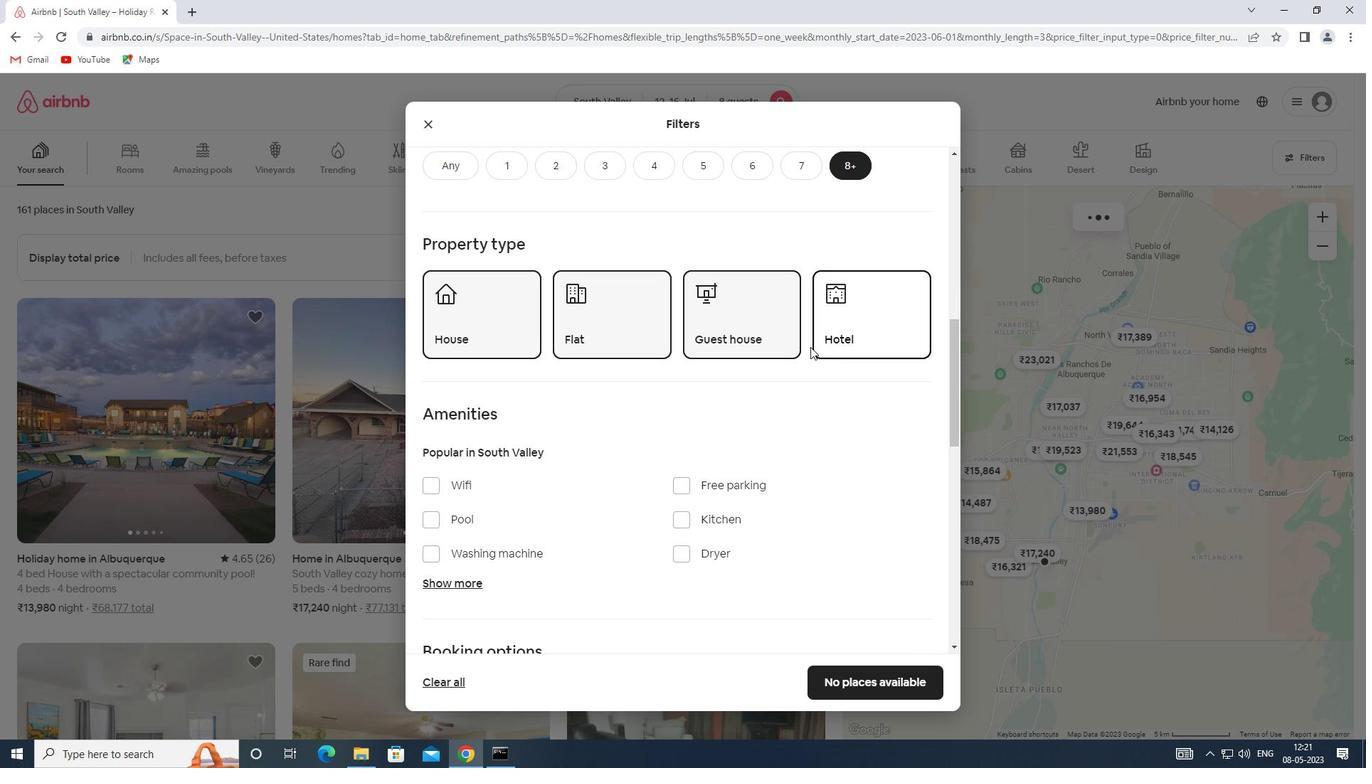 
Action: Mouse moved to (424, 439)
Screenshot: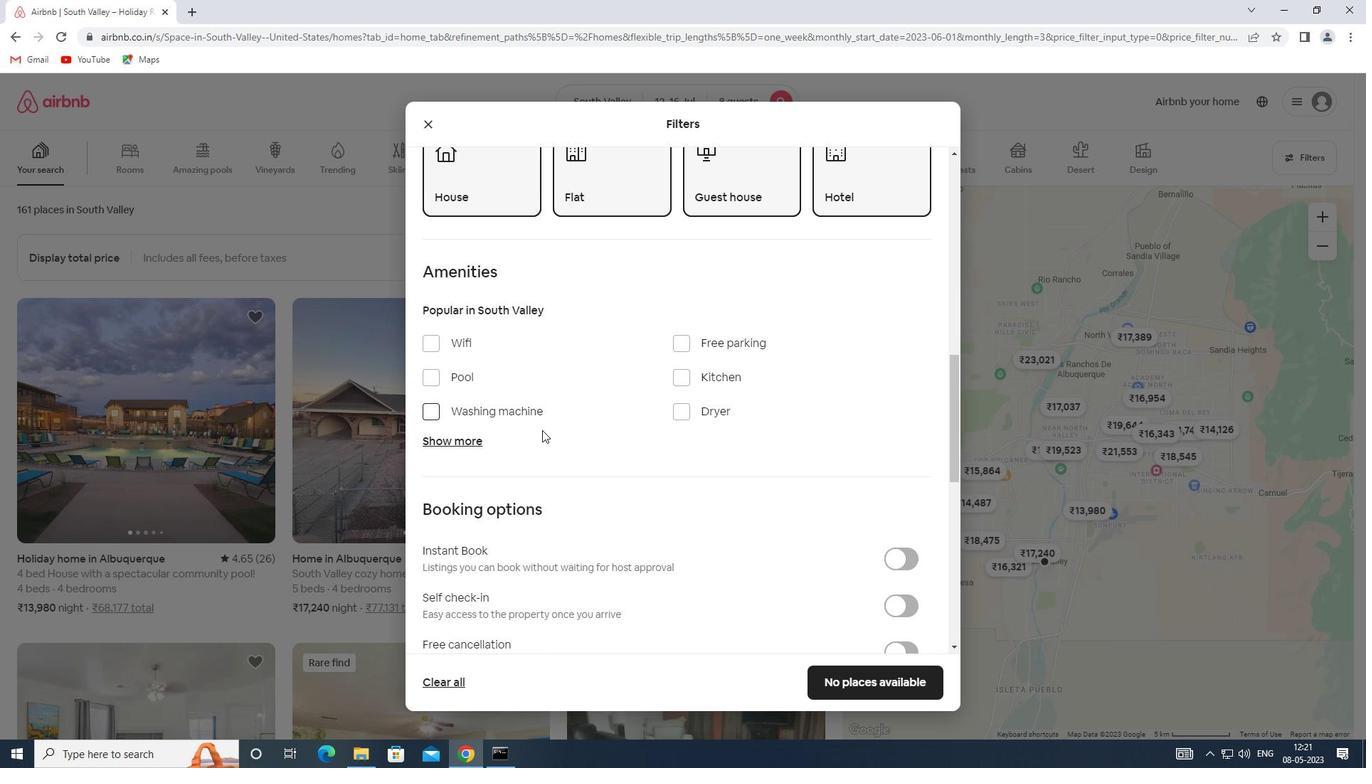 
Action: Mouse pressed left at (424, 439)
Screenshot: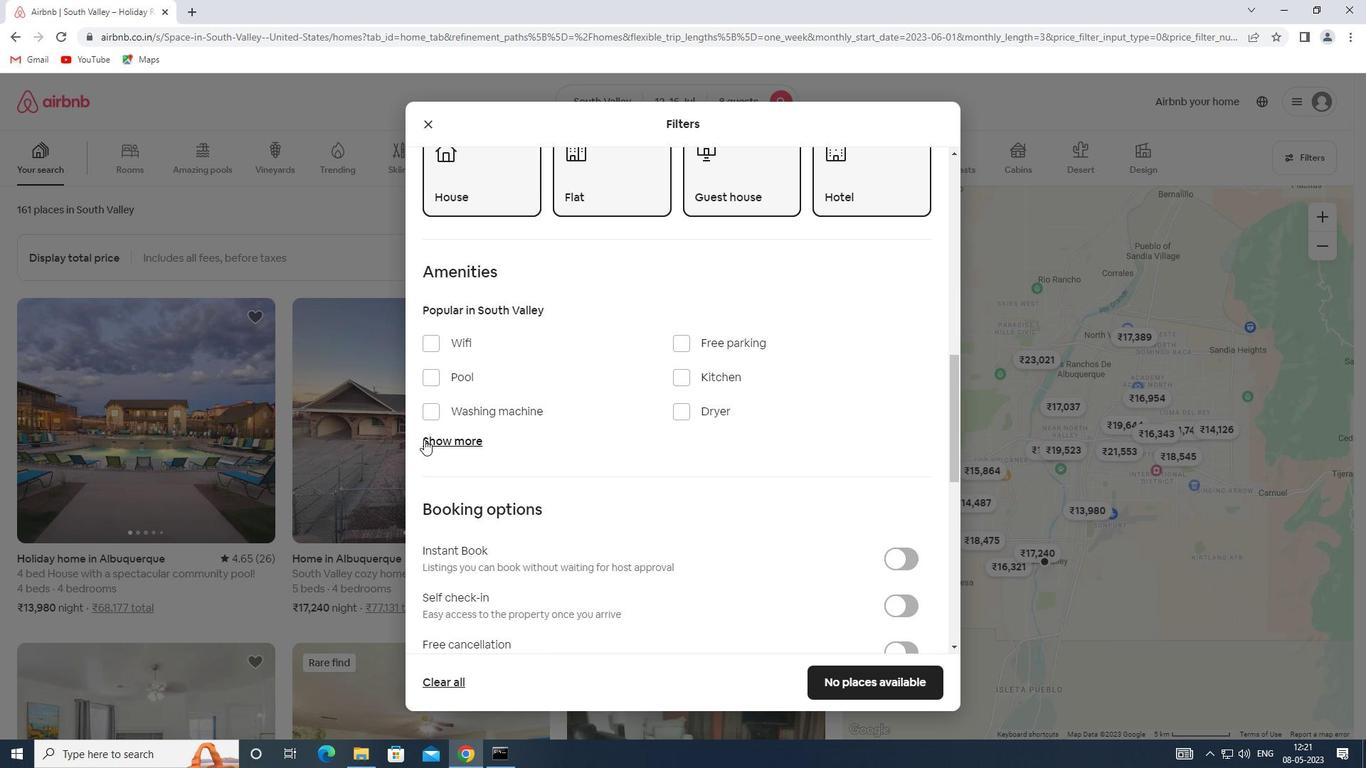 
Action: Mouse moved to (439, 343)
Screenshot: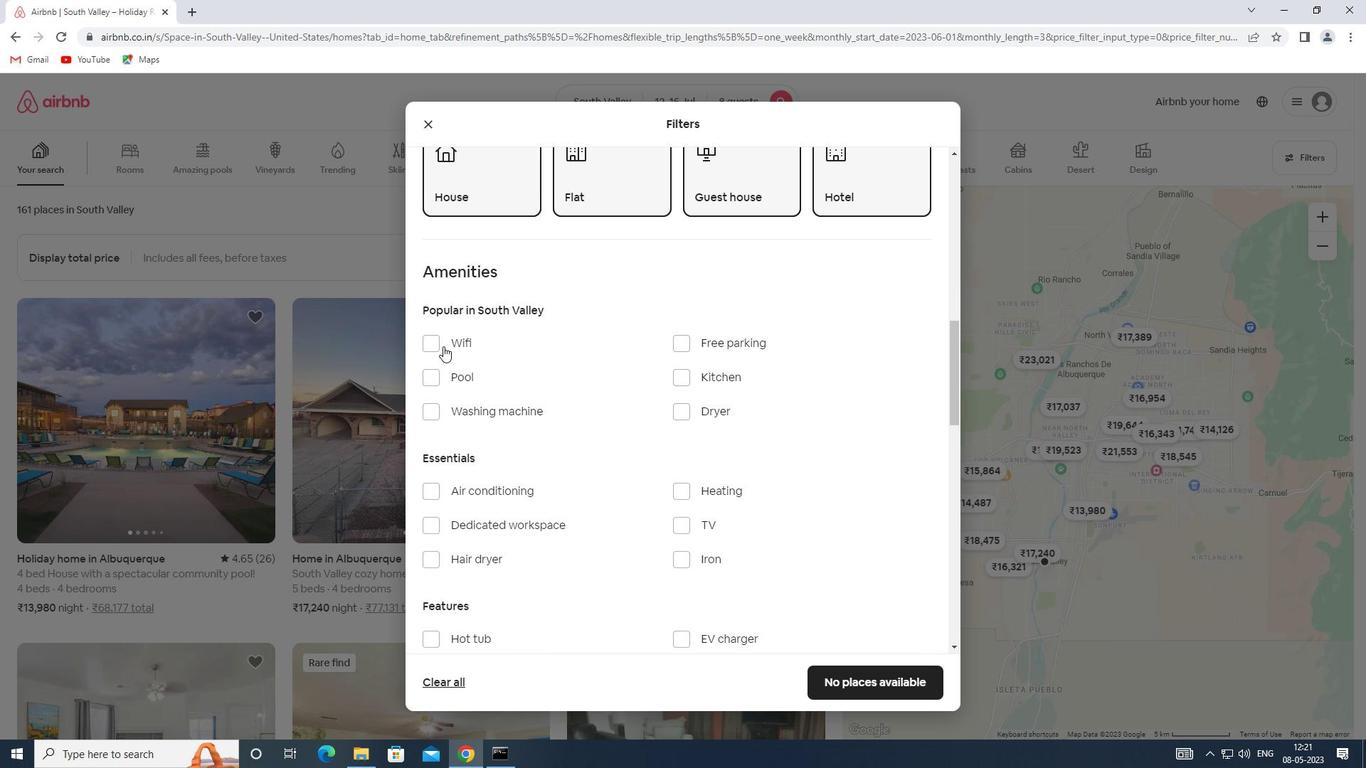 
Action: Mouse pressed left at (439, 343)
Screenshot: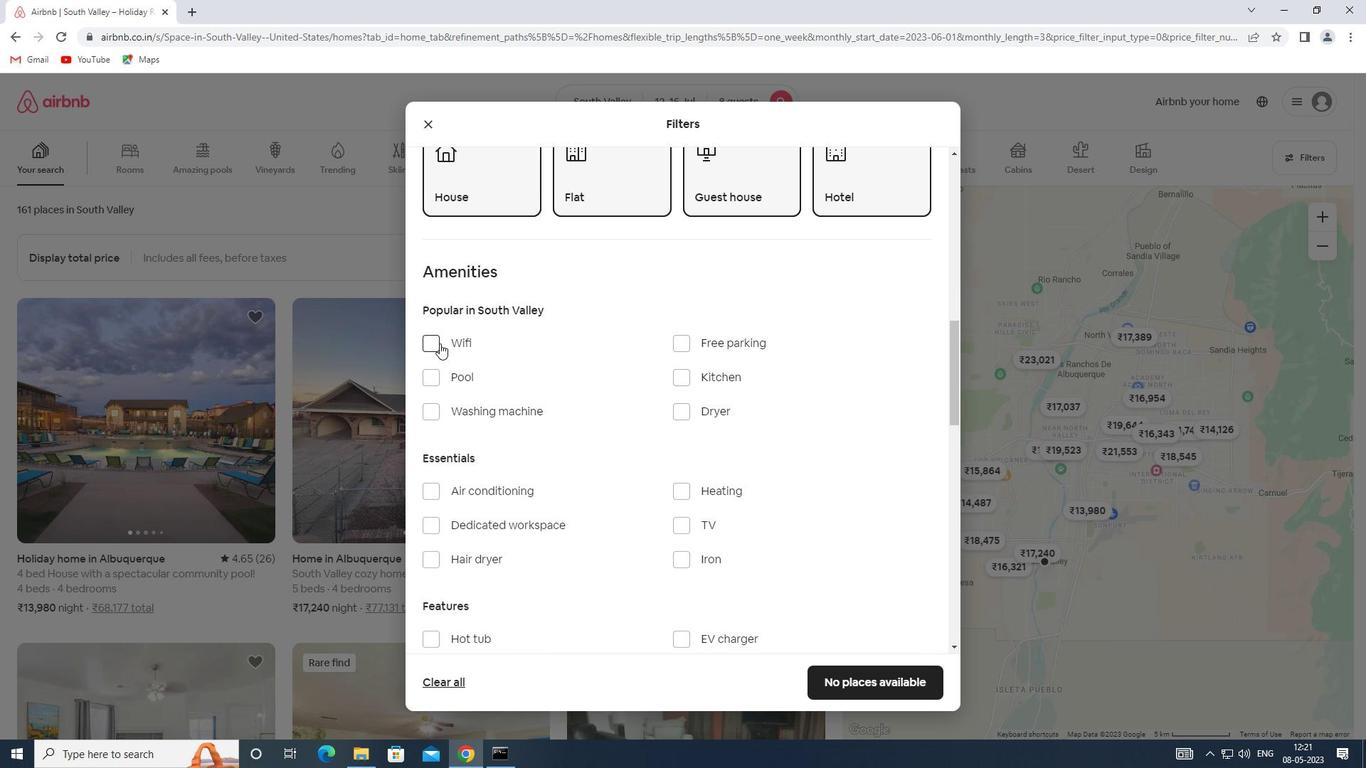 
Action: Mouse moved to (481, 382)
Screenshot: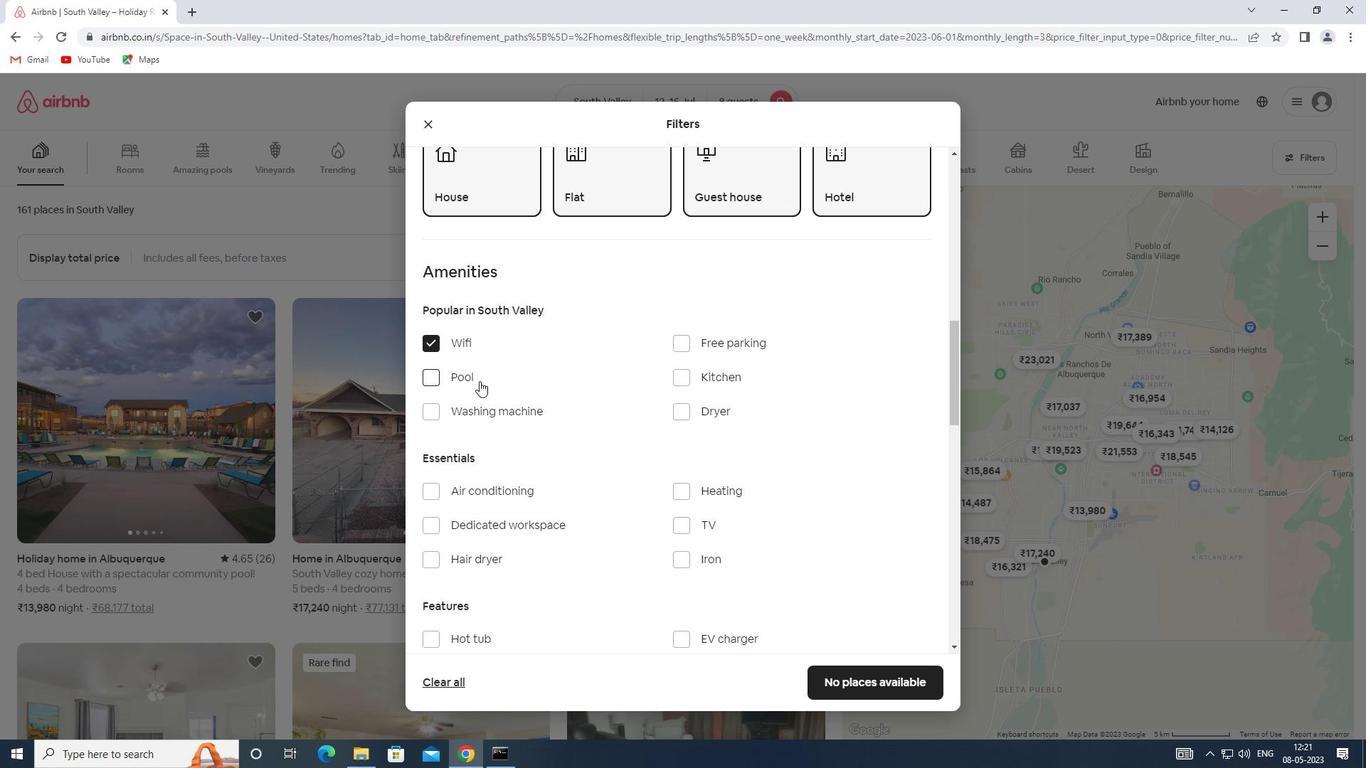 
Action: Mouse scrolled (481, 381) with delta (0, 0)
Screenshot: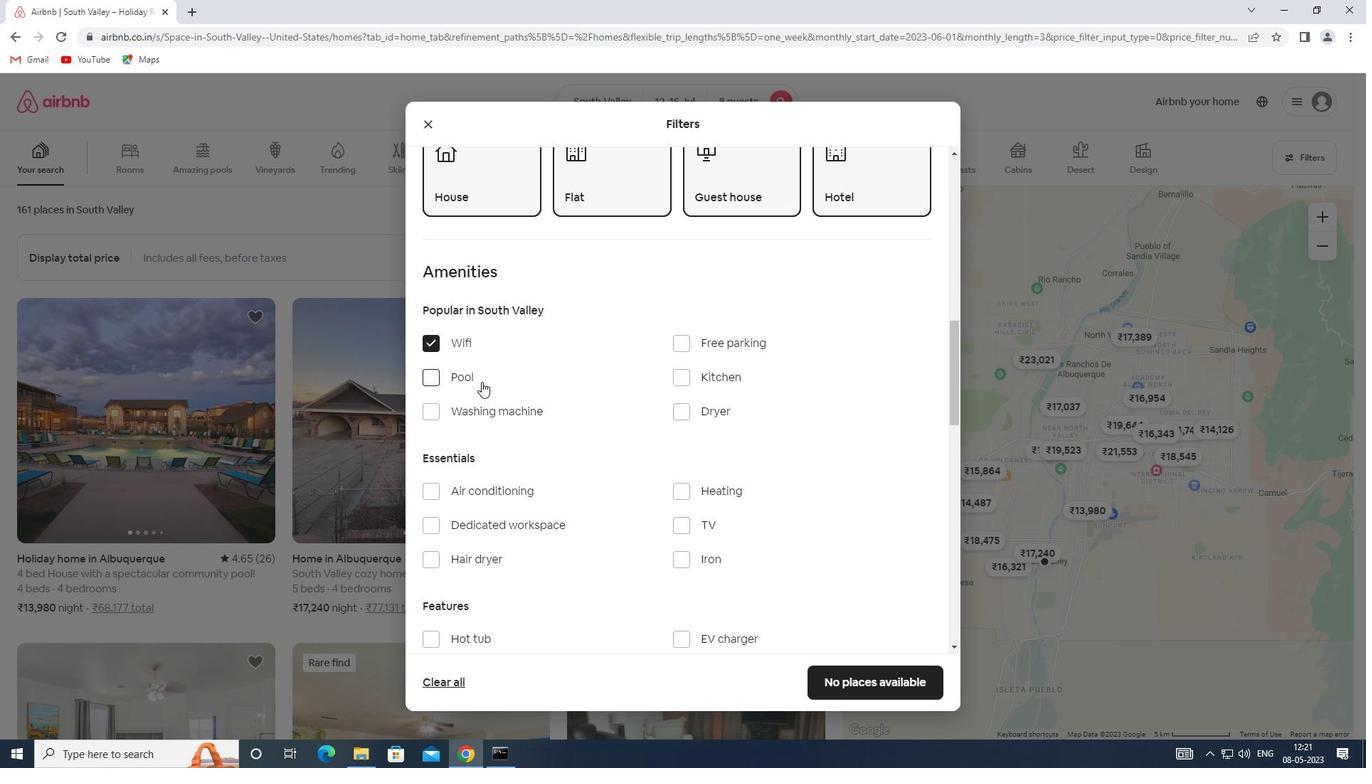 
Action: Mouse moved to (589, 419)
Screenshot: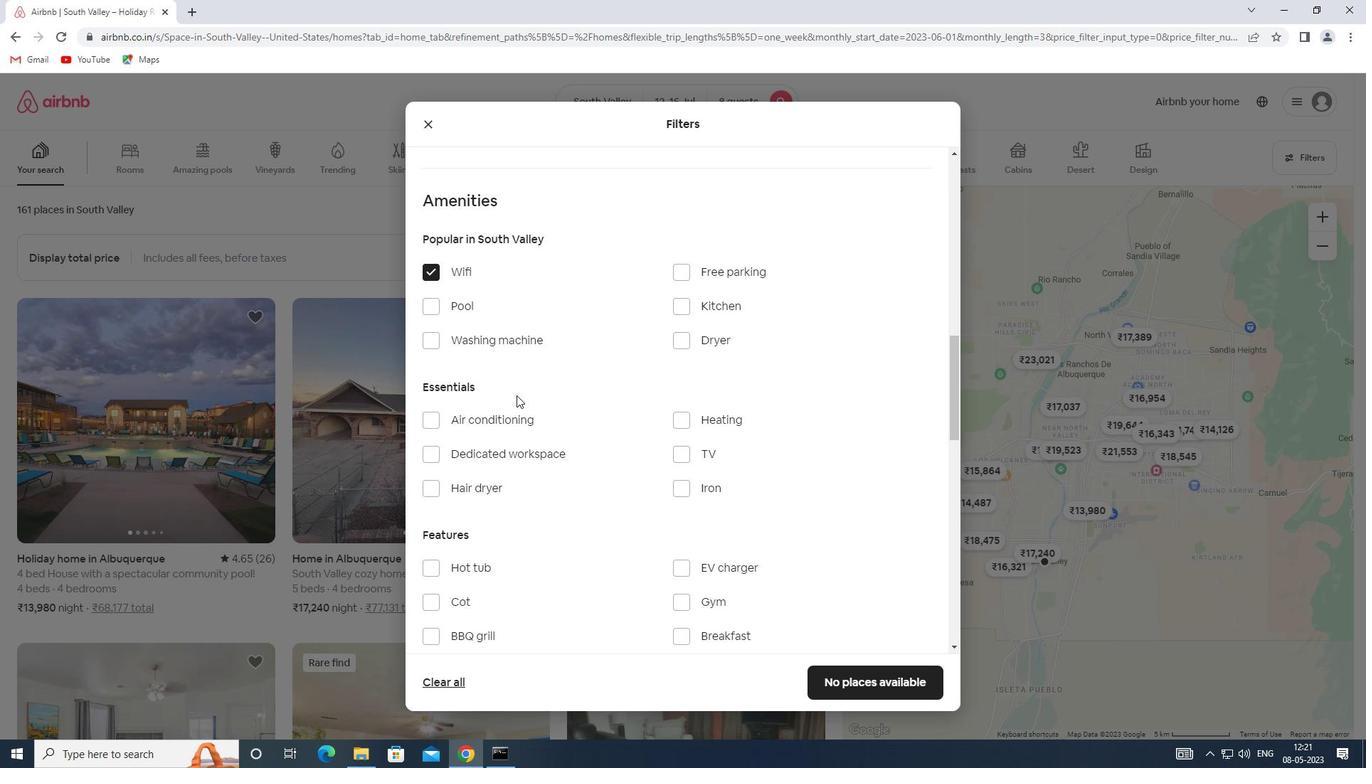 
Action: Mouse scrolled (589, 418) with delta (0, 0)
Screenshot: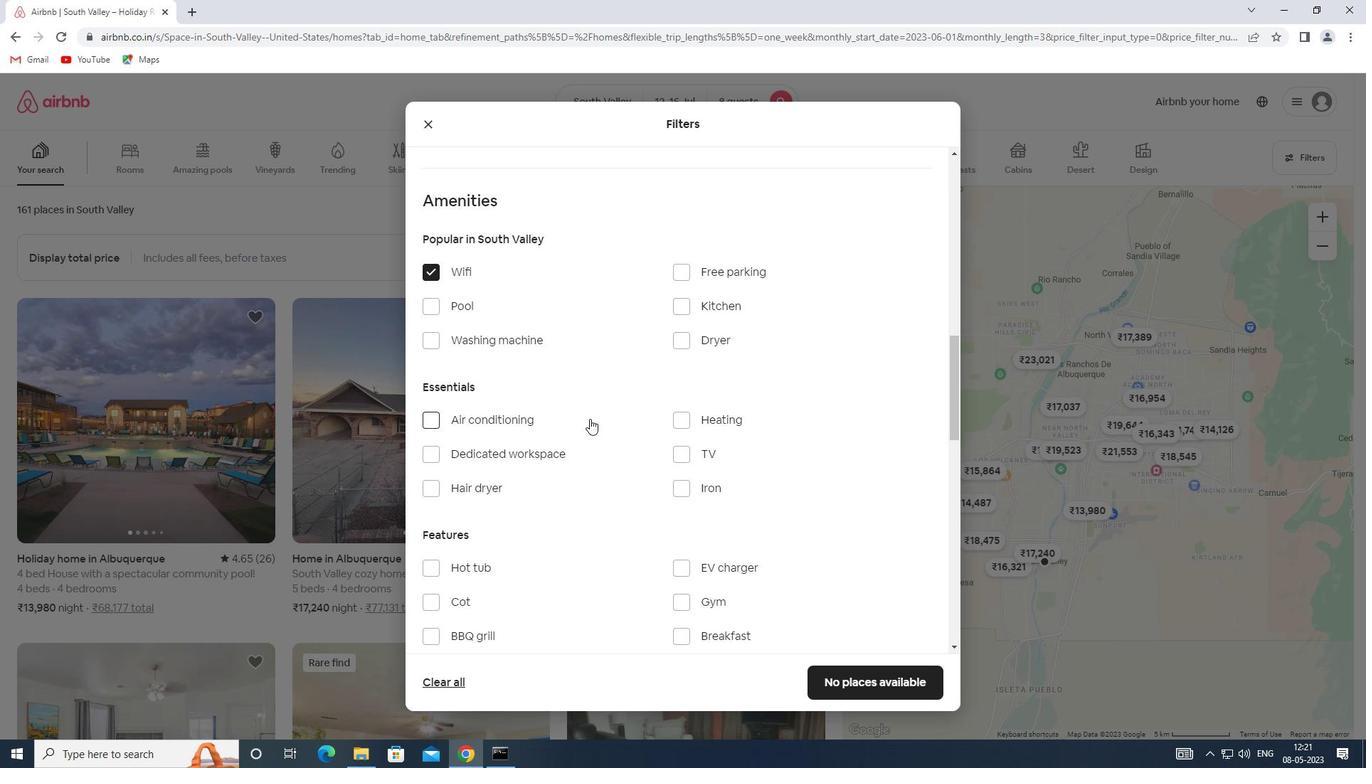 
Action: Mouse moved to (685, 384)
Screenshot: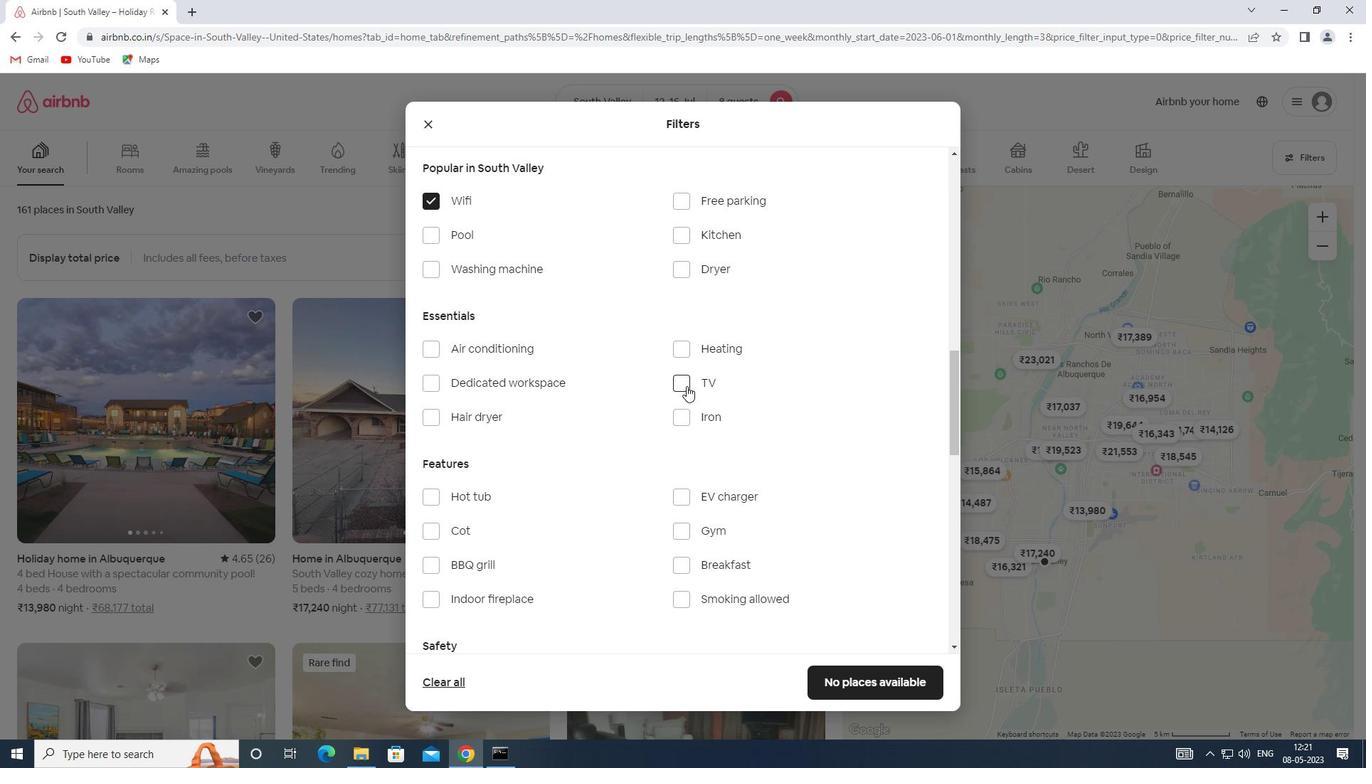 
Action: Mouse pressed left at (685, 384)
Screenshot: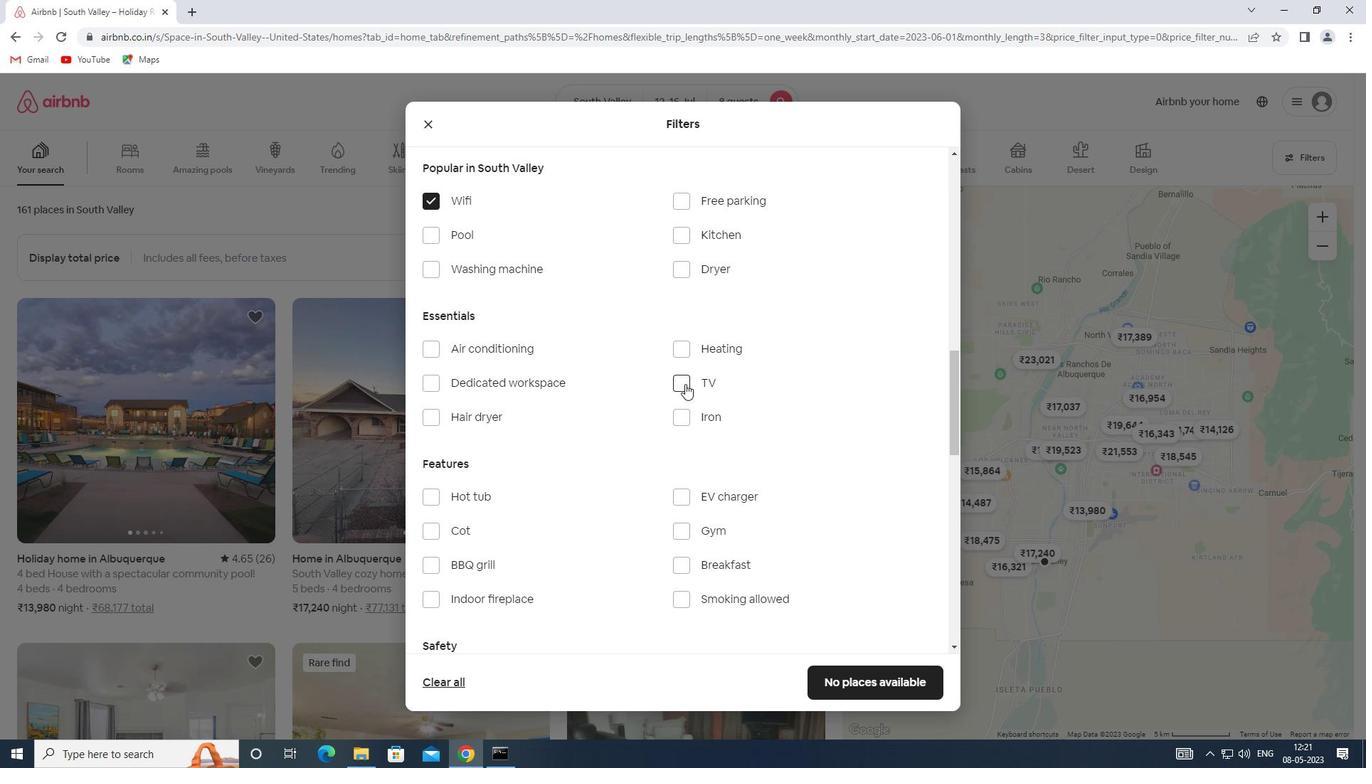 
Action: Mouse moved to (678, 200)
Screenshot: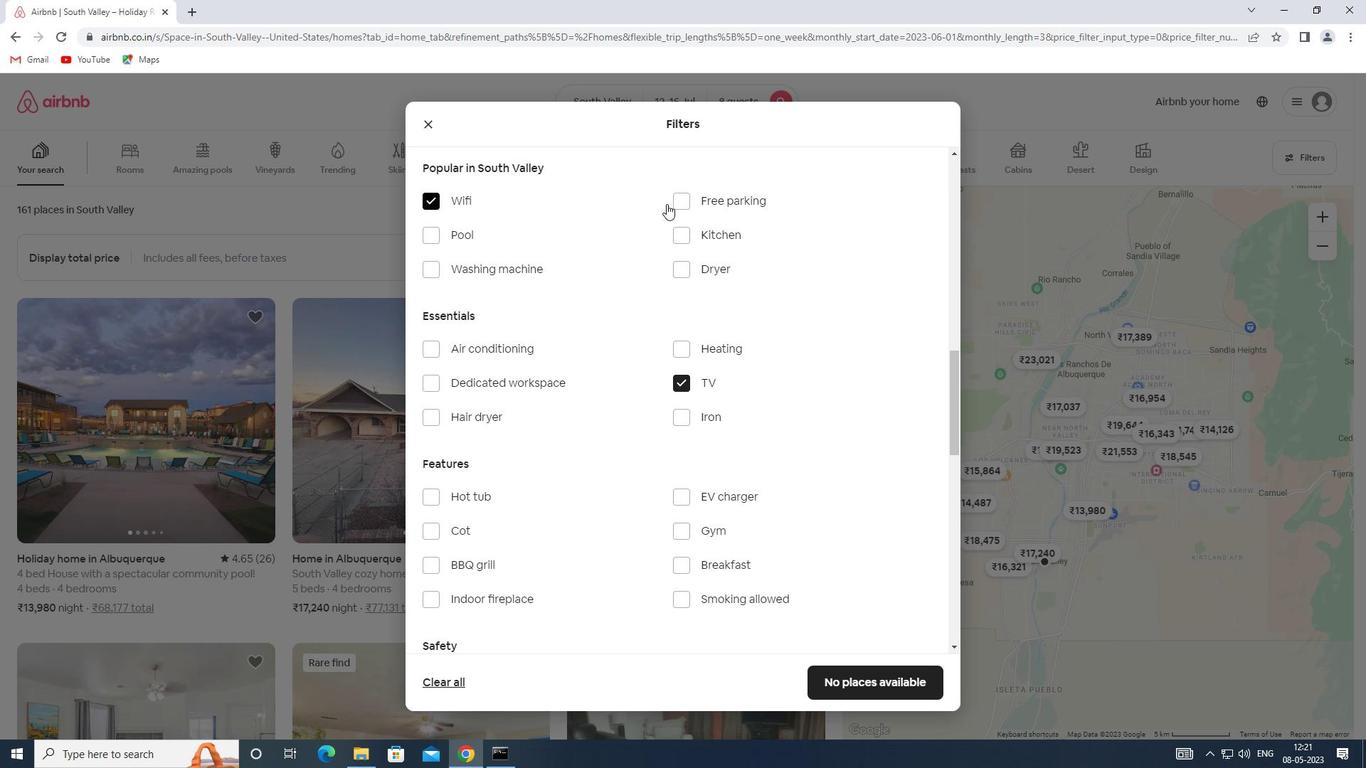 
Action: Mouse pressed left at (678, 200)
Screenshot: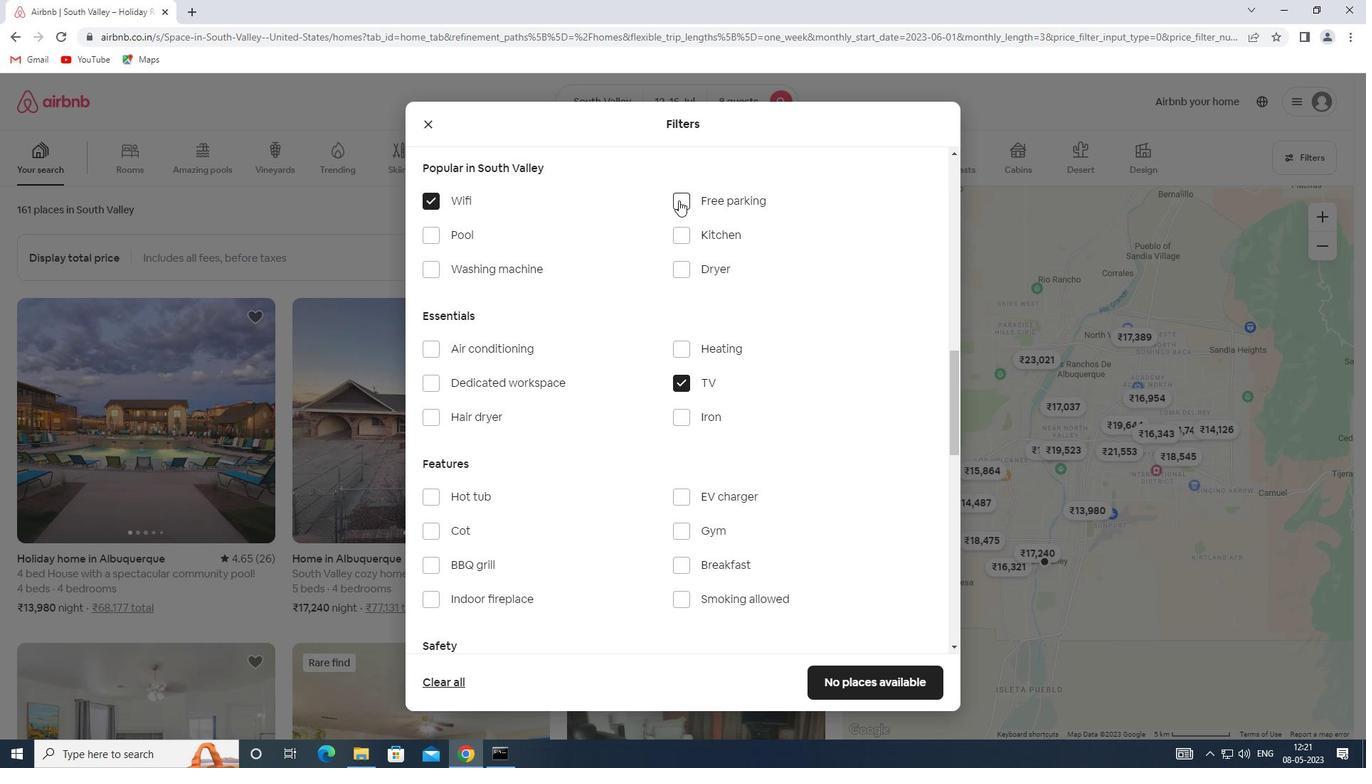 
Action: Mouse moved to (603, 361)
Screenshot: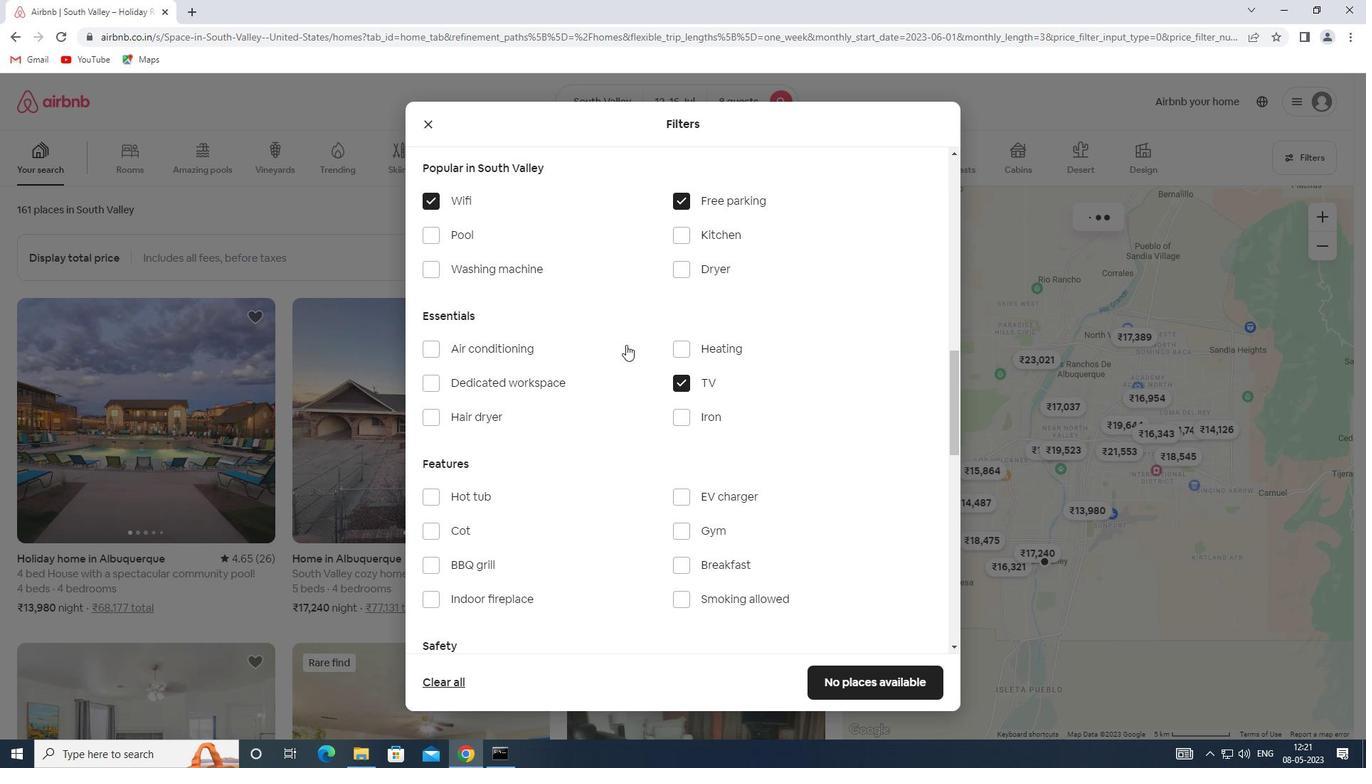 
Action: Mouse scrolled (603, 360) with delta (0, 0)
Screenshot: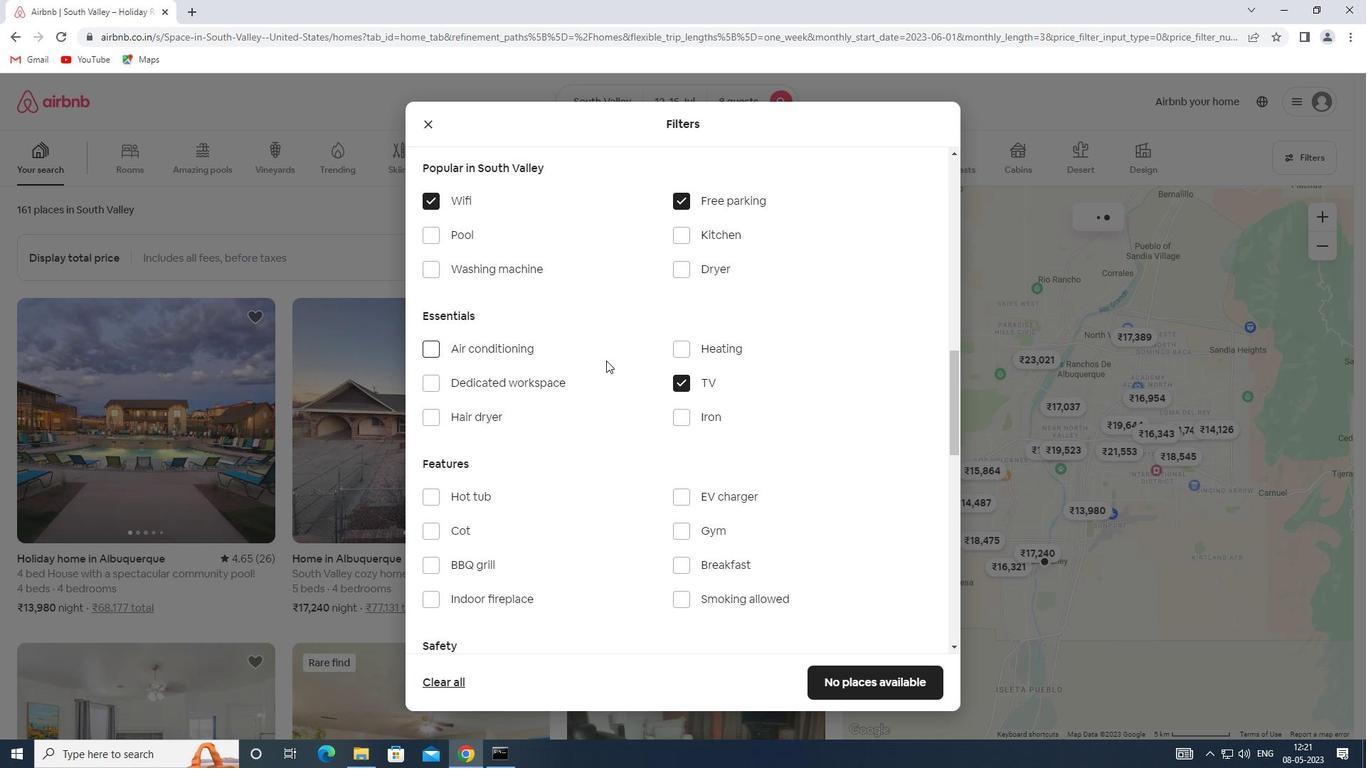 
Action: Mouse moved to (685, 465)
Screenshot: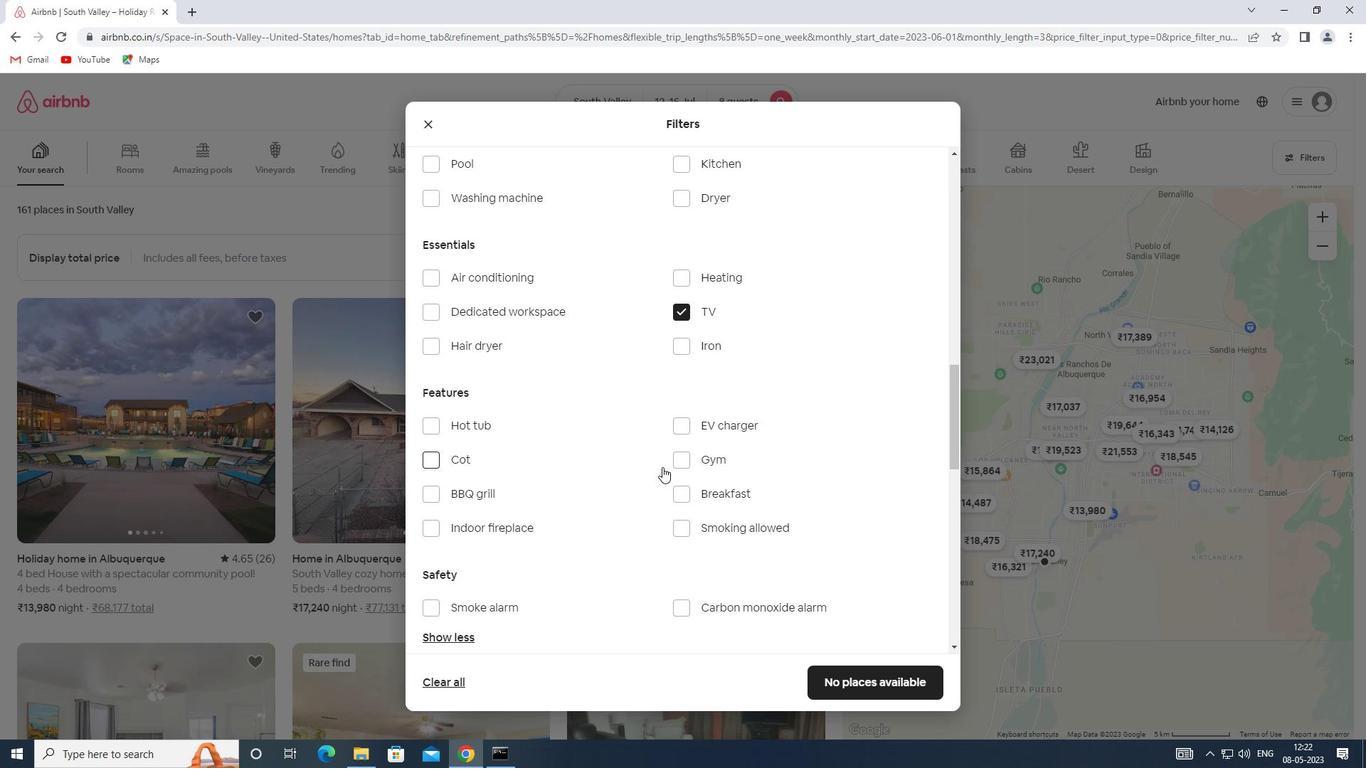 
Action: Mouse pressed left at (685, 465)
Screenshot: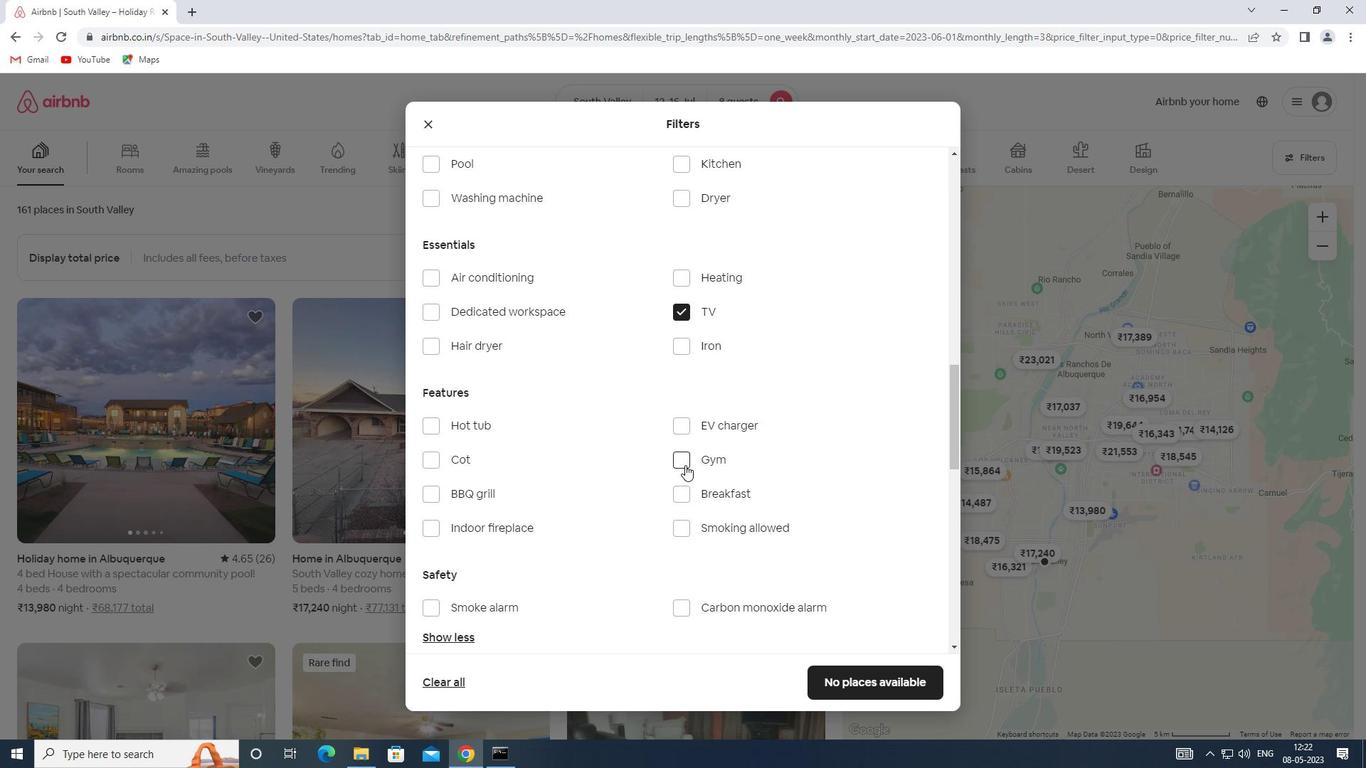 
Action: Mouse moved to (685, 498)
Screenshot: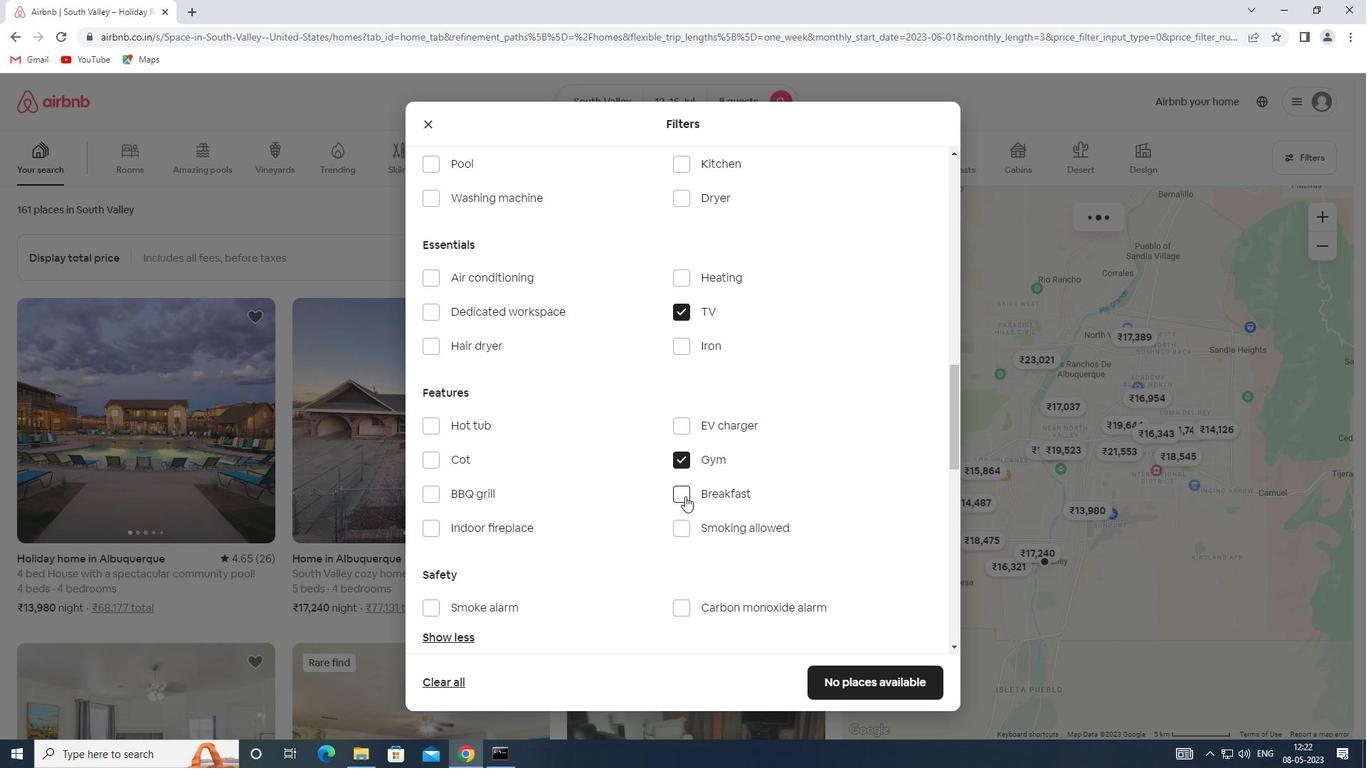 
Action: Mouse pressed left at (685, 498)
Screenshot: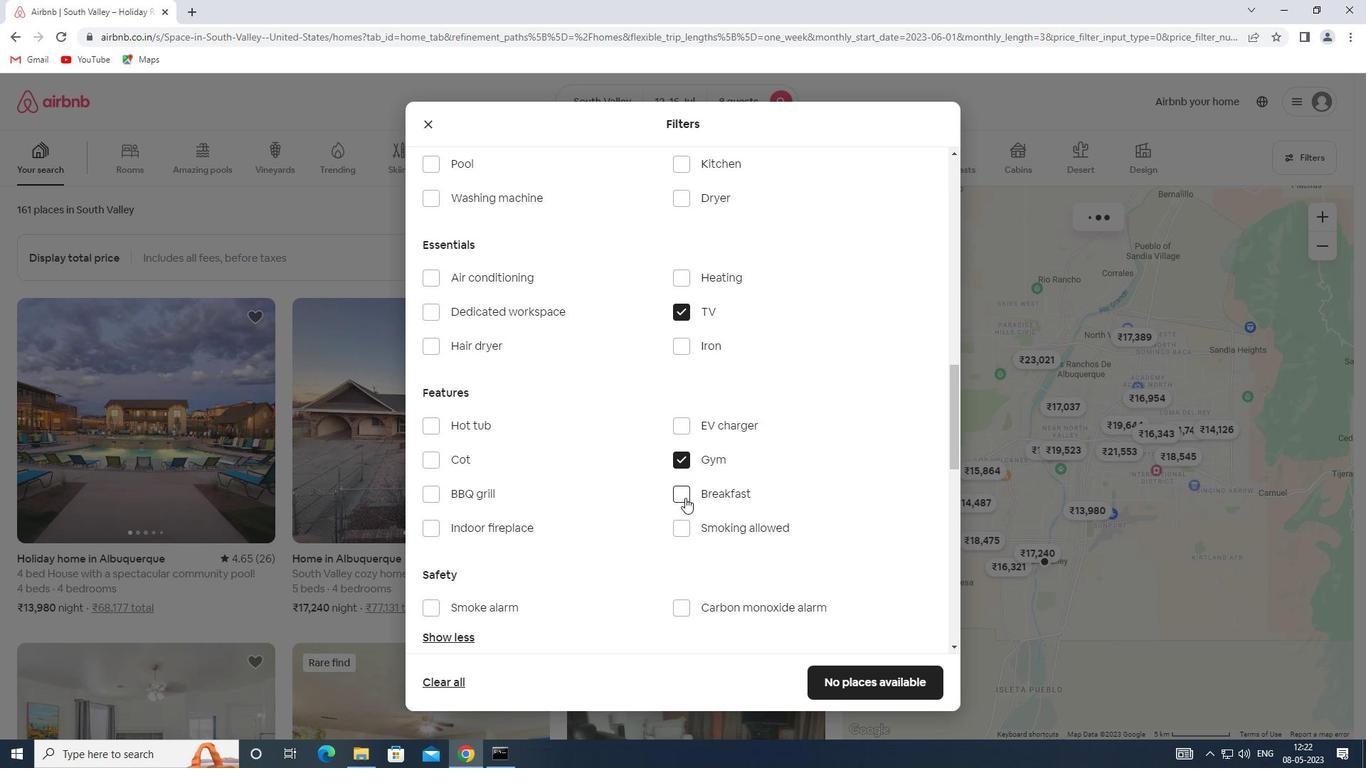 
Action: Mouse moved to (646, 479)
Screenshot: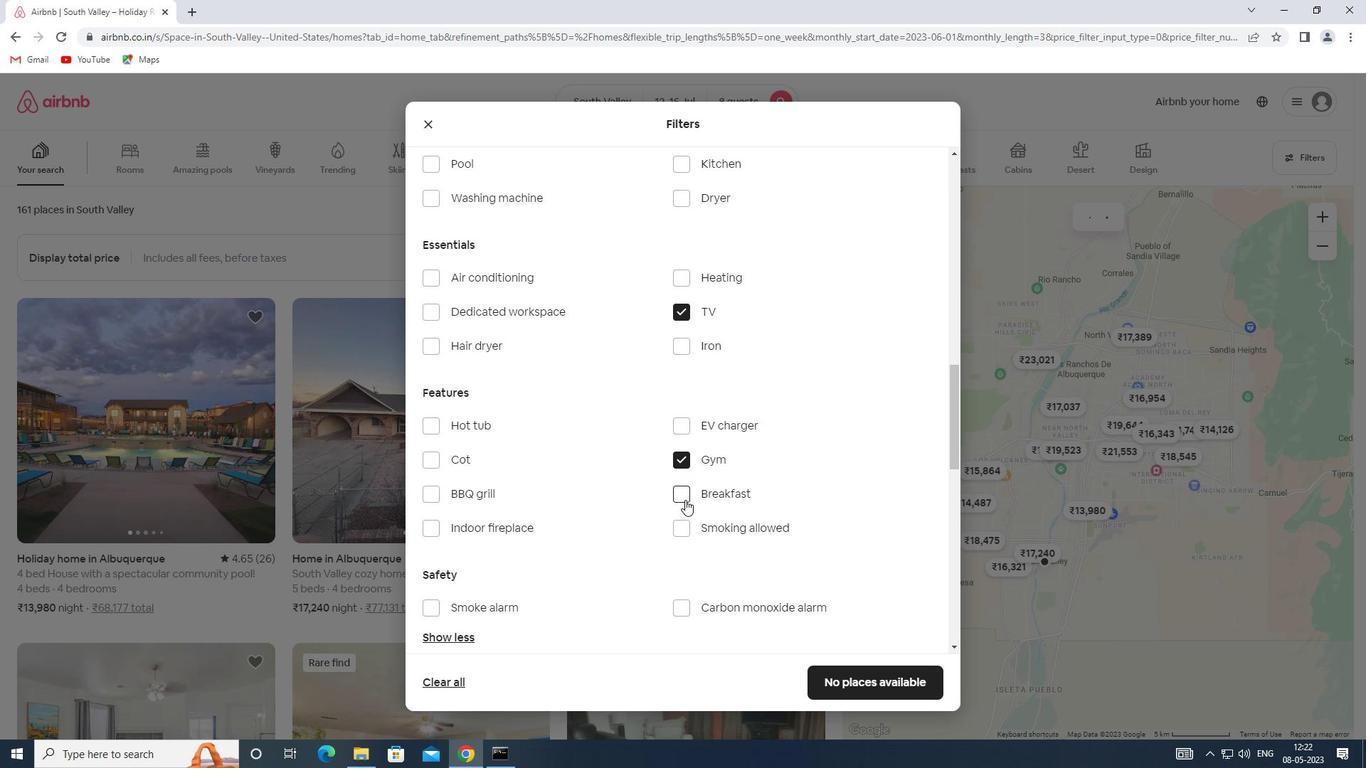 
Action: Mouse scrolled (646, 478) with delta (0, 0)
Screenshot: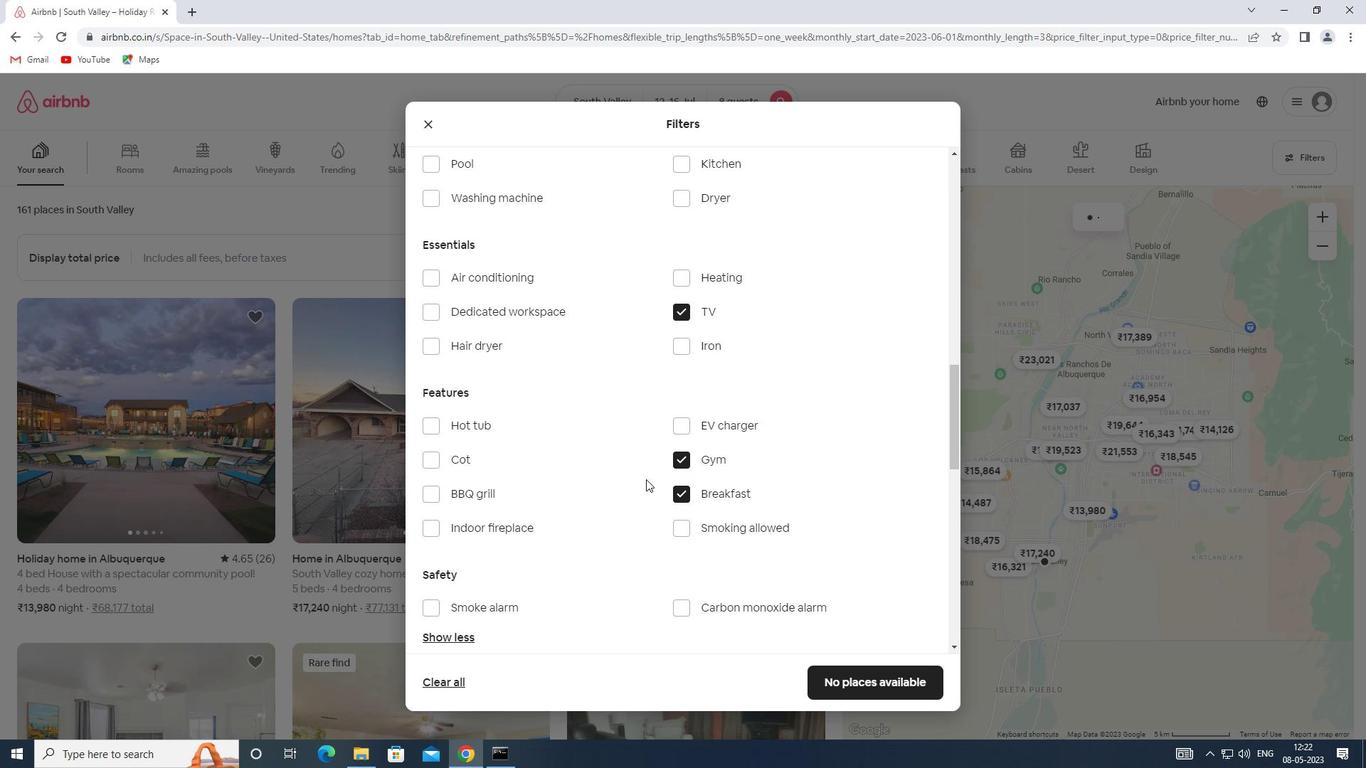 
Action: Mouse scrolled (646, 478) with delta (0, 0)
Screenshot: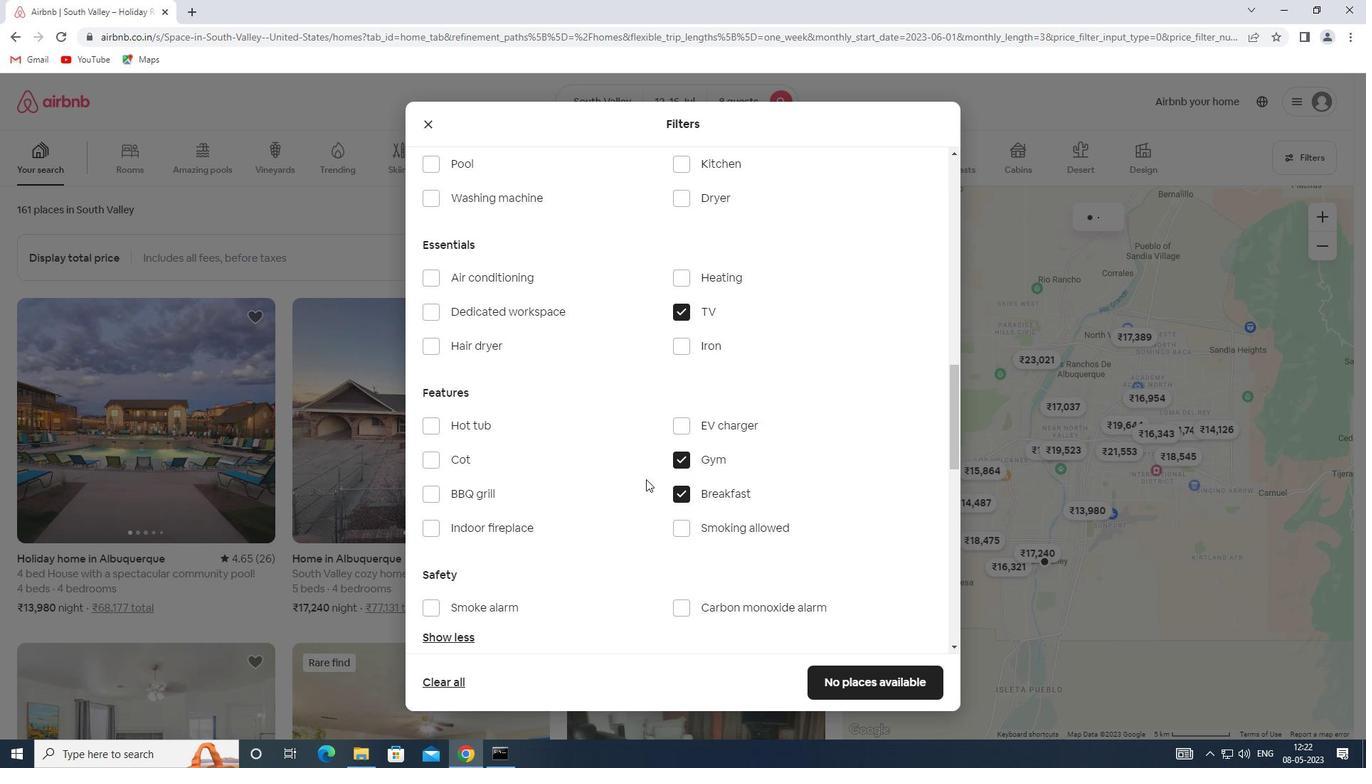 
Action: Mouse scrolled (646, 478) with delta (0, 0)
Screenshot: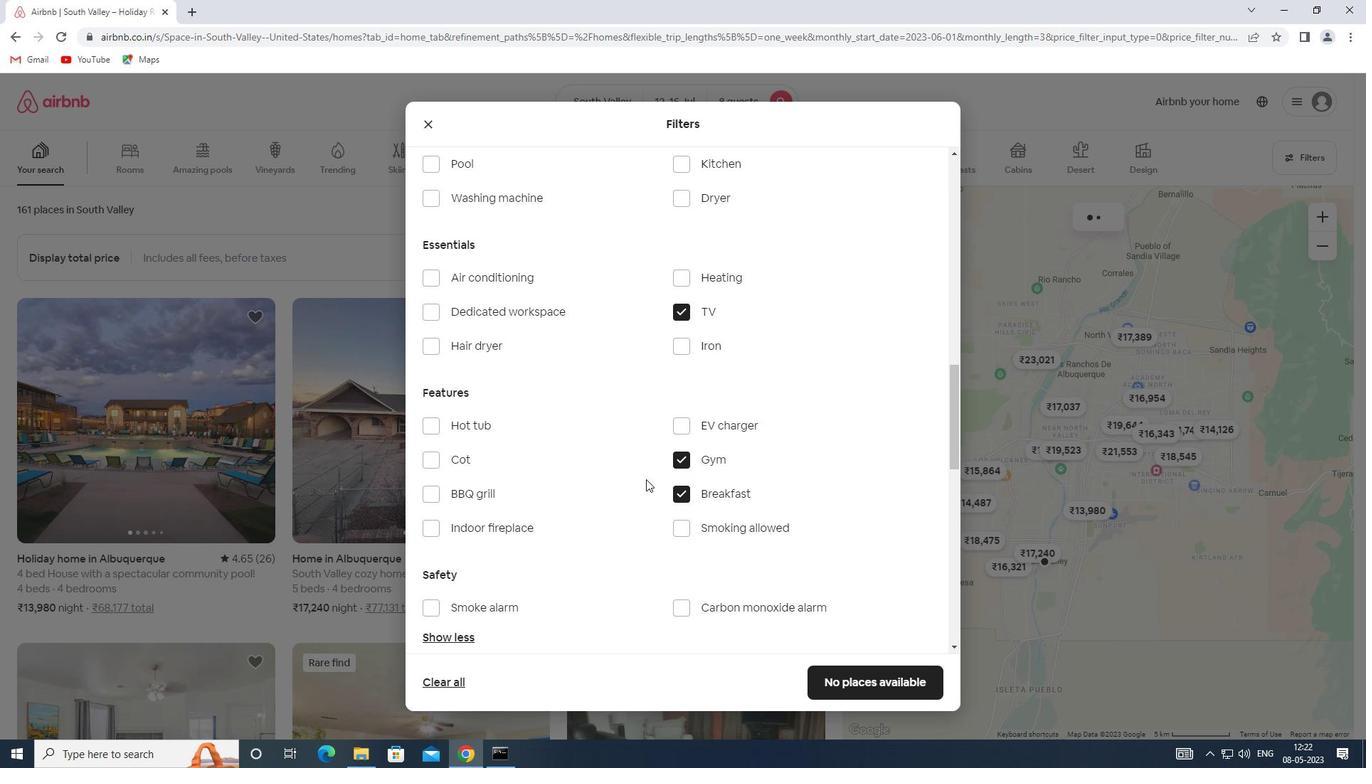 
Action: Mouse scrolled (646, 478) with delta (0, 0)
Screenshot: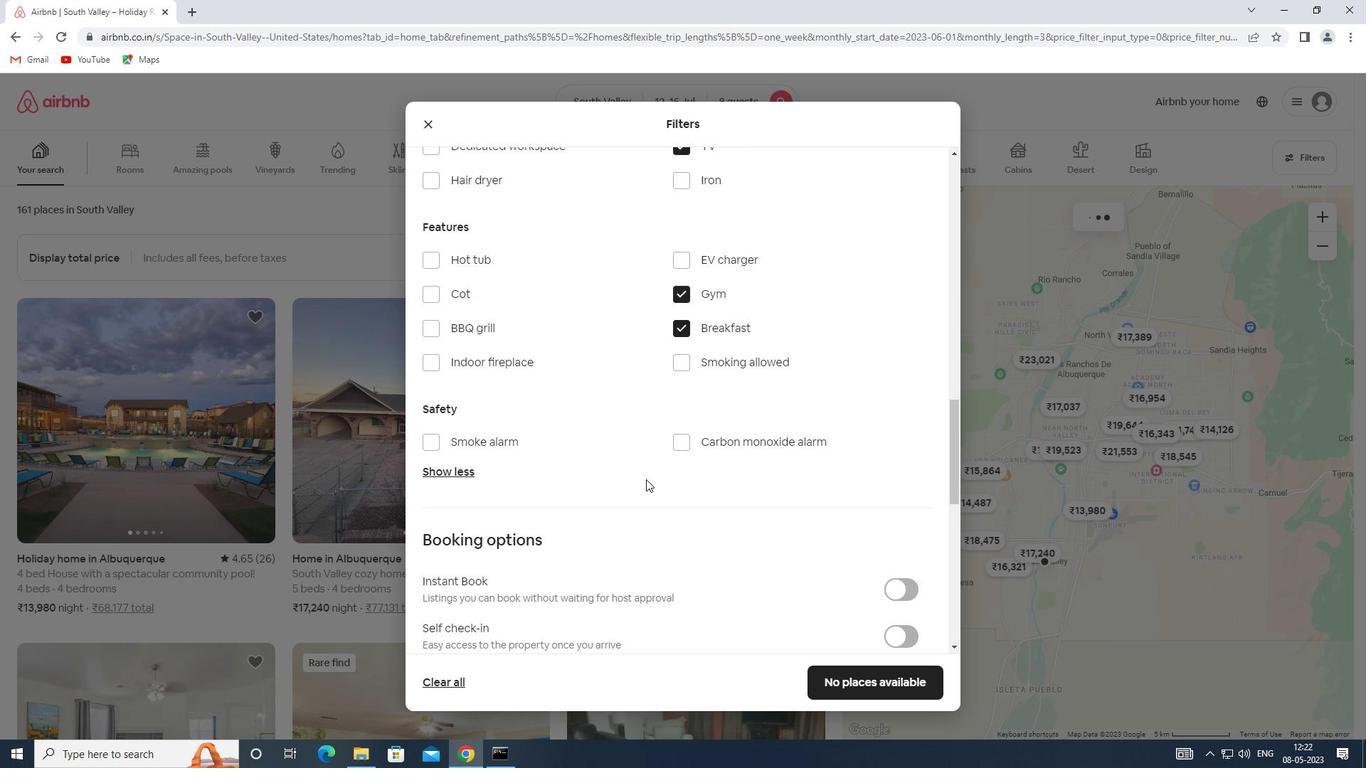 
Action: Mouse scrolled (646, 478) with delta (0, 0)
Screenshot: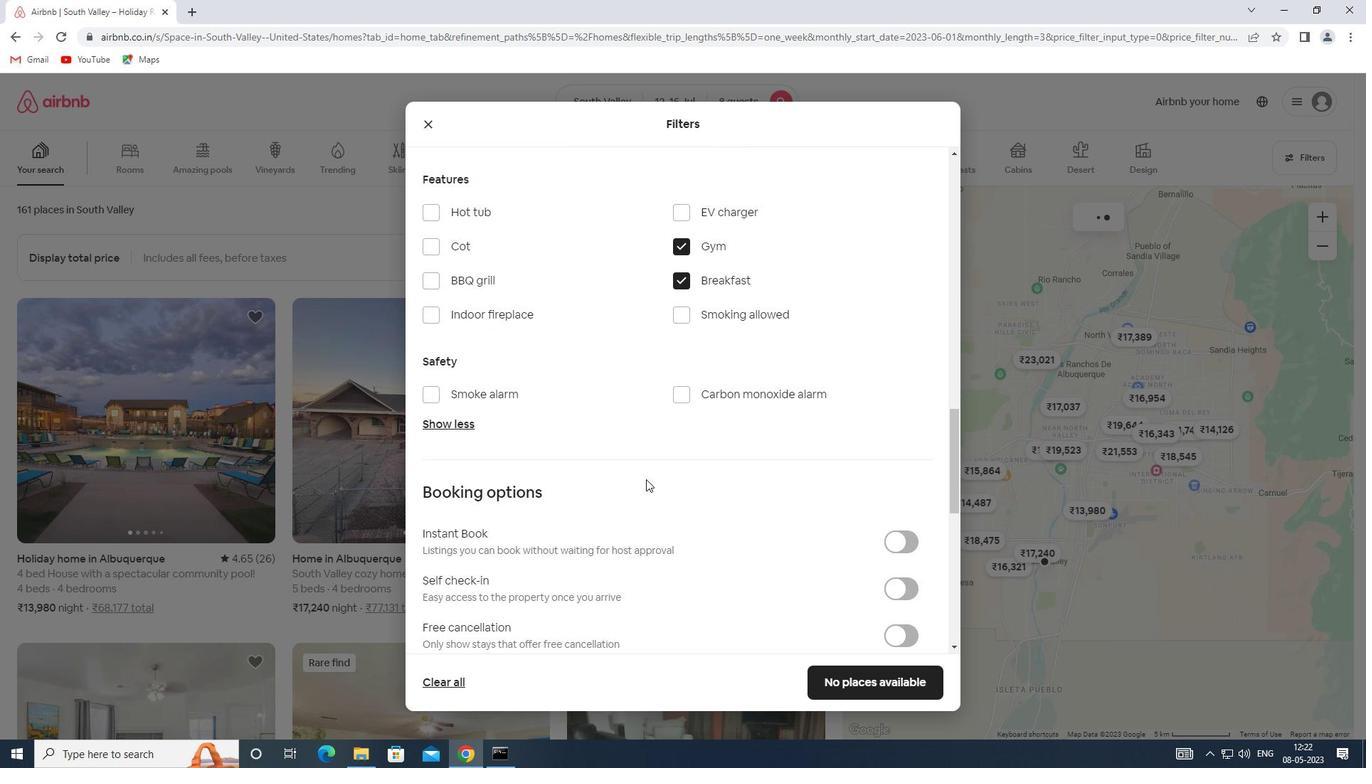 
Action: Mouse moved to (914, 443)
Screenshot: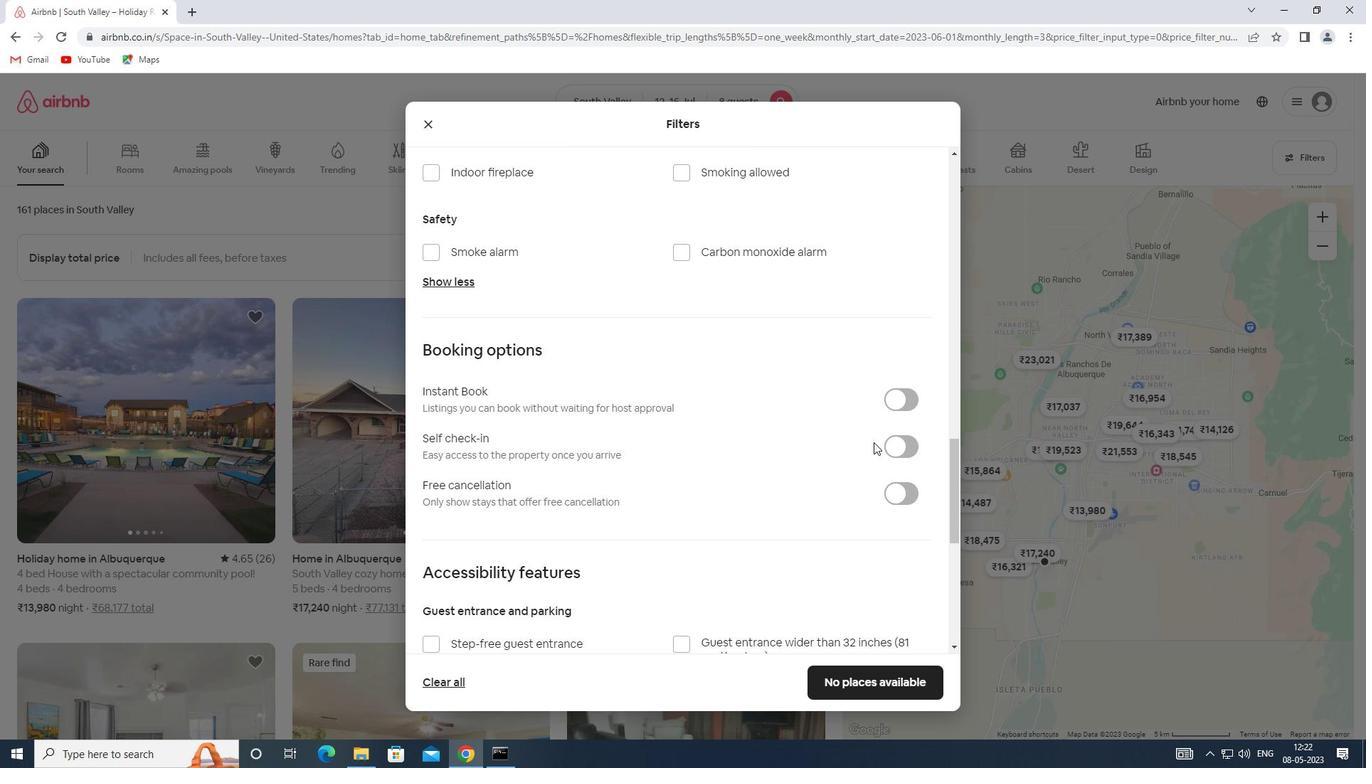
Action: Mouse pressed left at (914, 443)
Screenshot: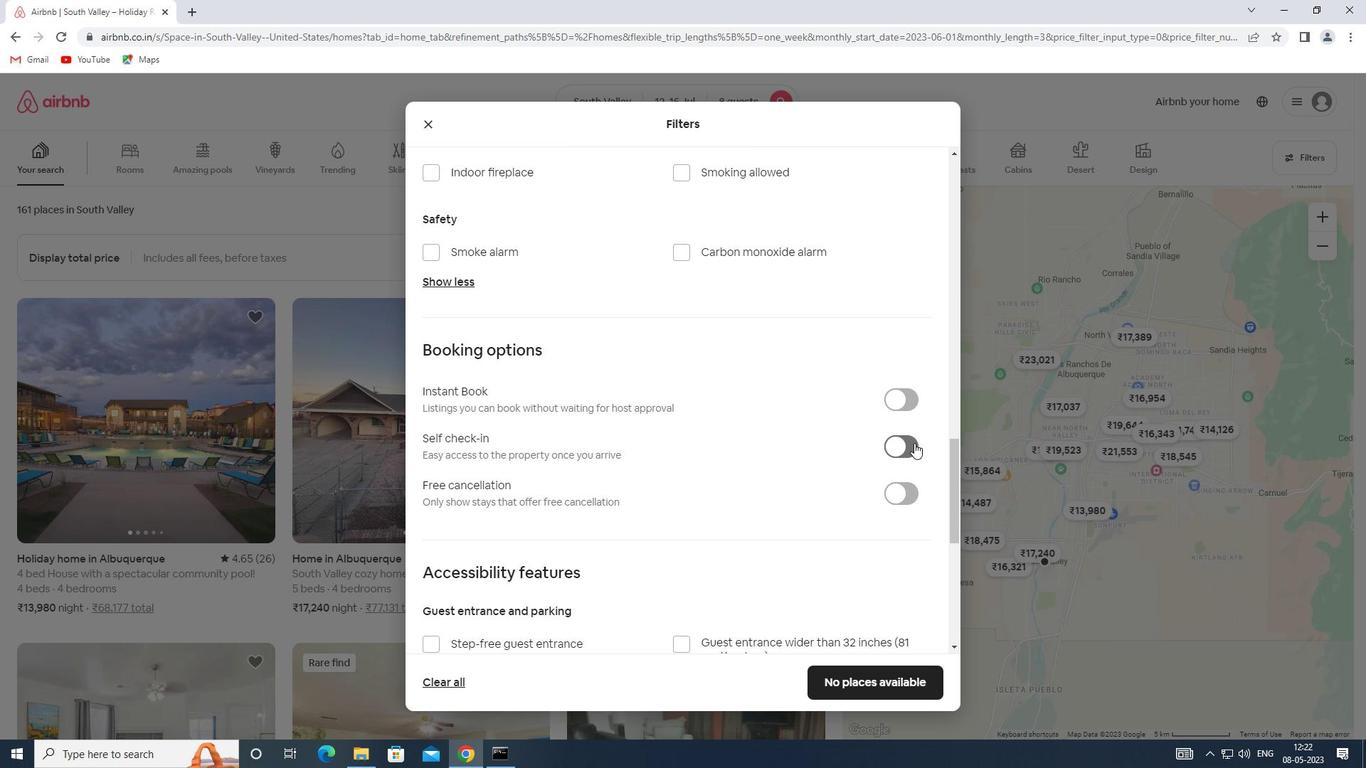 
Action: Mouse moved to (596, 478)
Screenshot: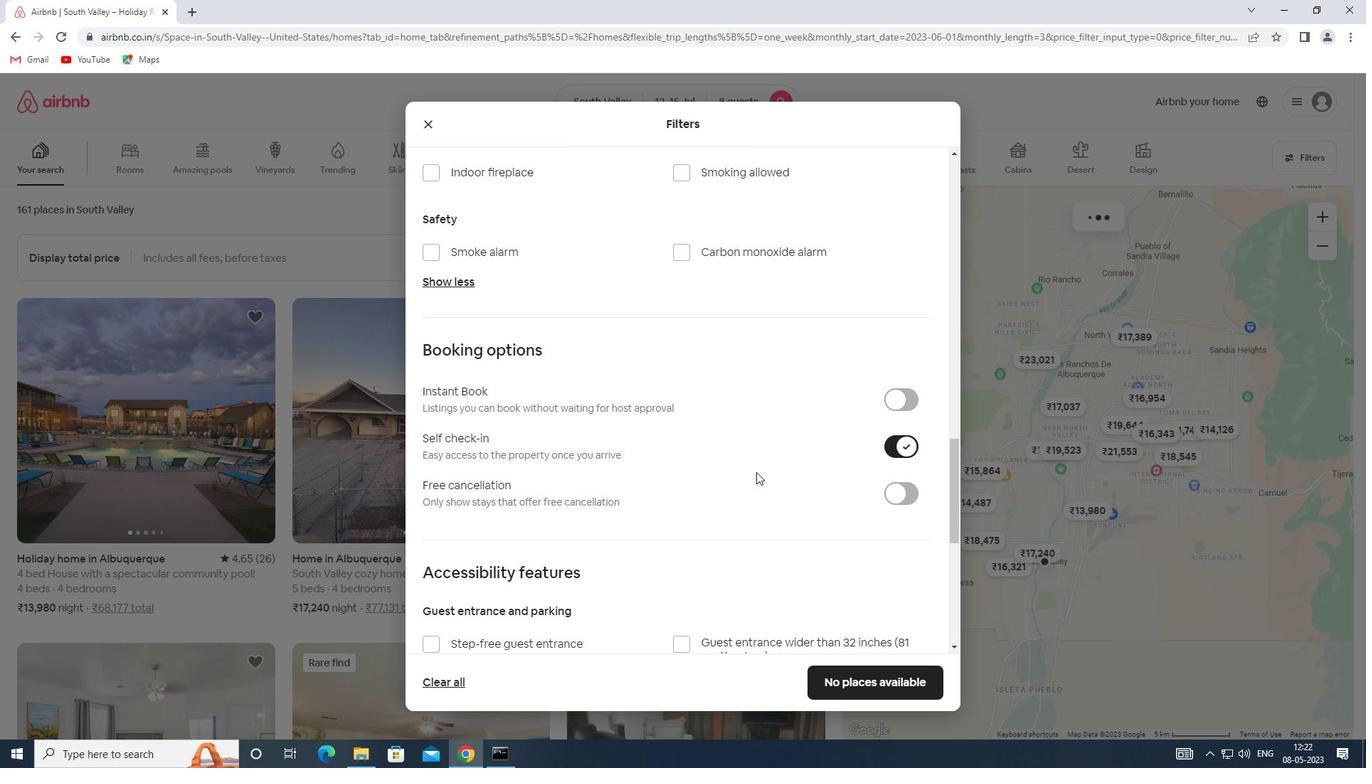 
Action: Mouse scrolled (596, 477) with delta (0, 0)
Screenshot: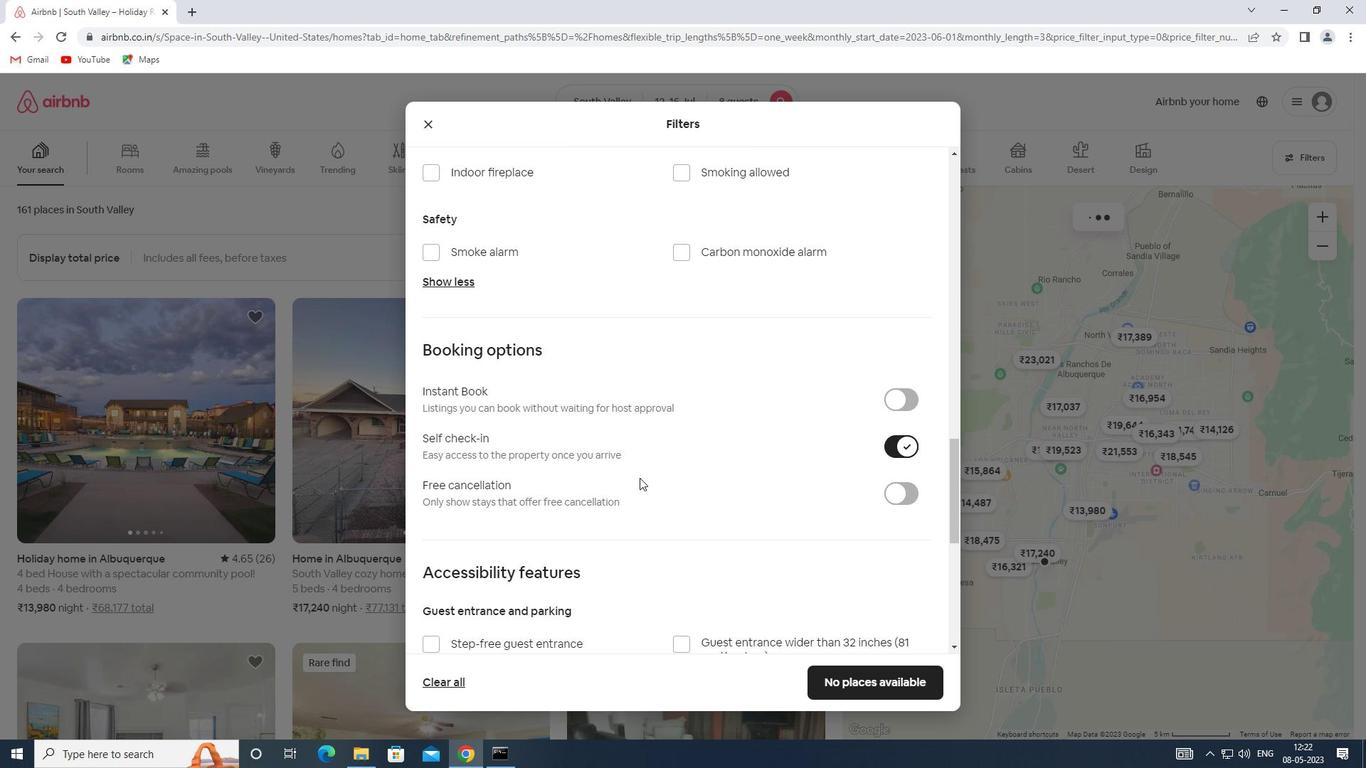 
Action: Mouse scrolled (596, 477) with delta (0, 0)
Screenshot: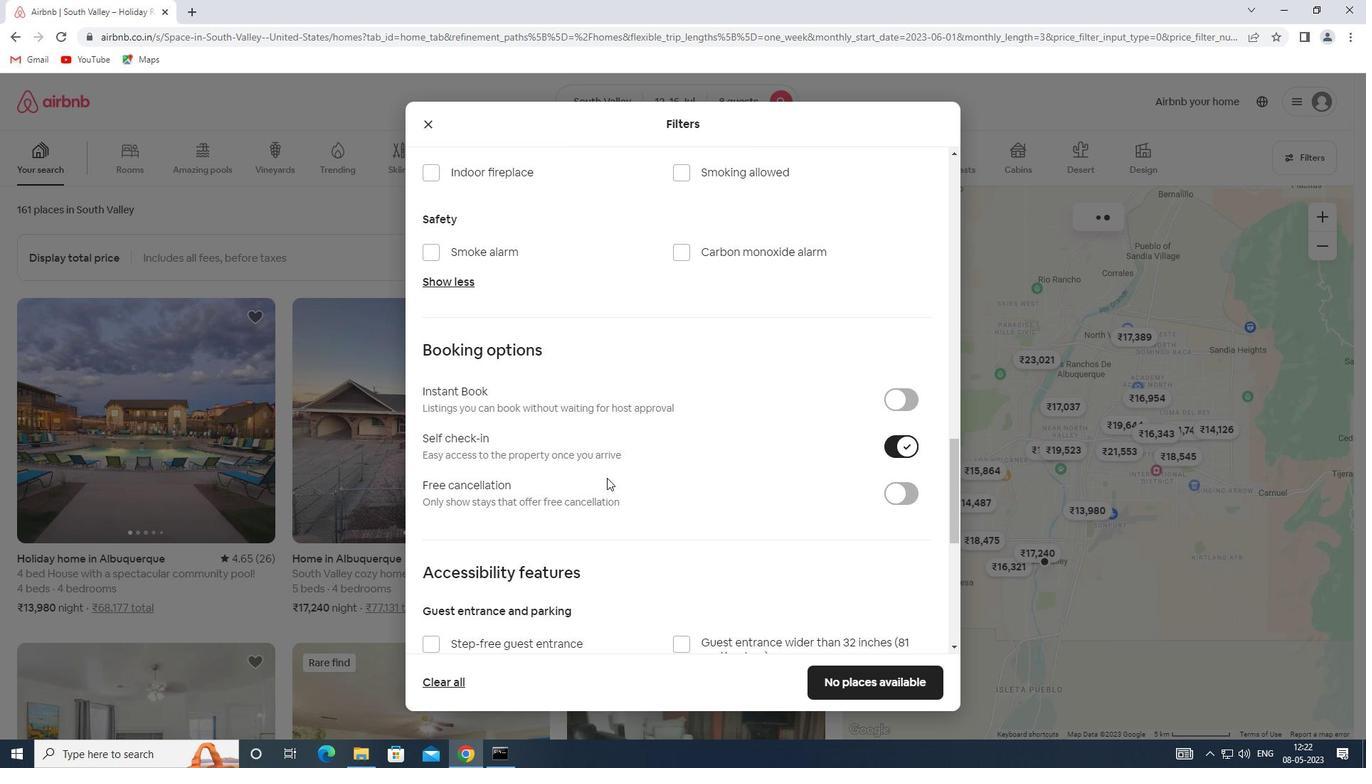 
Action: Mouse scrolled (596, 477) with delta (0, 0)
Screenshot: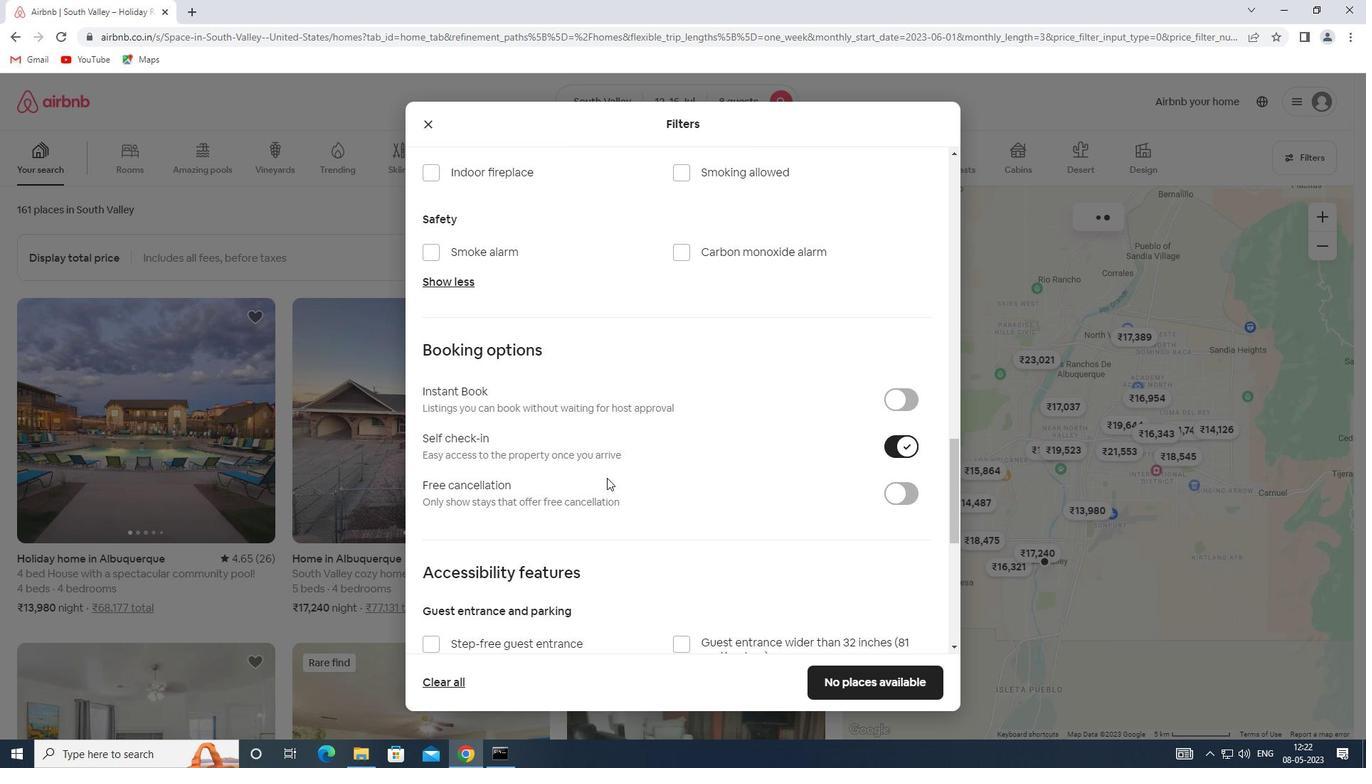 
Action: Mouse scrolled (596, 477) with delta (0, 0)
Screenshot: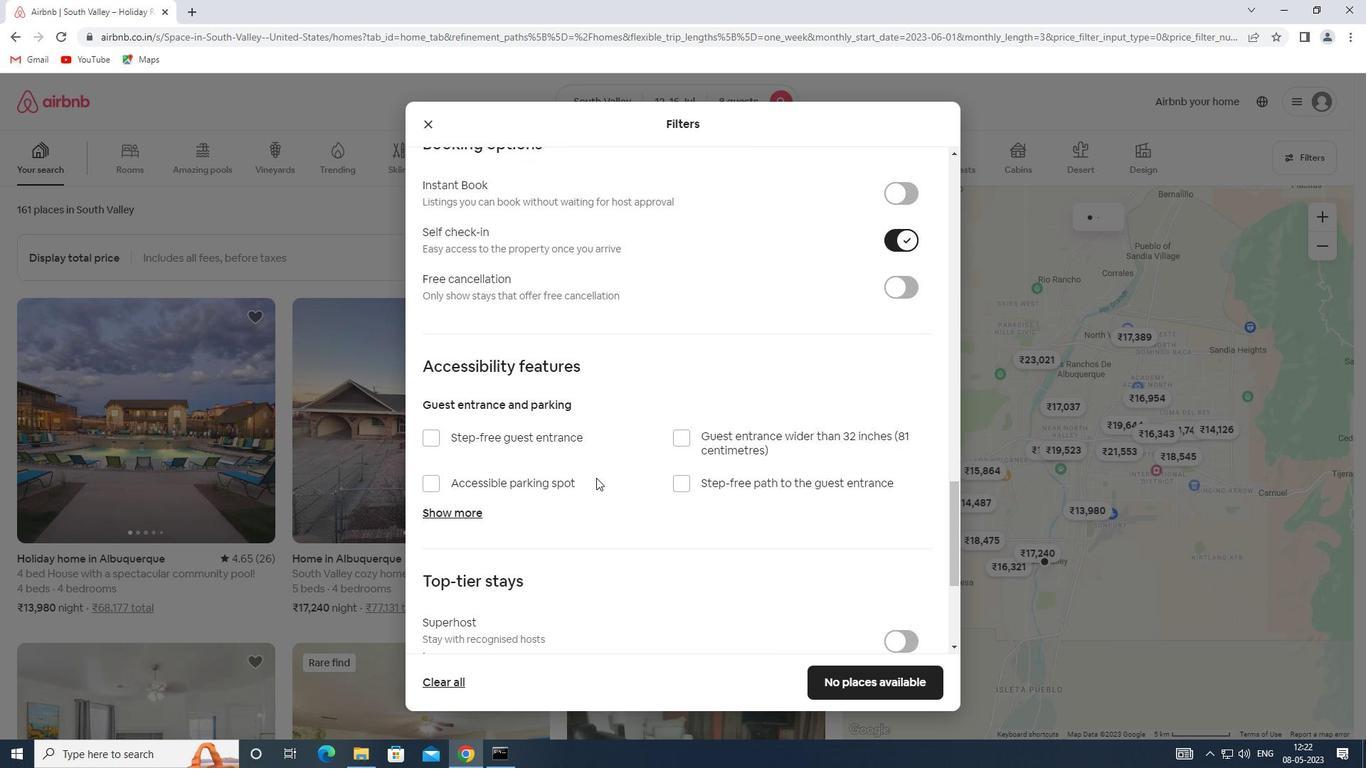 
Action: Mouse scrolled (596, 477) with delta (0, 0)
Screenshot: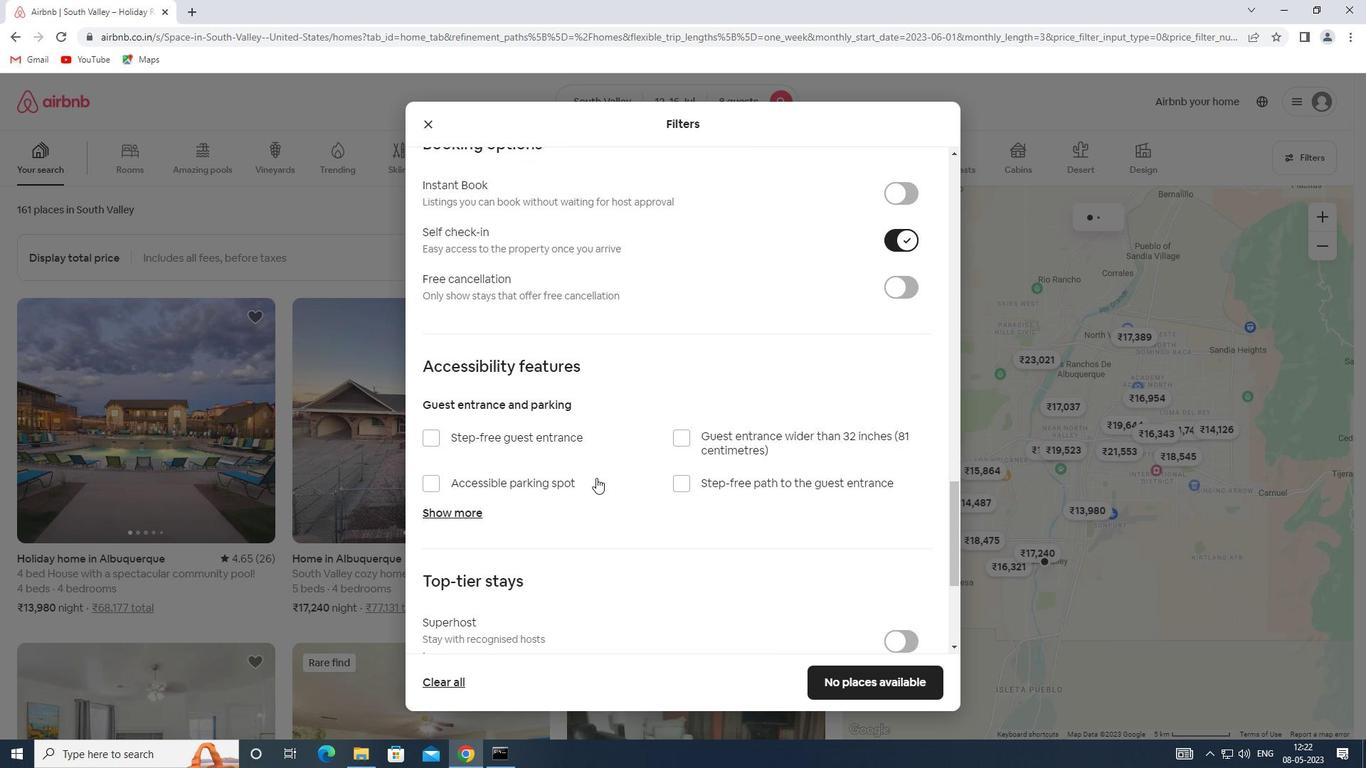
Action: Mouse scrolled (596, 477) with delta (0, 0)
Screenshot: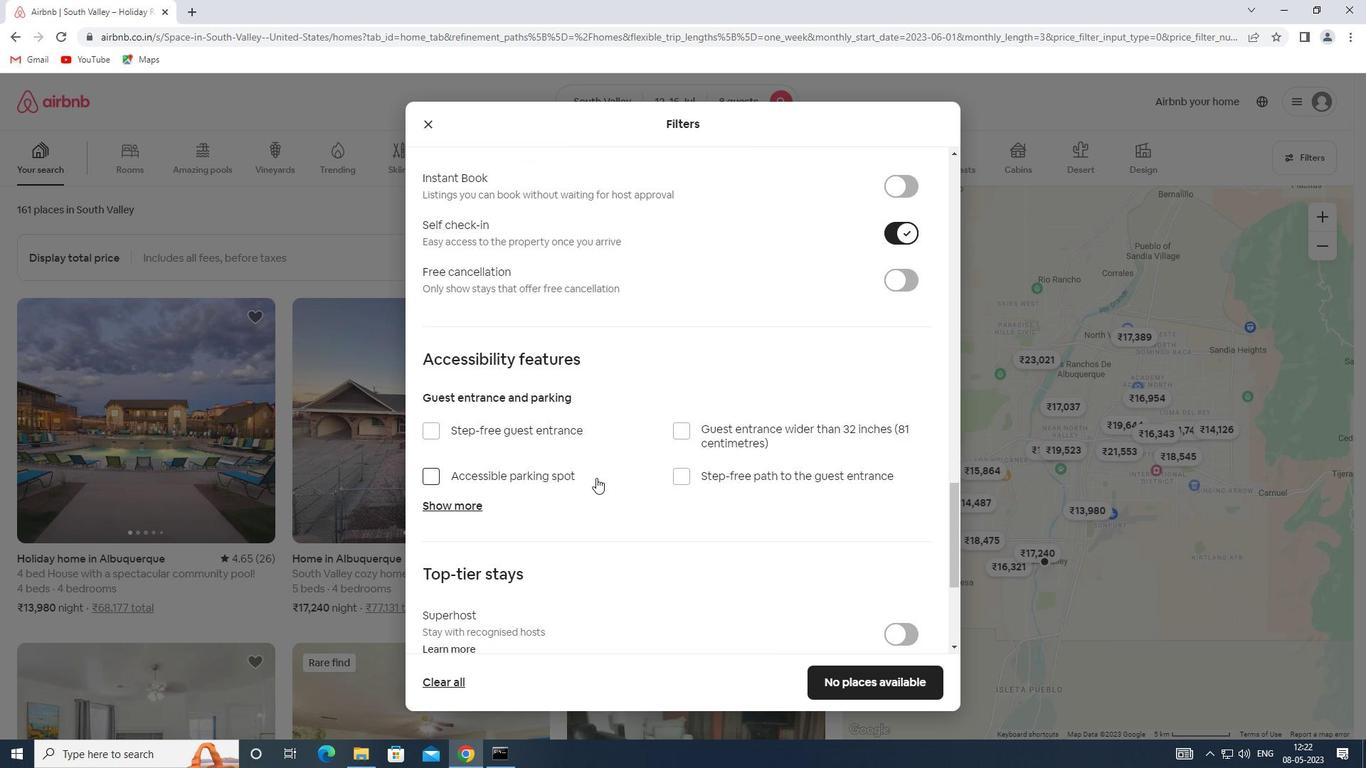 
Action: Mouse scrolled (596, 477) with delta (0, 0)
Screenshot: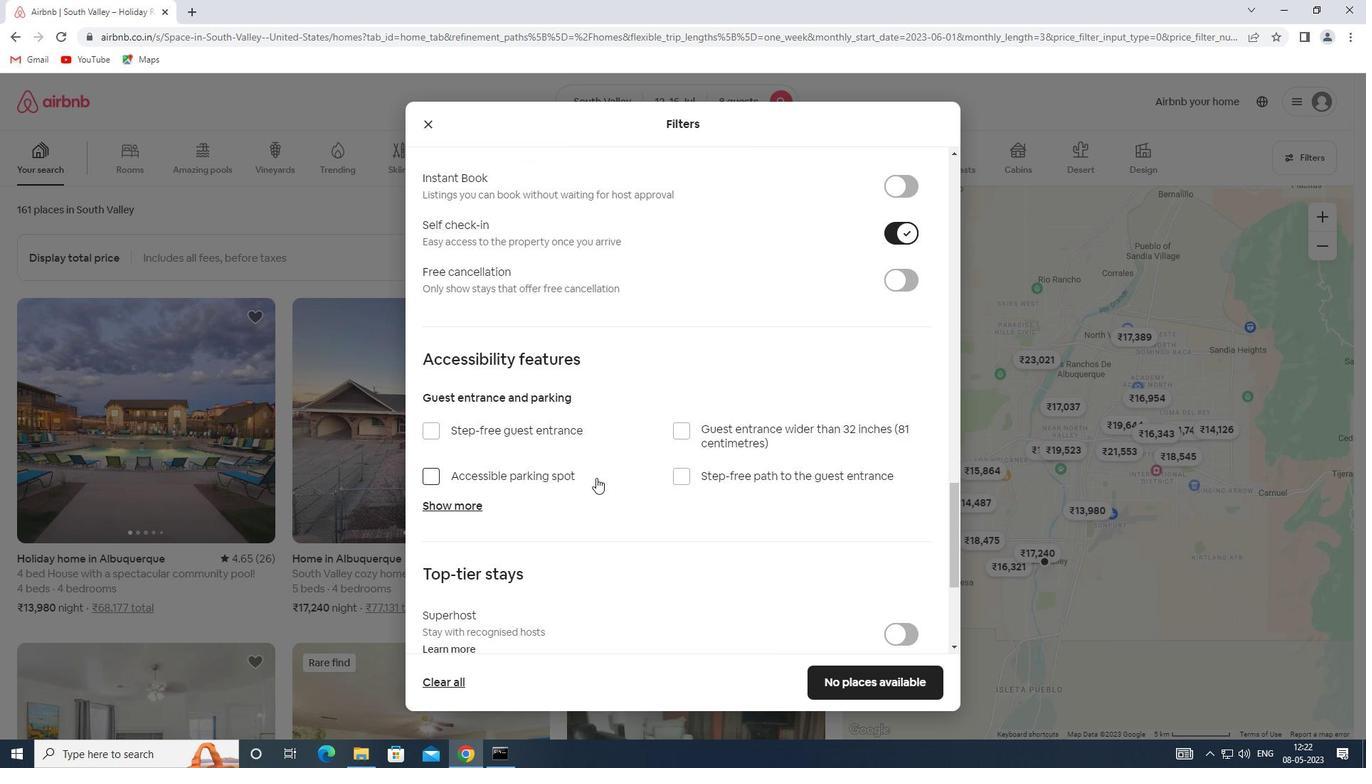 
Action: Mouse scrolled (596, 477) with delta (0, 0)
Screenshot: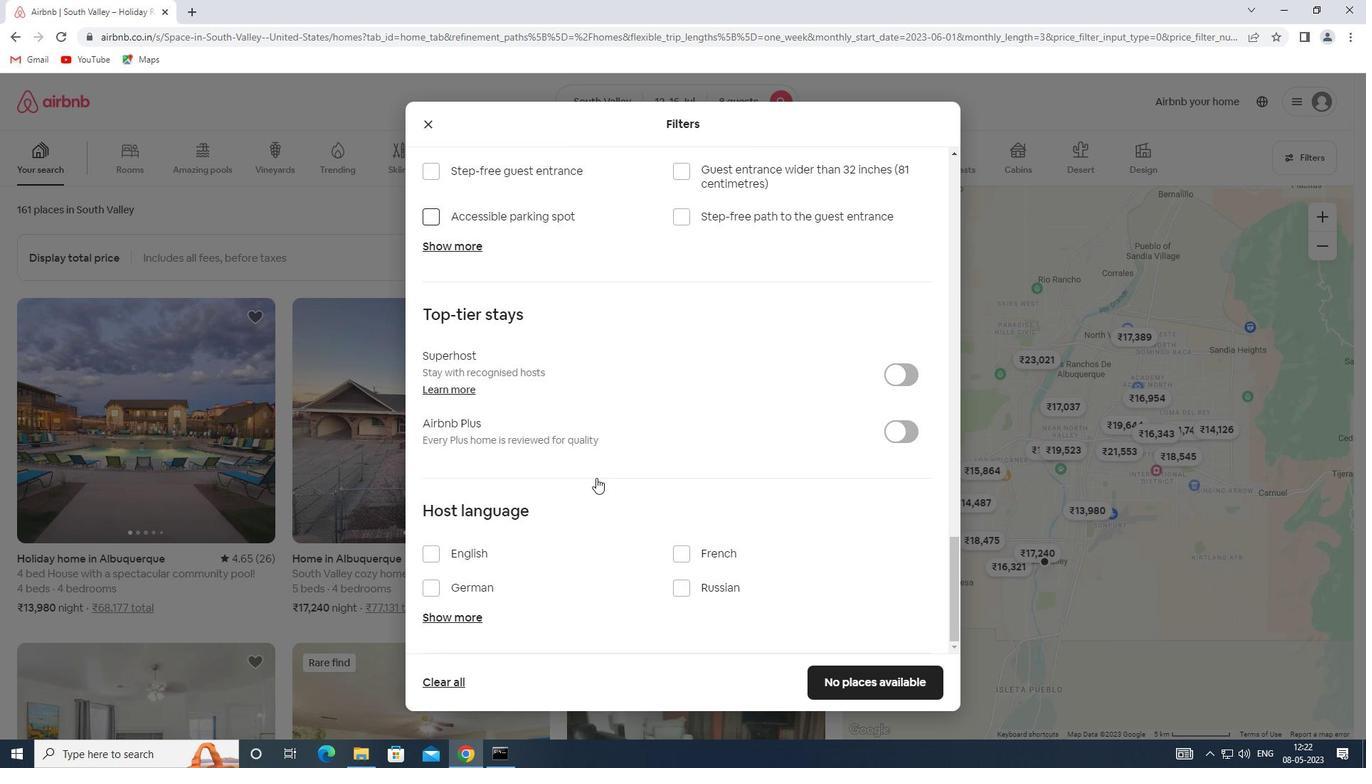 
Action: Mouse scrolled (596, 477) with delta (0, 0)
Screenshot: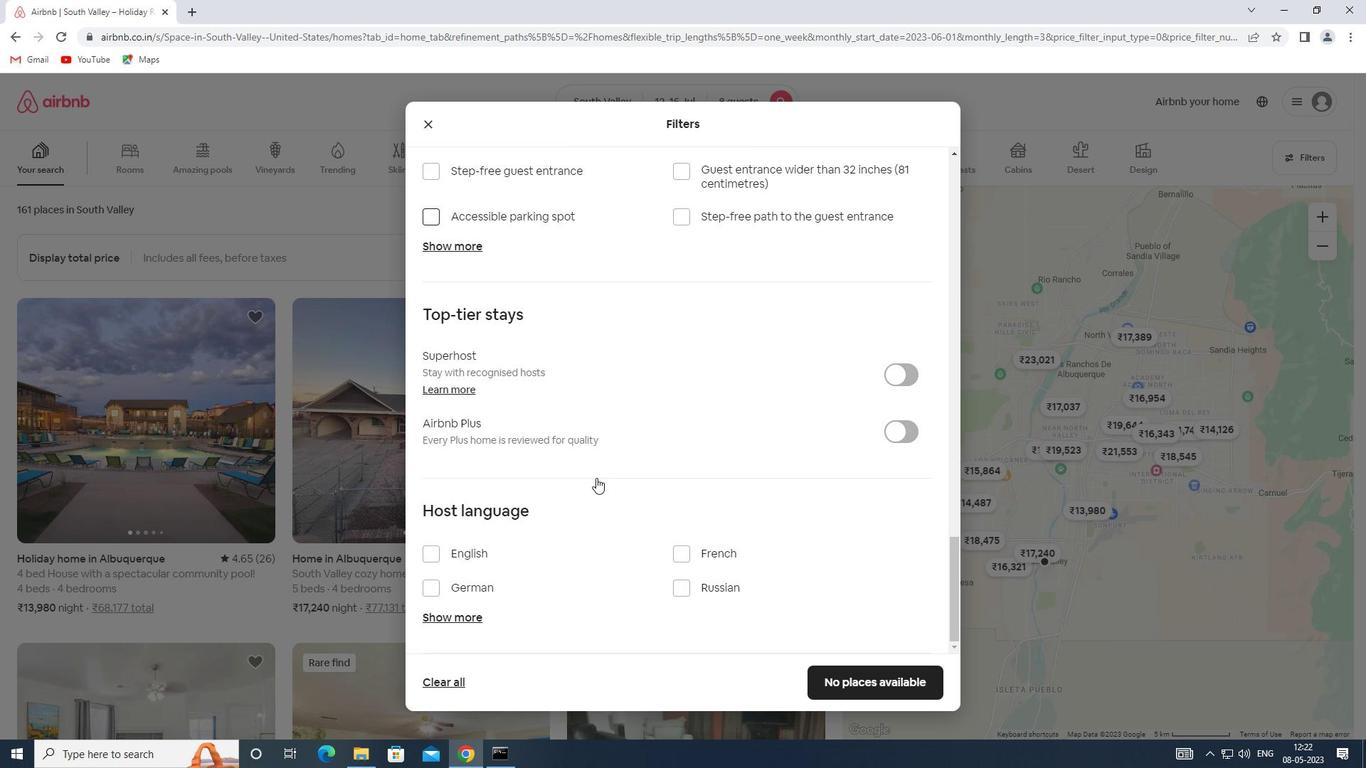 
Action: Mouse scrolled (596, 477) with delta (0, 0)
Screenshot: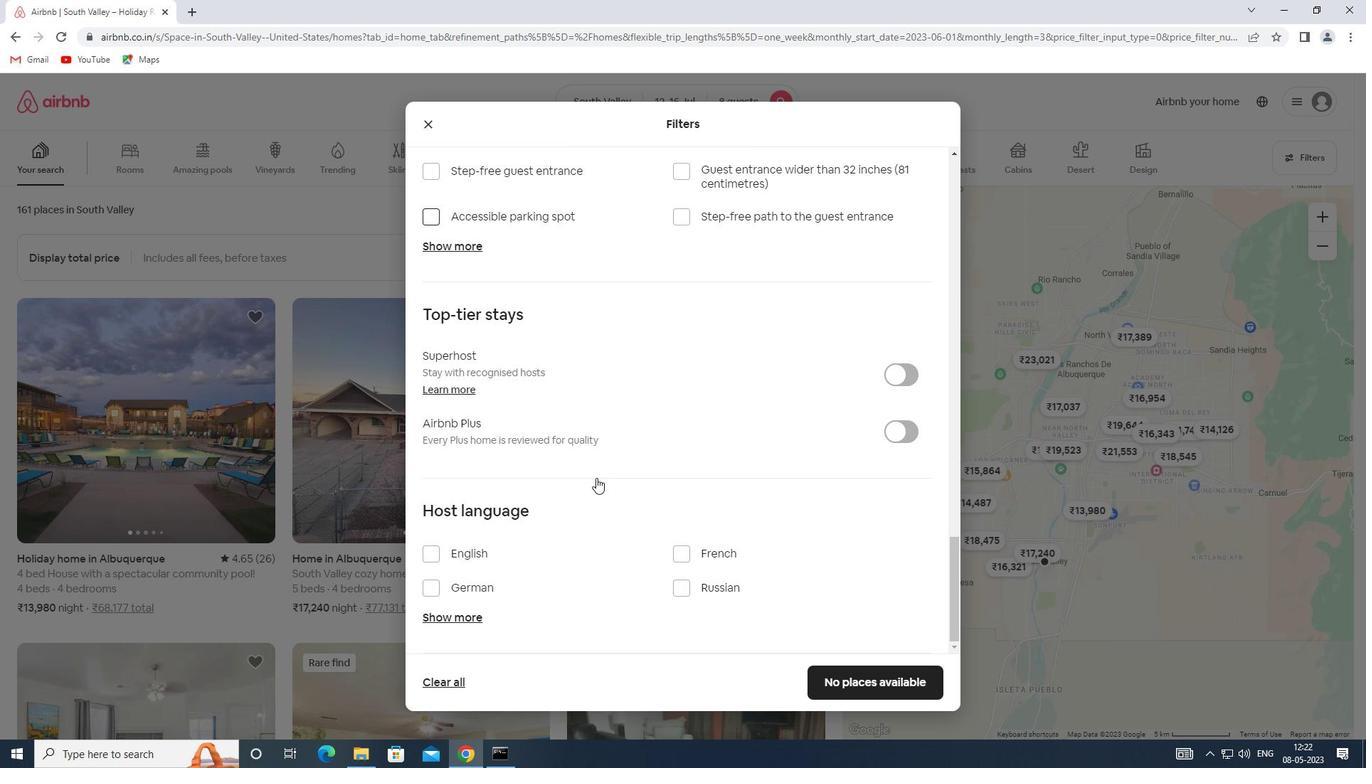 
Action: Mouse moved to (432, 548)
Screenshot: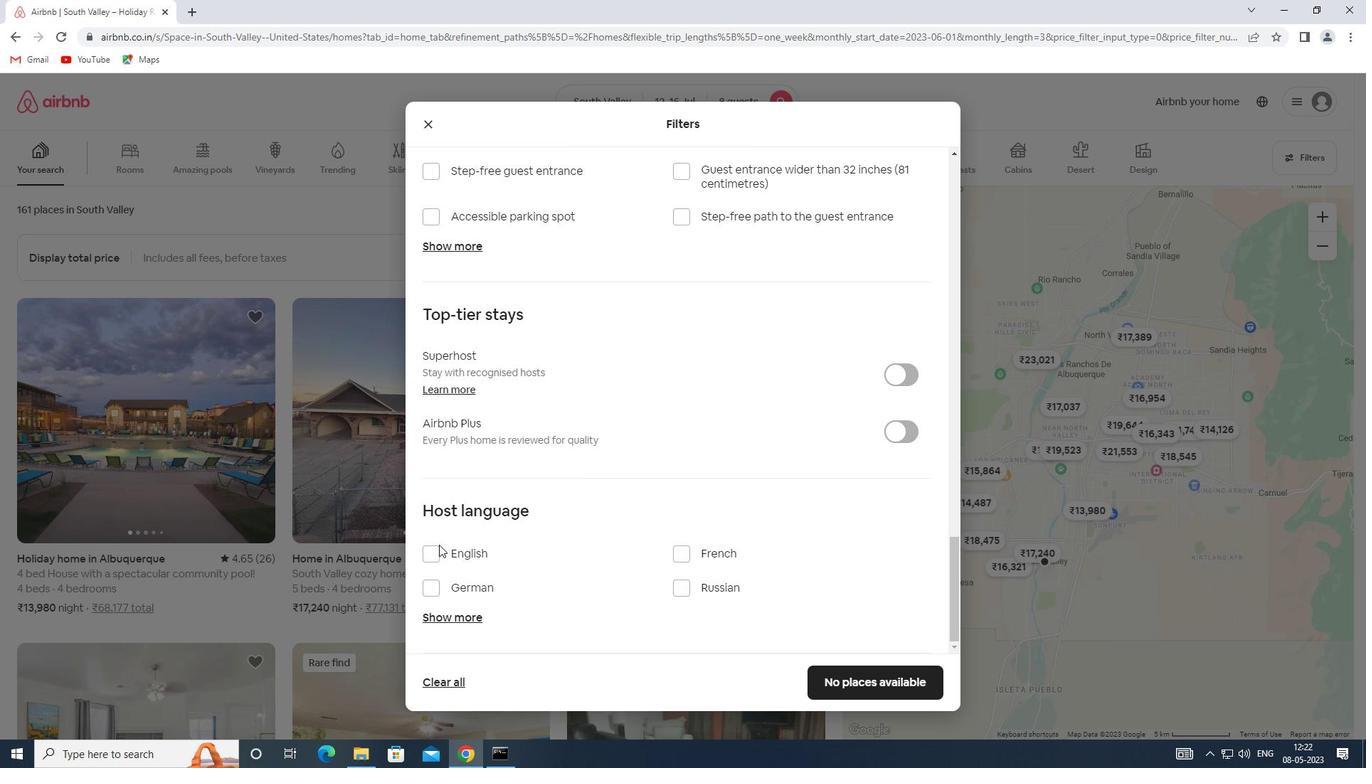 
Action: Mouse pressed left at (432, 548)
Screenshot: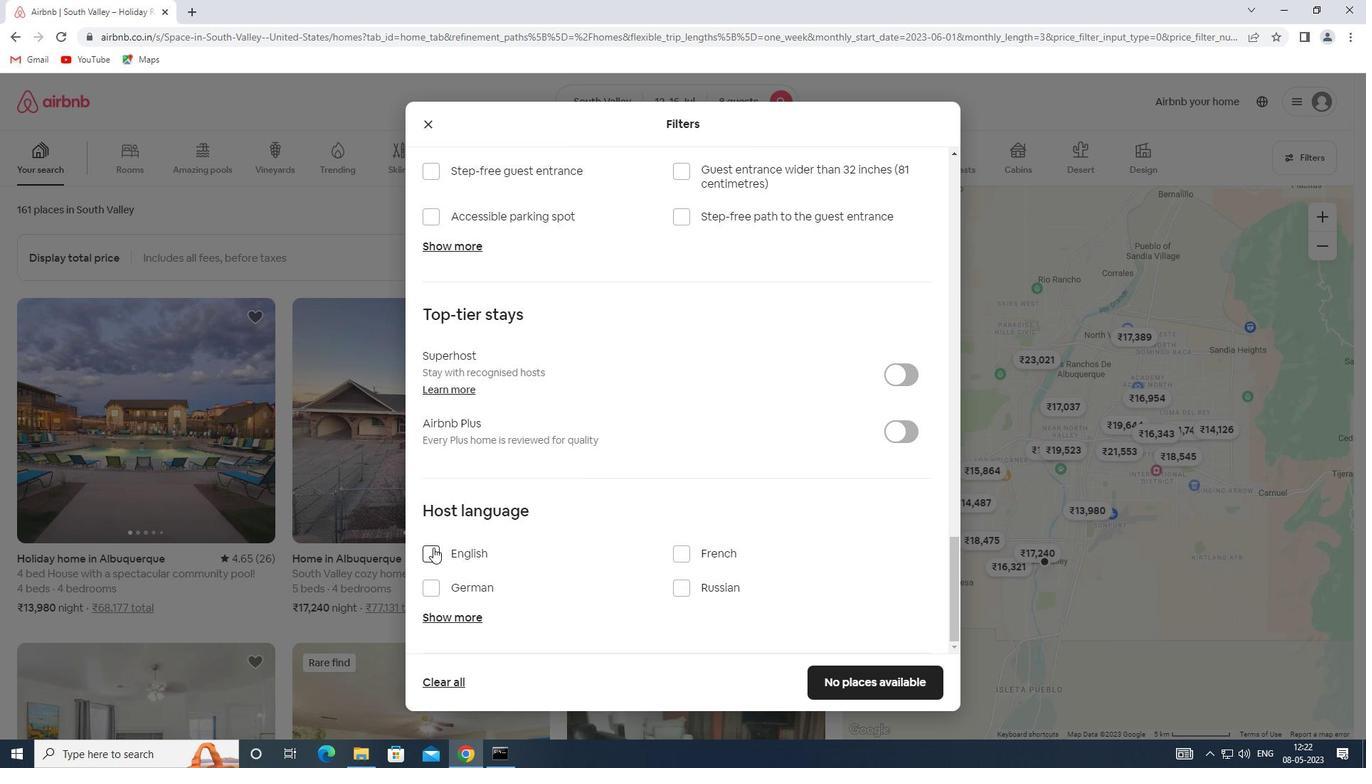 
Action: Mouse moved to (859, 681)
Screenshot: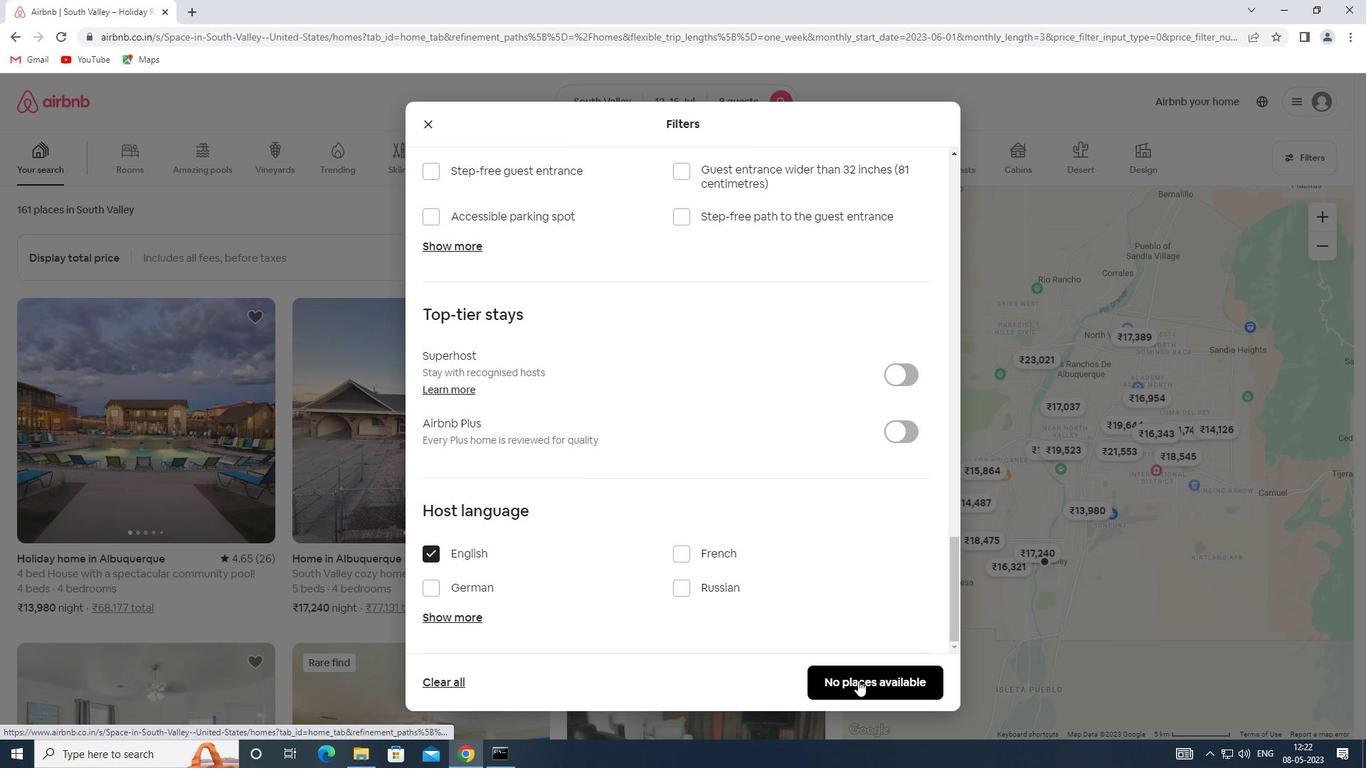 
Action: Mouse pressed left at (859, 681)
Screenshot: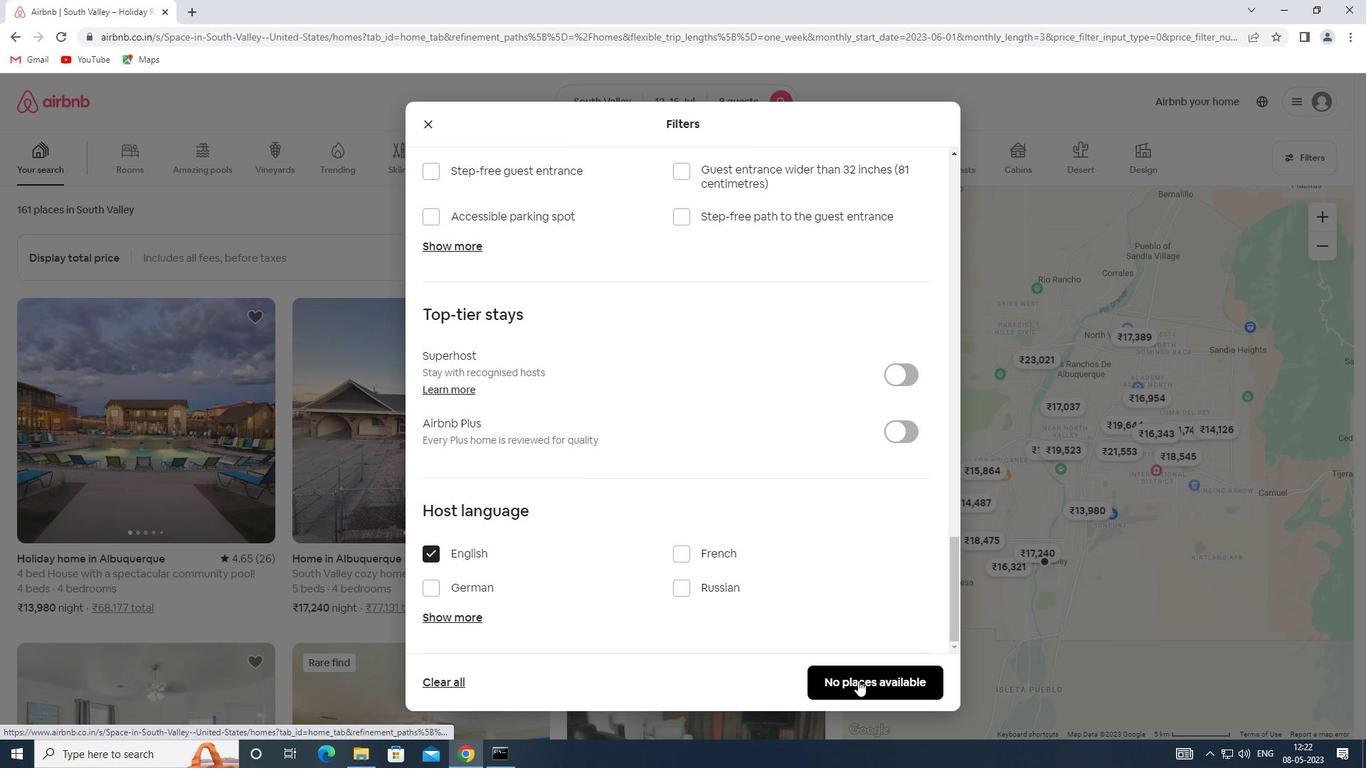 
Action: Mouse moved to (859, 681)
Screenshot: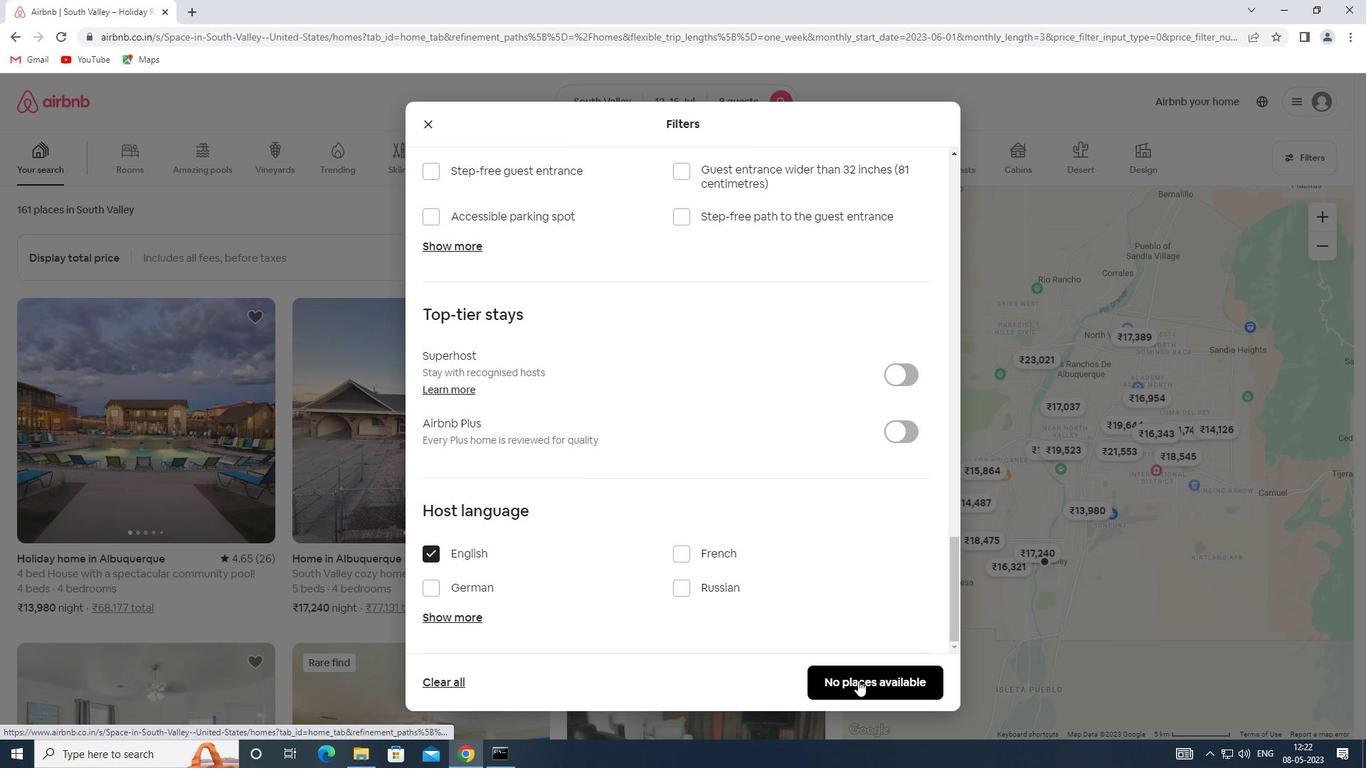 
